 Task: Find connections with filter location Lugo with filter topic #Businessintelligence with filter profile language English with filter current company NTT Ltd. with filter school Gayatri Vidya Parishad College of Engineering (Autonomous), 530048(CC-13) with filter industry Leasing Non-residential Real Estate with filter service category Nature Photography with filter keywords title eCommerce Marketing Specialist
Action: Mouse moved to (236, 285)
Screenshot: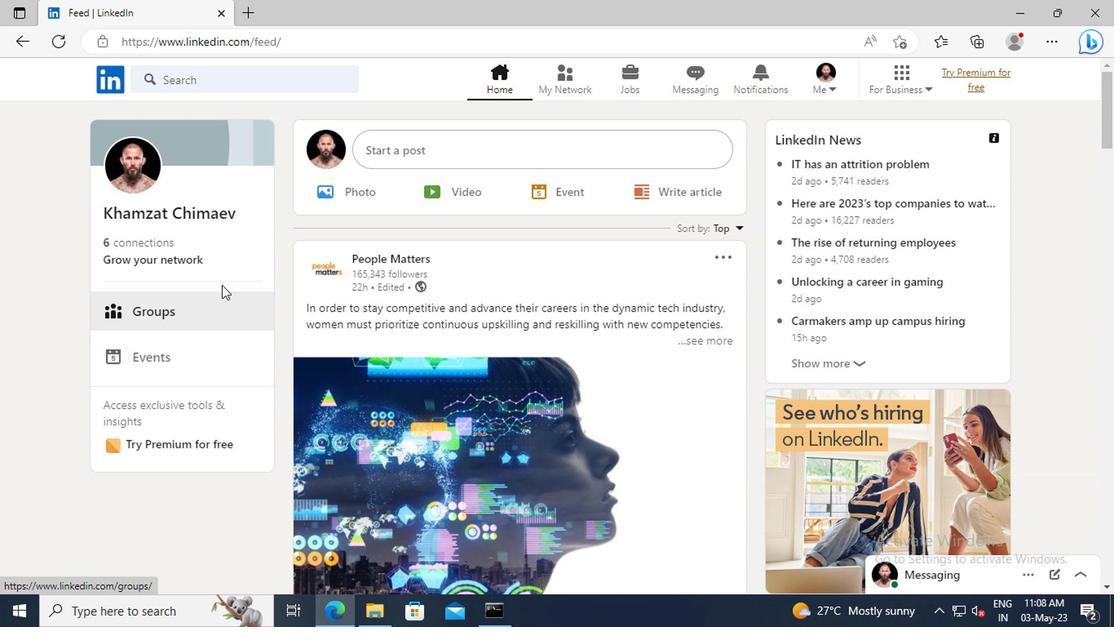 
Action: Mouse pressed left at (236, 285)
Screenshot: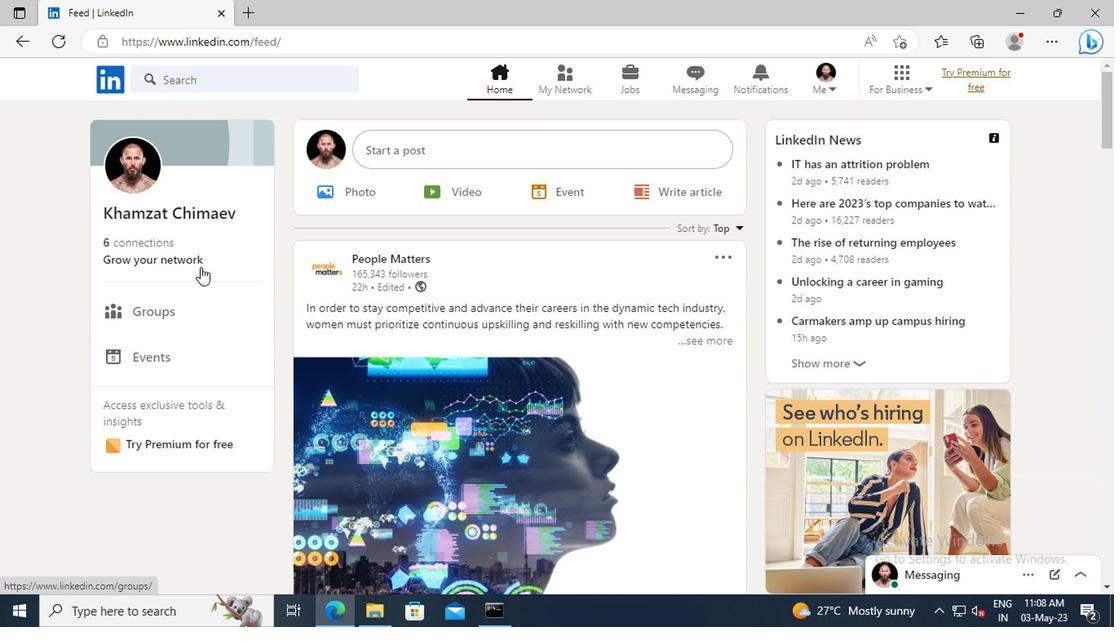 
Action: Mouse moved to (235, 227)
Screenshot: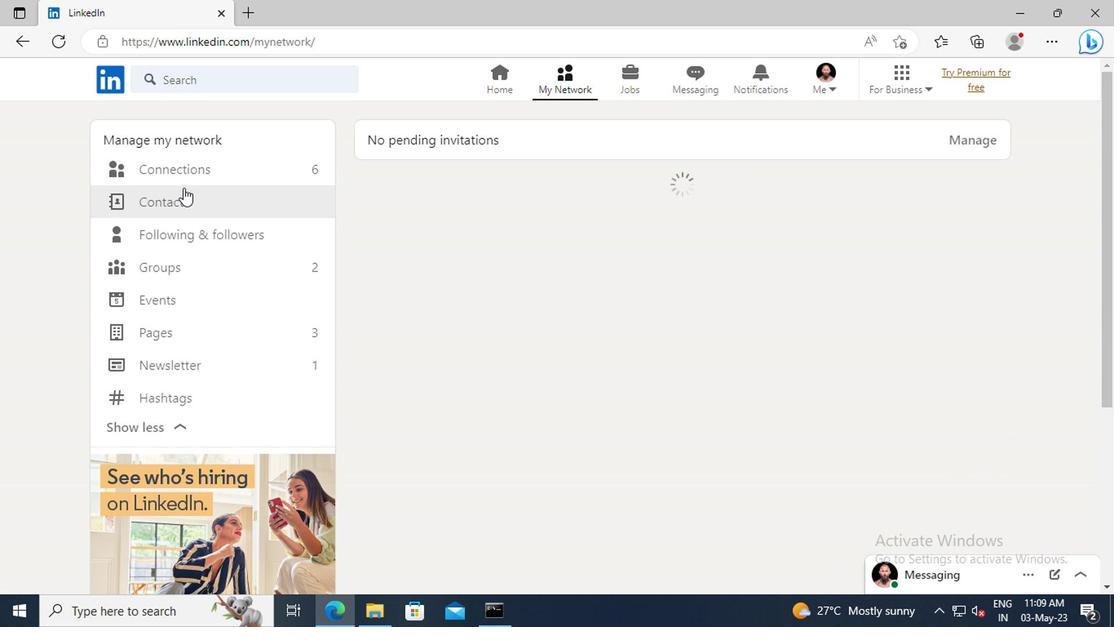 
Action: Mouse pressed left at (235, 227)
Screenshot: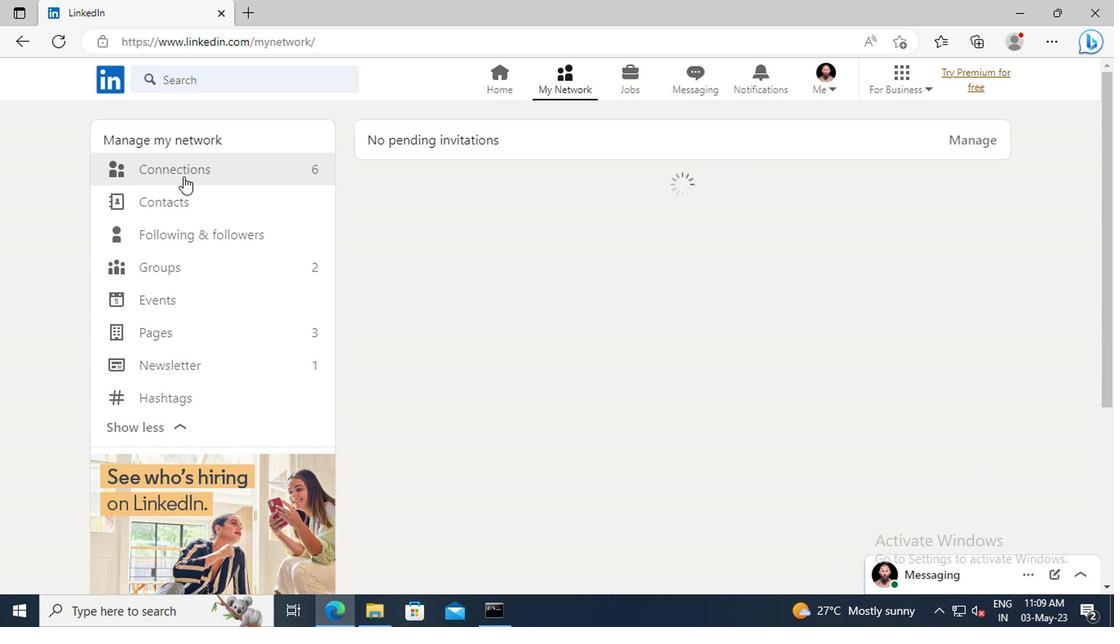 
Action: Mouse moved to (576, 228)
Screenshot: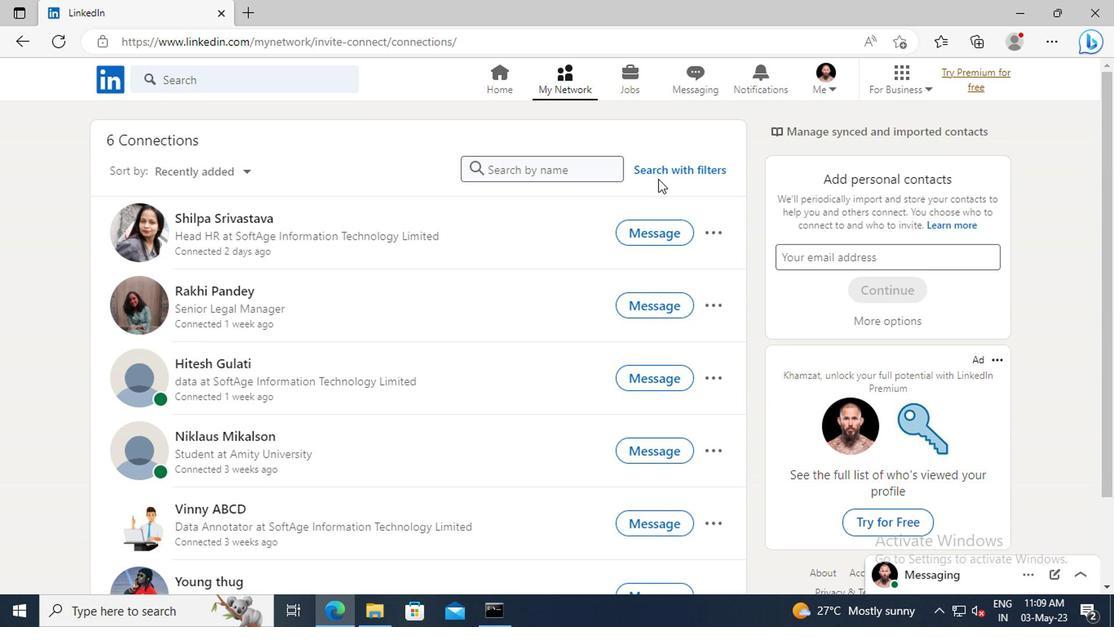 
Action: Mouse pressed left at (576, 228)
Screenshot: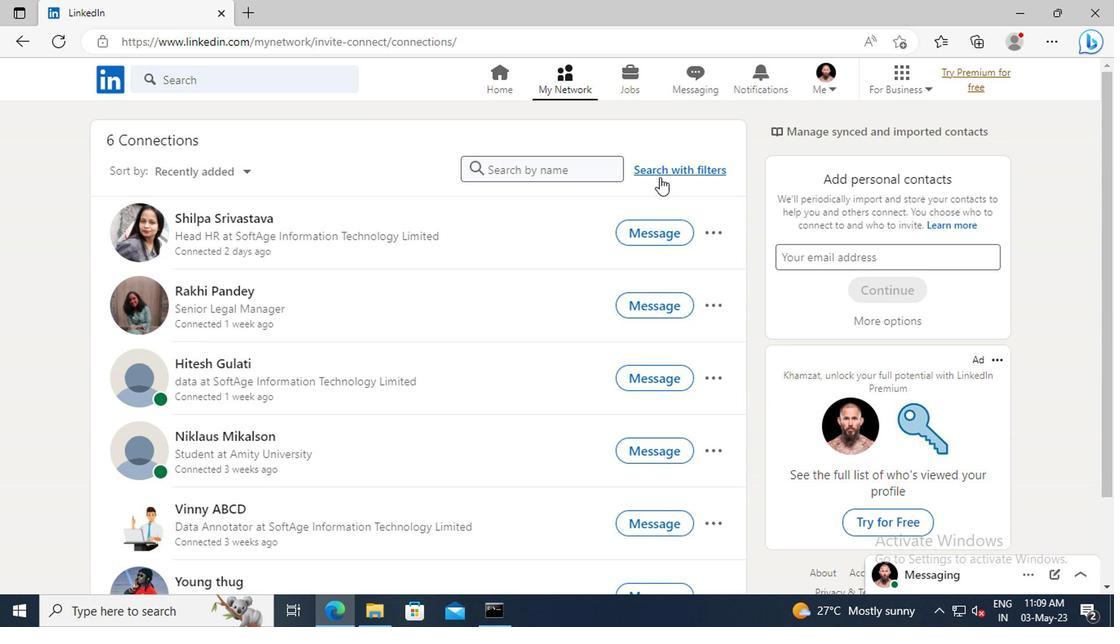 
Action: Mouse moved to (542, 195)
Screenshot: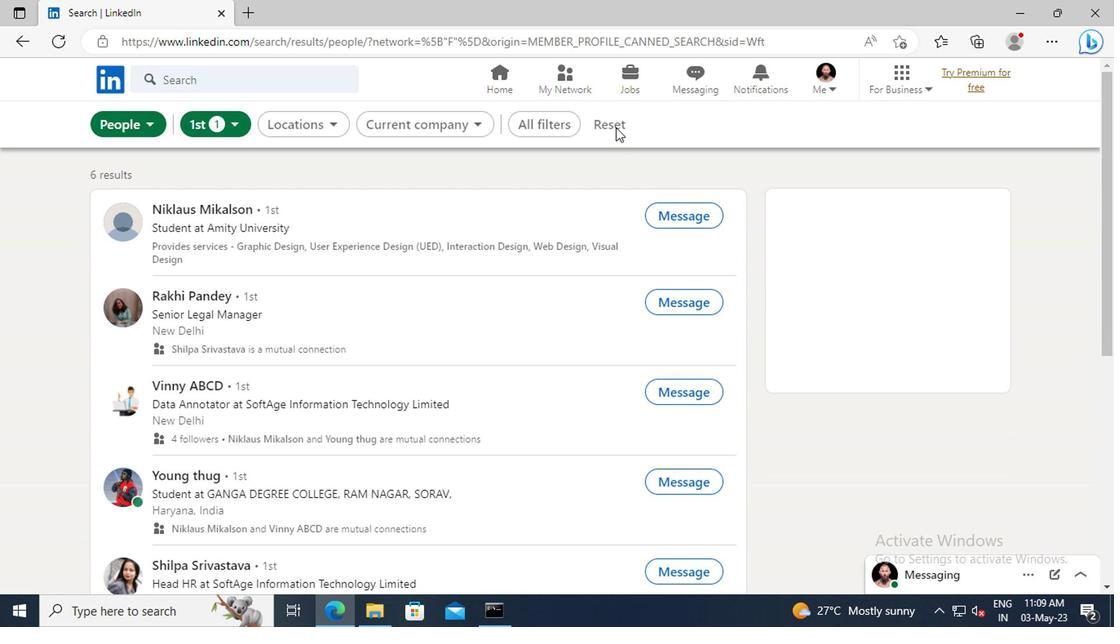 
Action: Mouse pressed left at (542, 195)
Screenshot: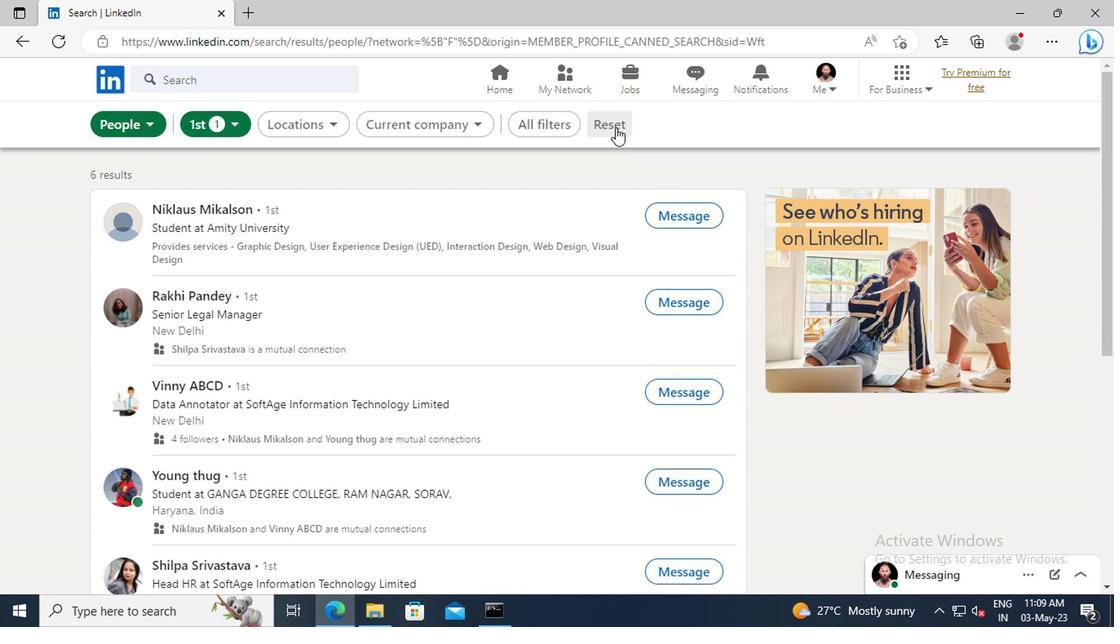 
Action: Mouse moved to (528, 194)
Screenshot: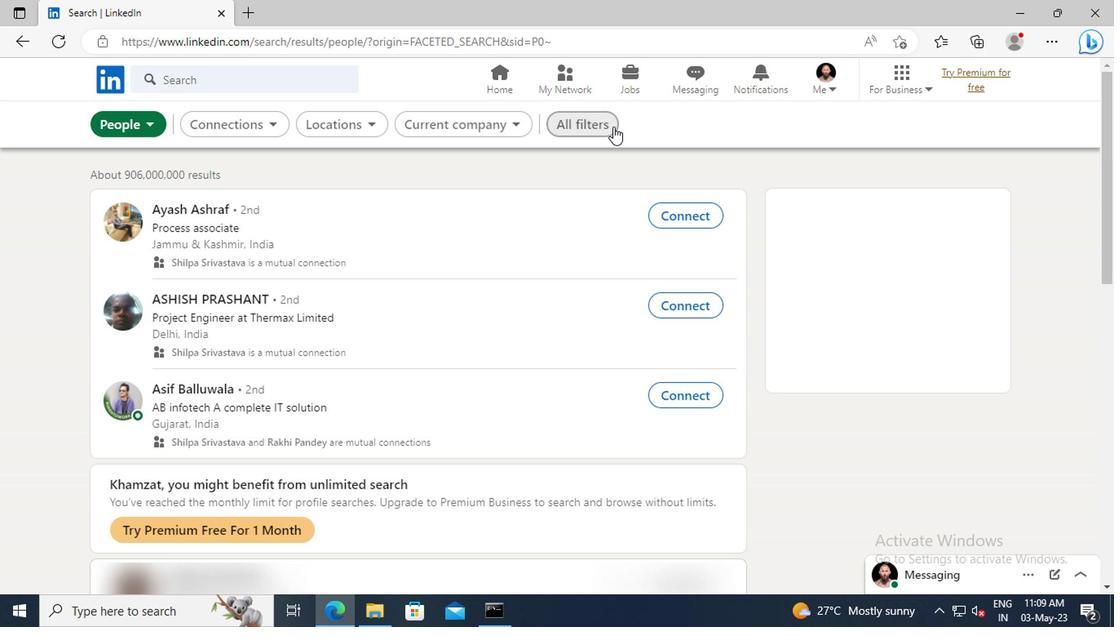 
Action: Mouse pressed left at (528, 194)
Screenshot: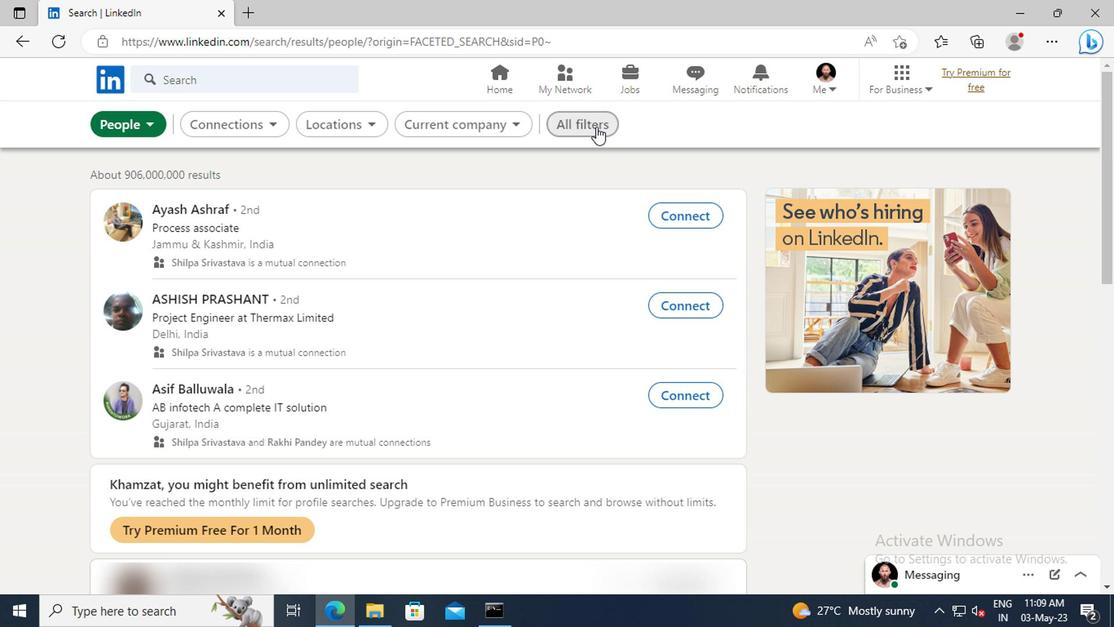 
Action: Mouse moved to (743, 324)
Screenshot: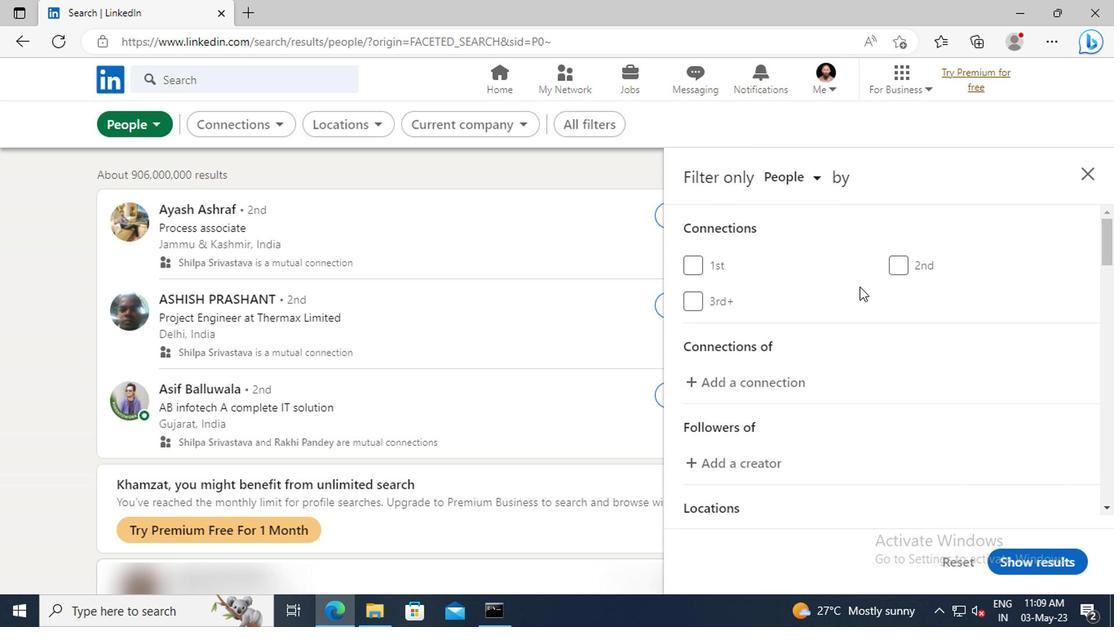 
Action: Mouse scrolled (743, 324) with delta (0, 0)
Screenshot: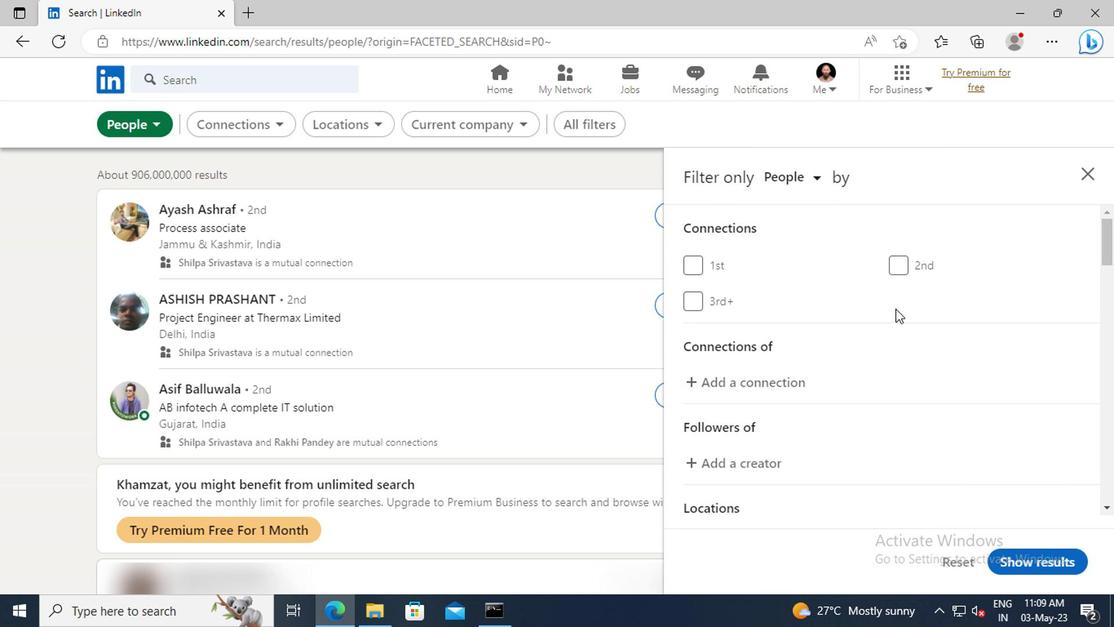 
Action: Mouse scrolled (743, 324) with delta (0, 0)
Screenshot: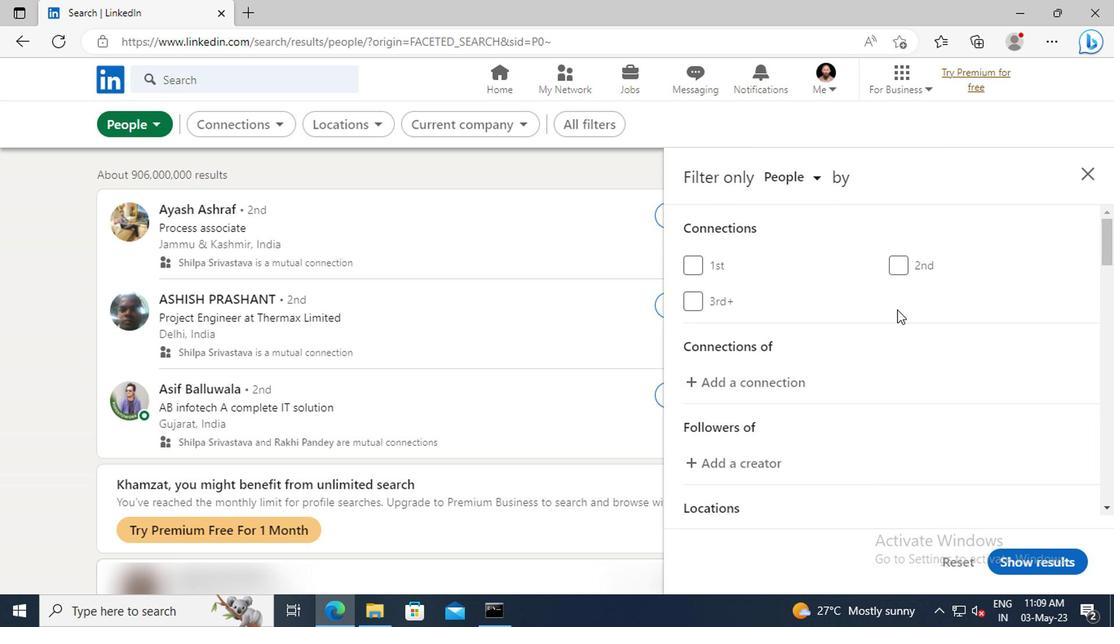 
Action: Mouse scrolled (743, 324) with delta (0, 0)
Screenshot: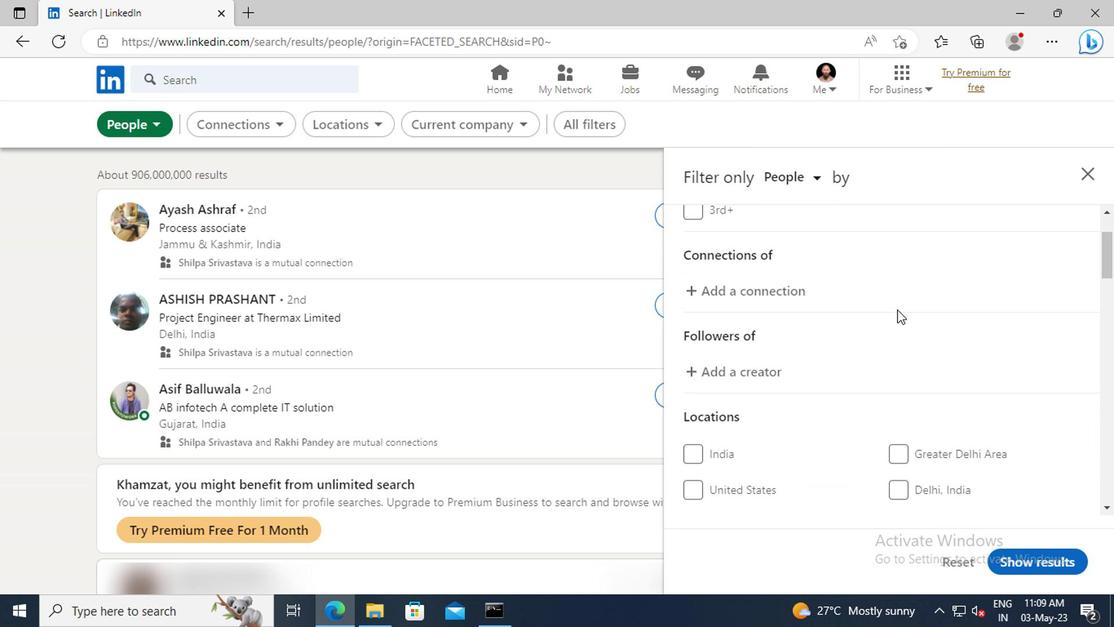 
Action: Mouse scrolled (743, 324) with delta (0, 0)
Screenshot: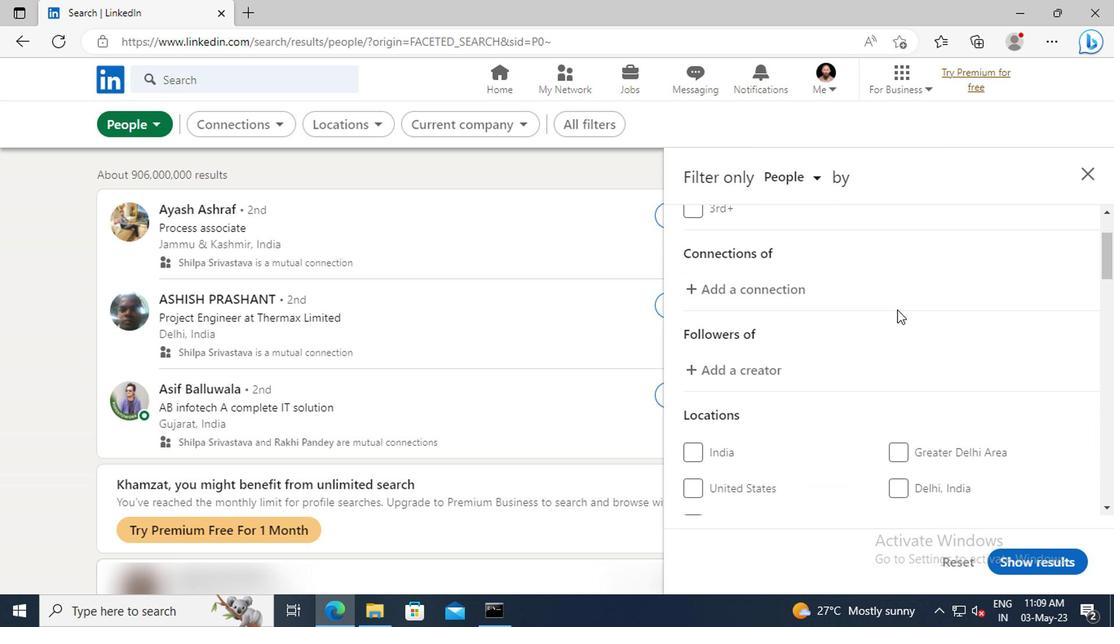 
Action: Mouse scrolled (743, 324) with delta (0, 0)
Screenshot: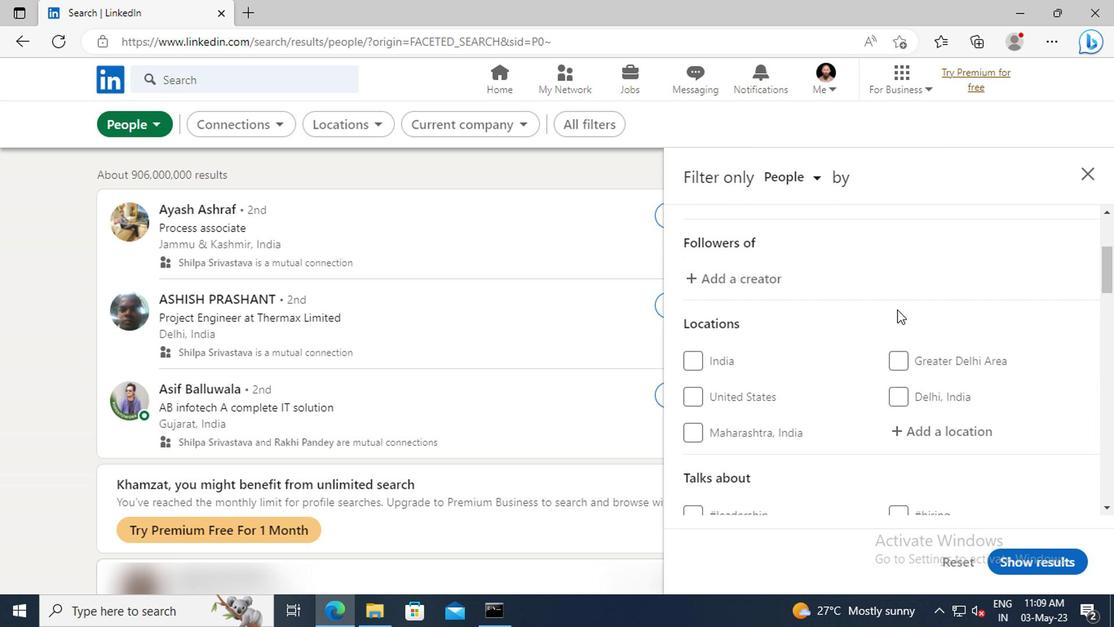 
Action: Mouse scrolled (743, 324) with delta (0, 0)
Screenshot: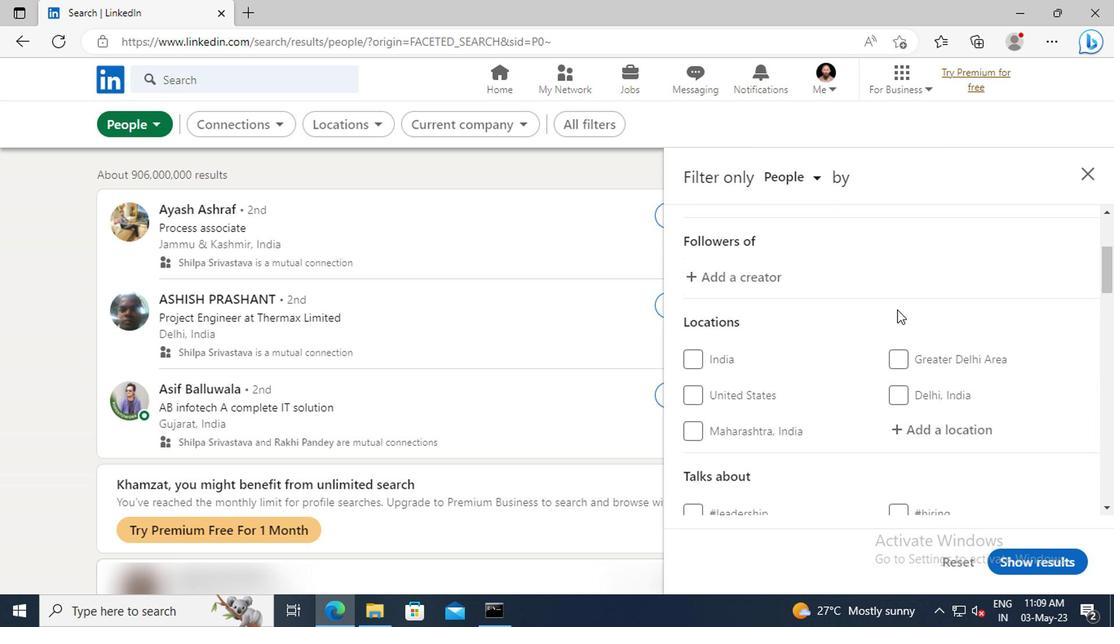 
Action: Mouse moved to (750, 343)
Screenshot: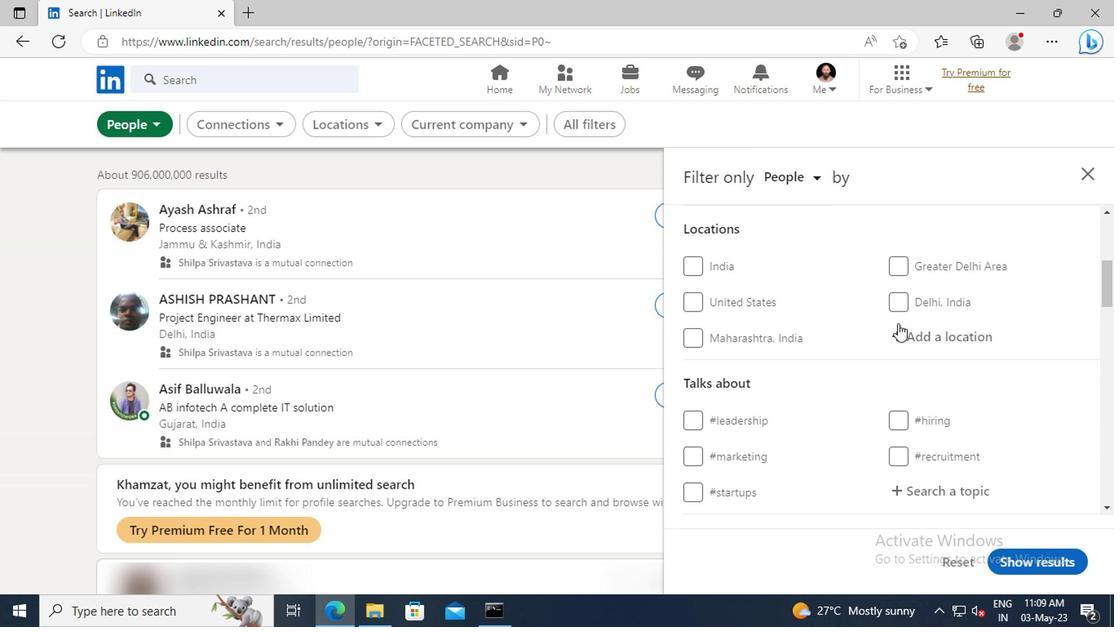
Action: Mouse pressed left at (750, 343)
Screenshot: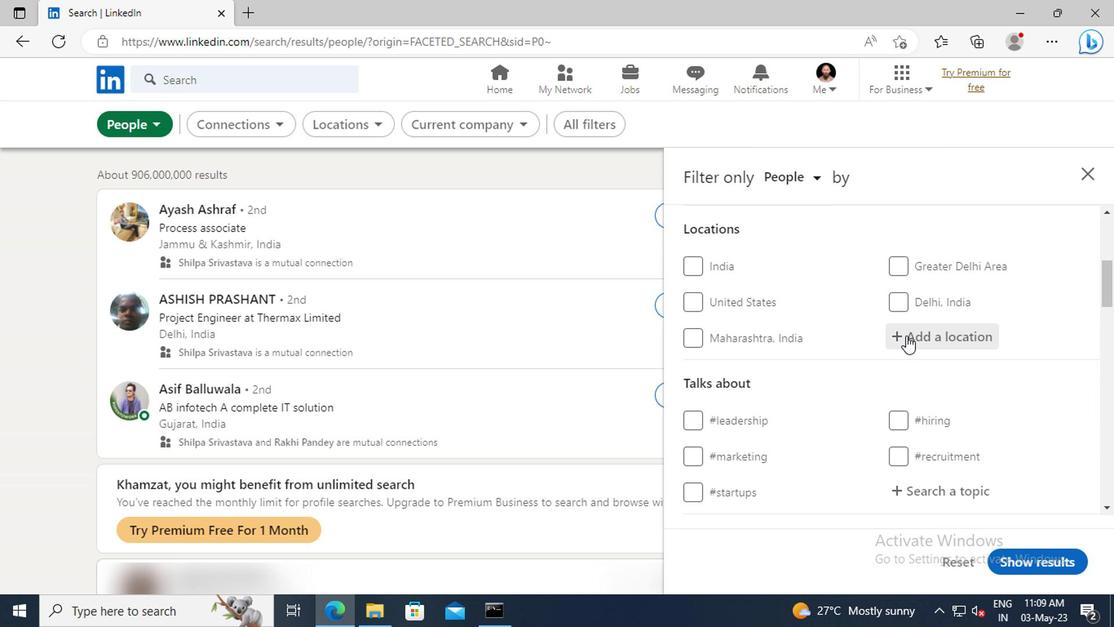 
Action: Key pressed <Key.shift>LUGO
Screenshot: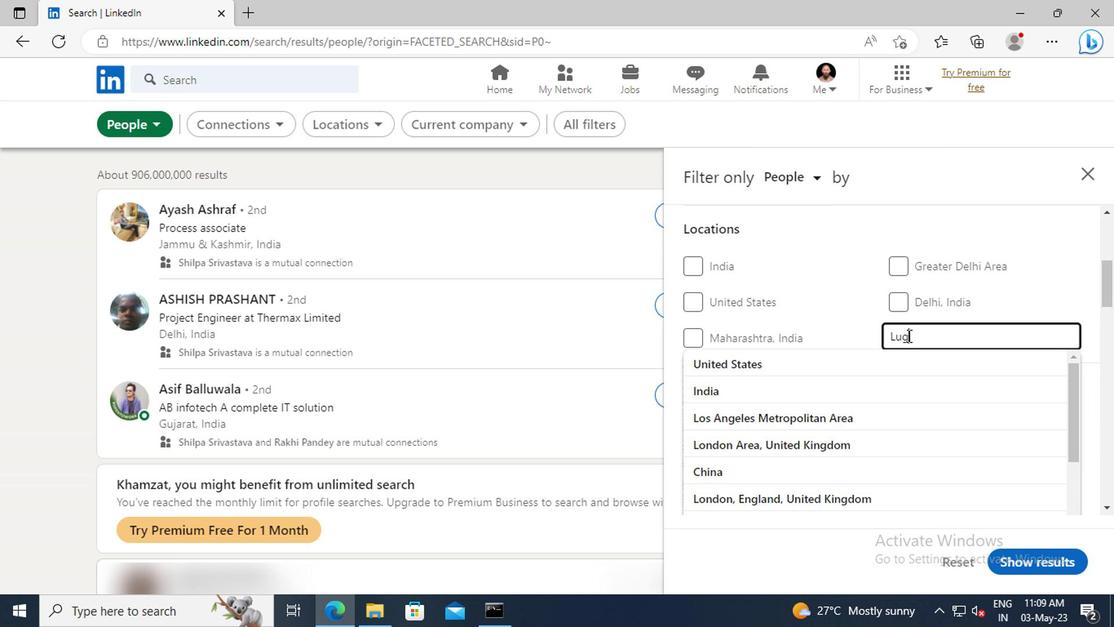 
Action: Mouse moved to (750, 357)
Screenshot: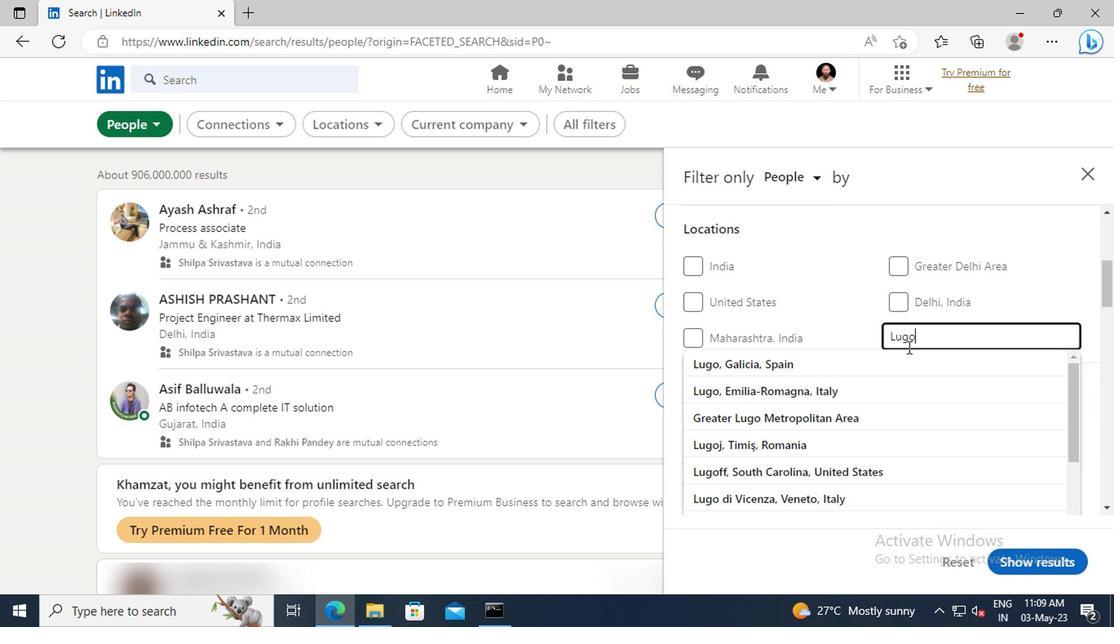 
Action: Mouse pressed left at (750, 357)
Screenshot: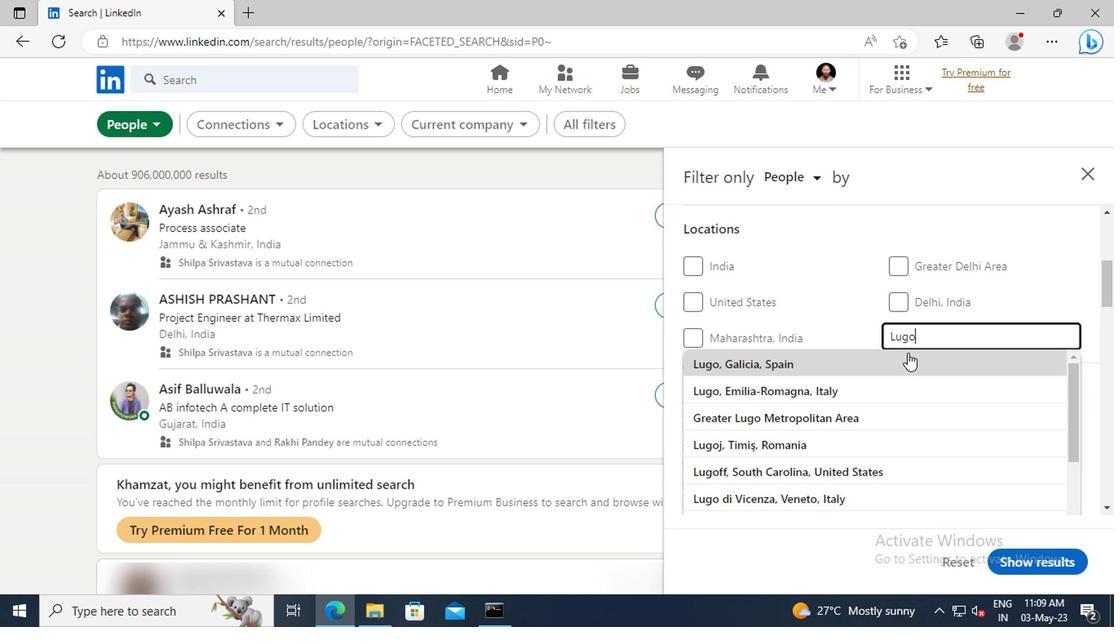 
Action: Mouse scrolled (750, 356) with delta (0, 0)
Screenshot: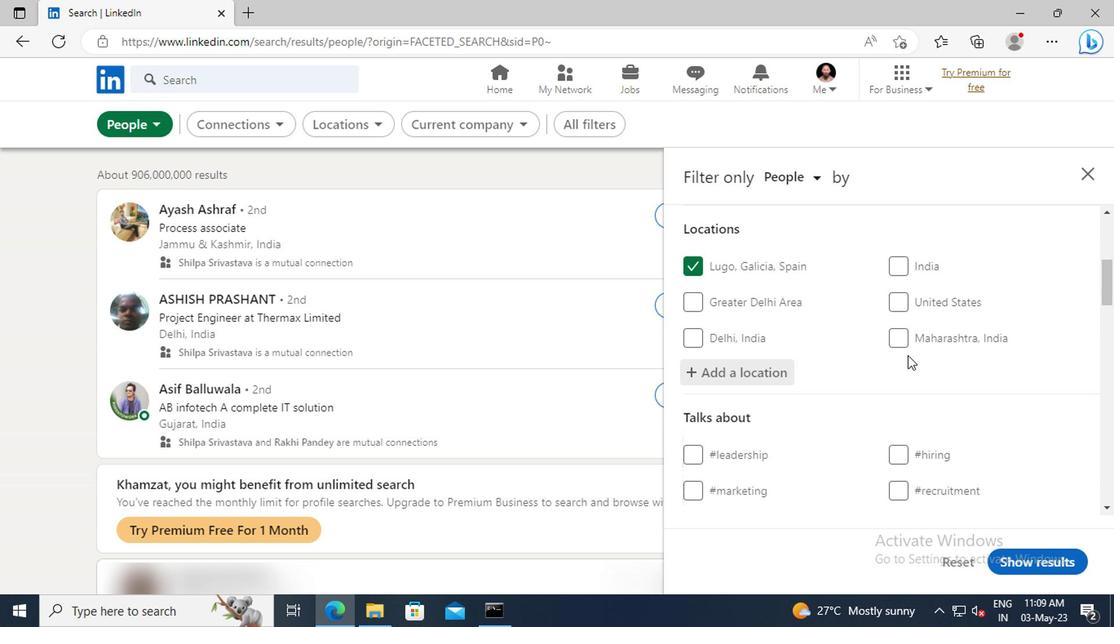 
Action: Mouse scrolled (750, 356) with delta (0, 0)
Screenshot: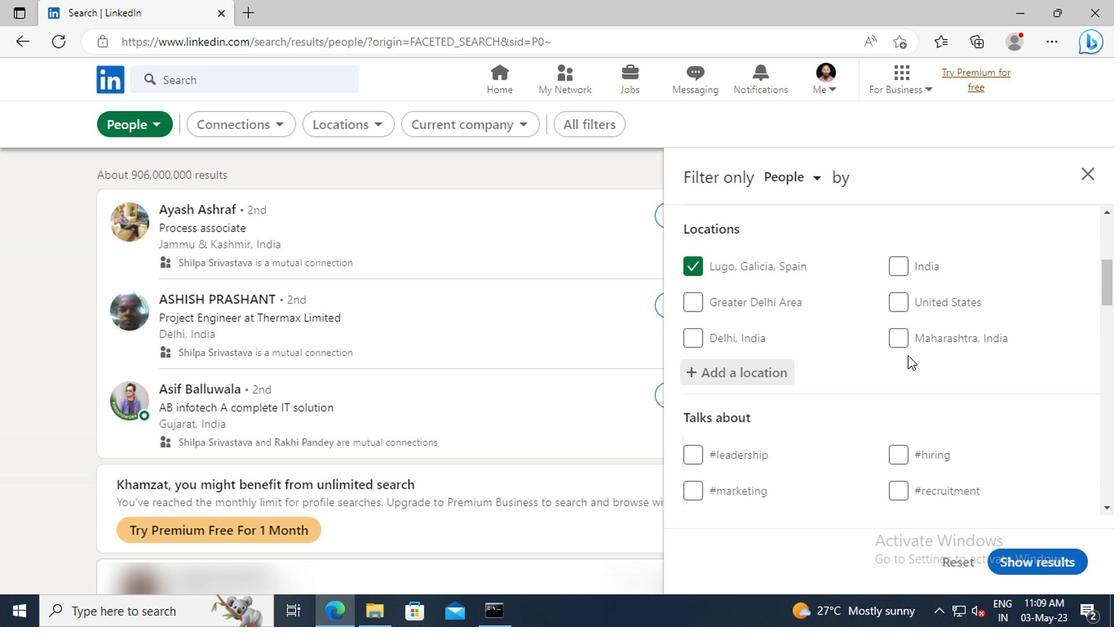 
Action: Mouse scrolled (750, 356) with delta (0, 0)
Screenshot: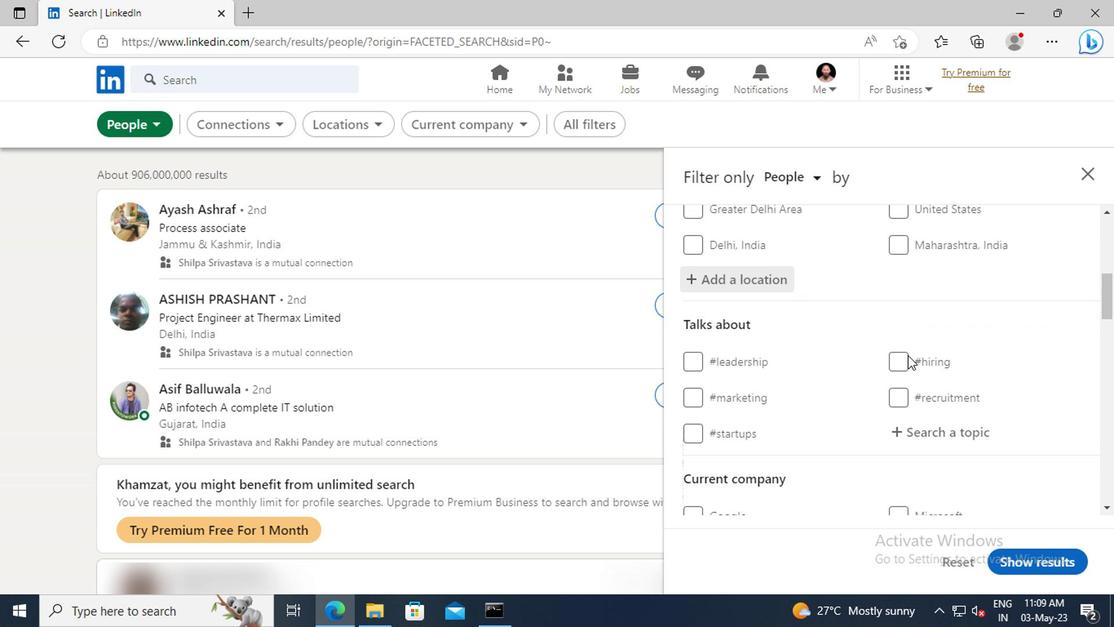 
Action: Mouse scrolled (750, 356) with delta (0, 0)
Screenshot: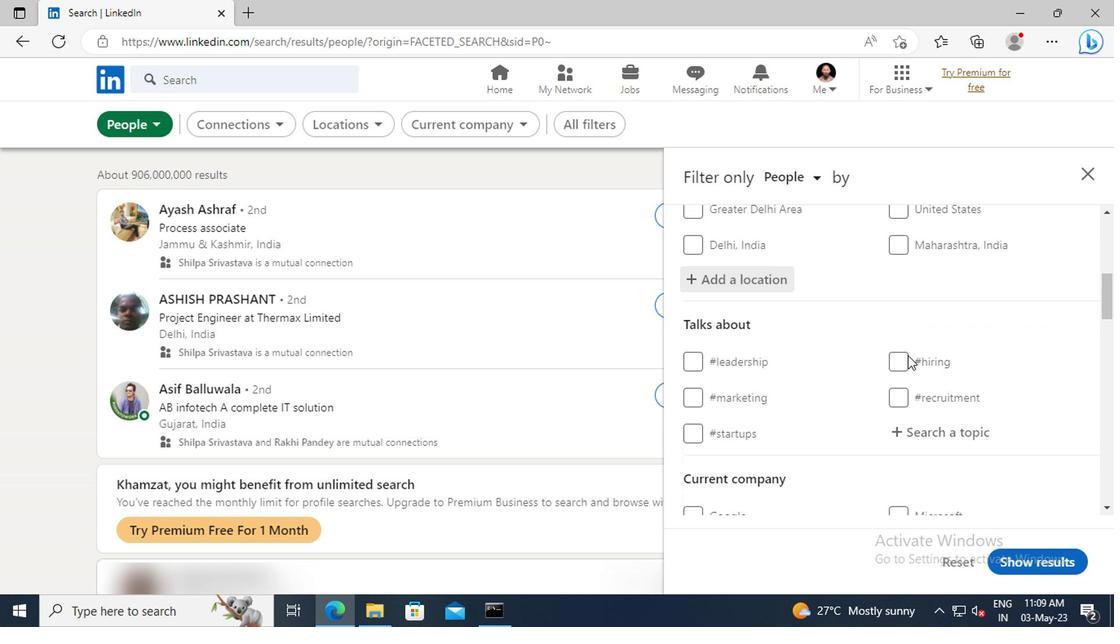 
Action: Mouse moved to (763, 350)
Screenshot: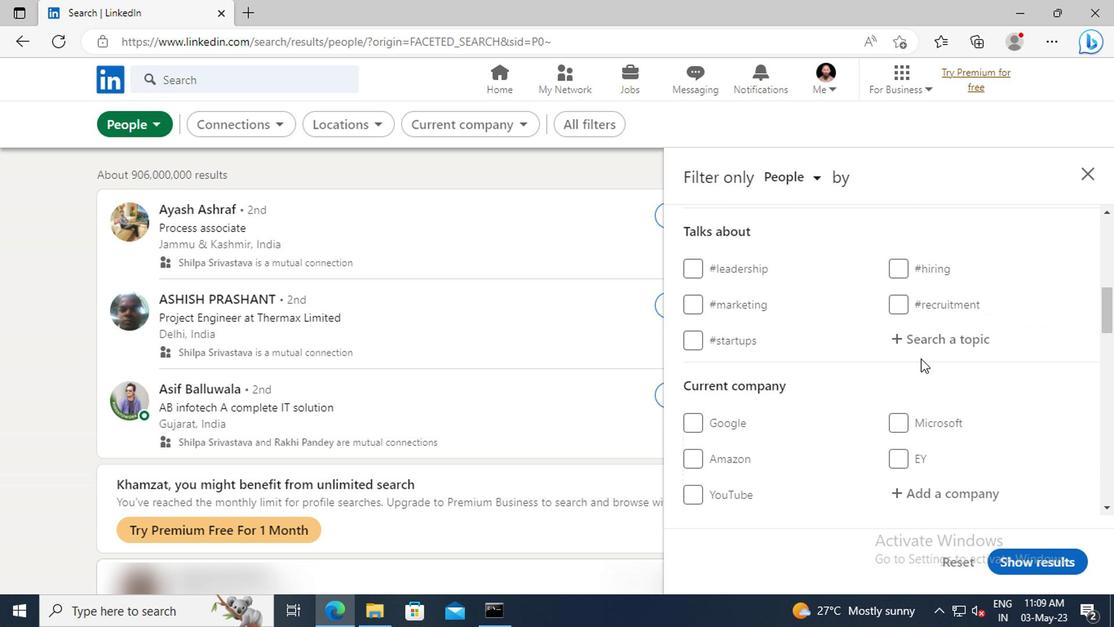 
Action: Mouse pressed left at (763, 350)
Screenshot: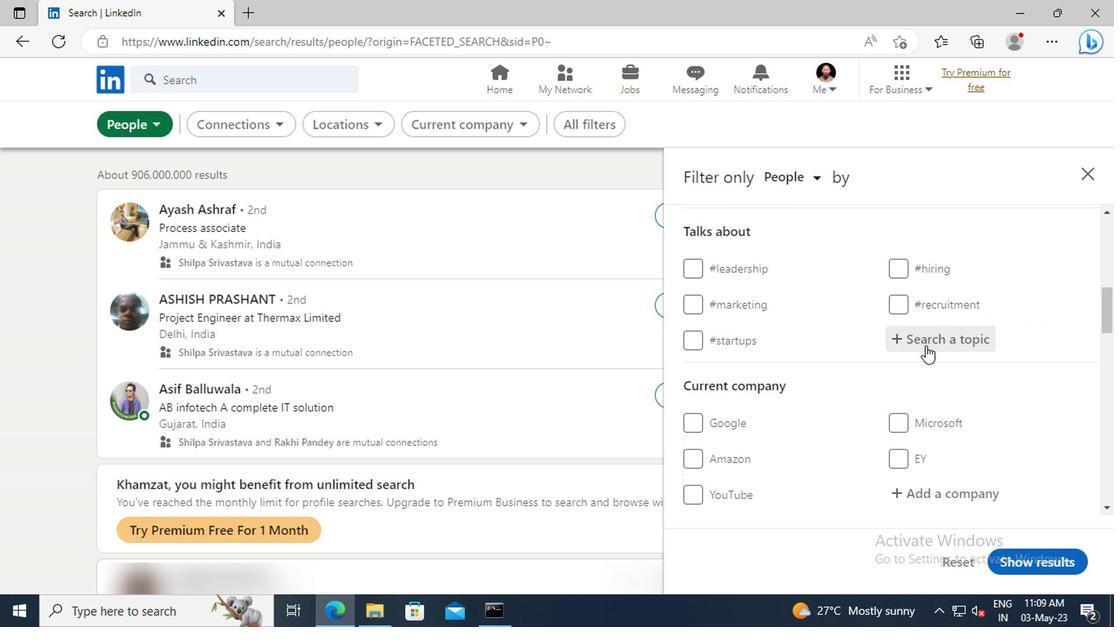 
Action: Key pressed <Key.shift>BUSINESSIN
Screenshot: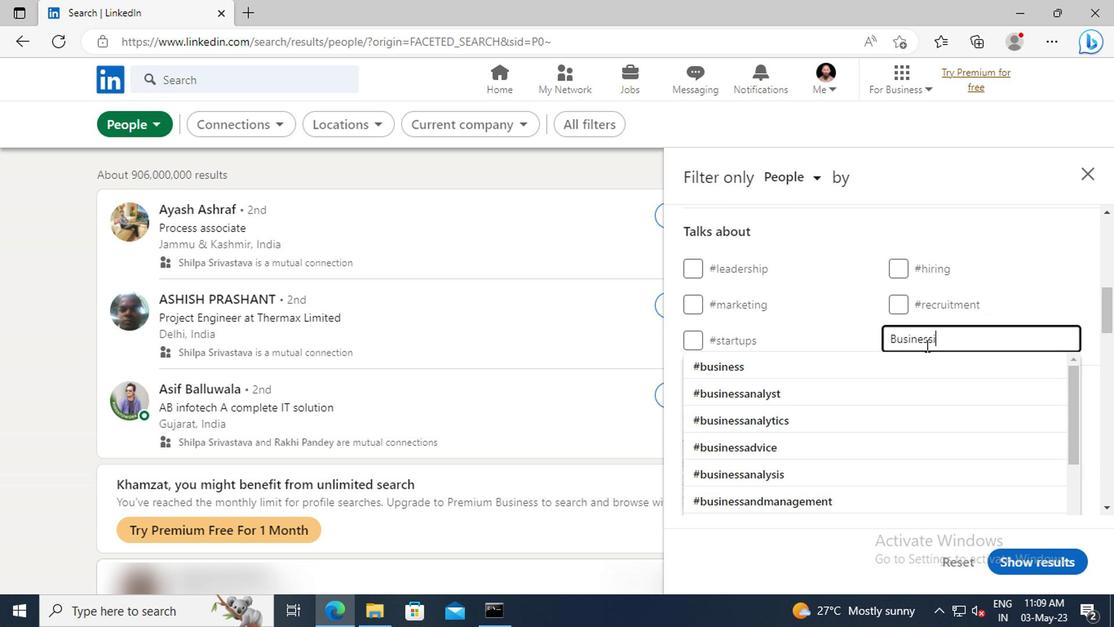 
Action: Mouse moved to (759, 361)
Screenshot: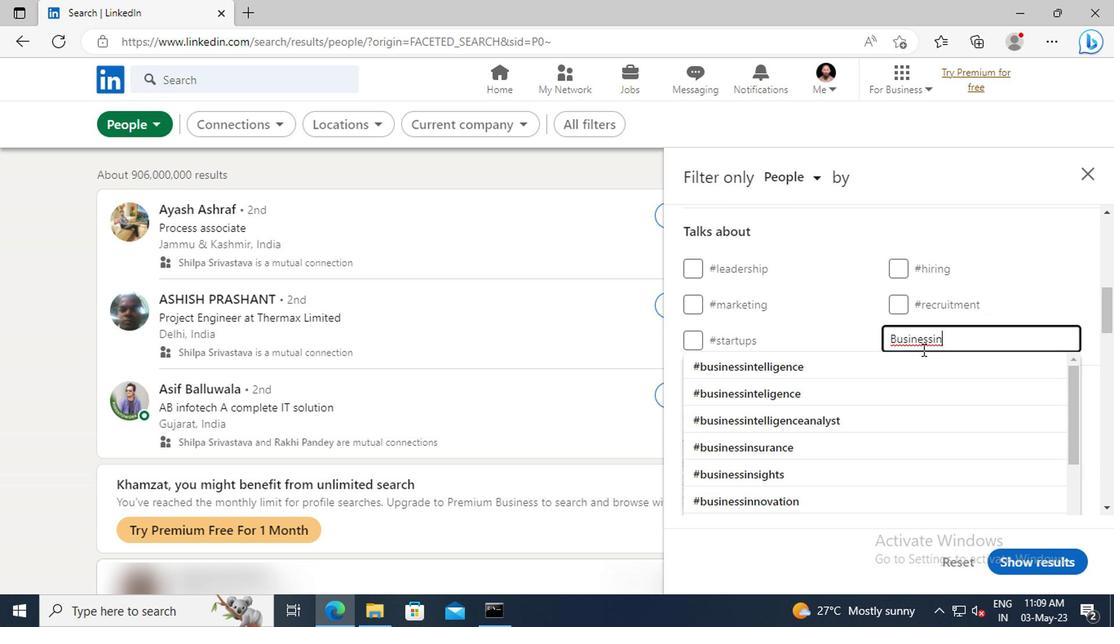 
Action: Mouse pressed left at (759, 361)
Screenshot: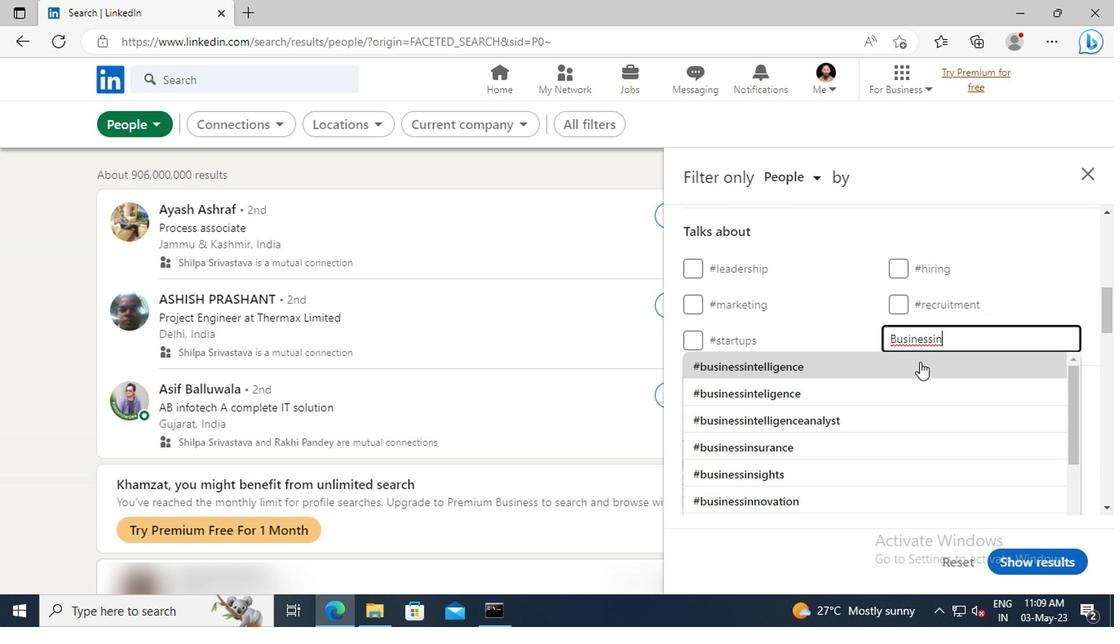 
Action: Mouse scrolled (759, 361) with delta (0, 0)
Screenshot: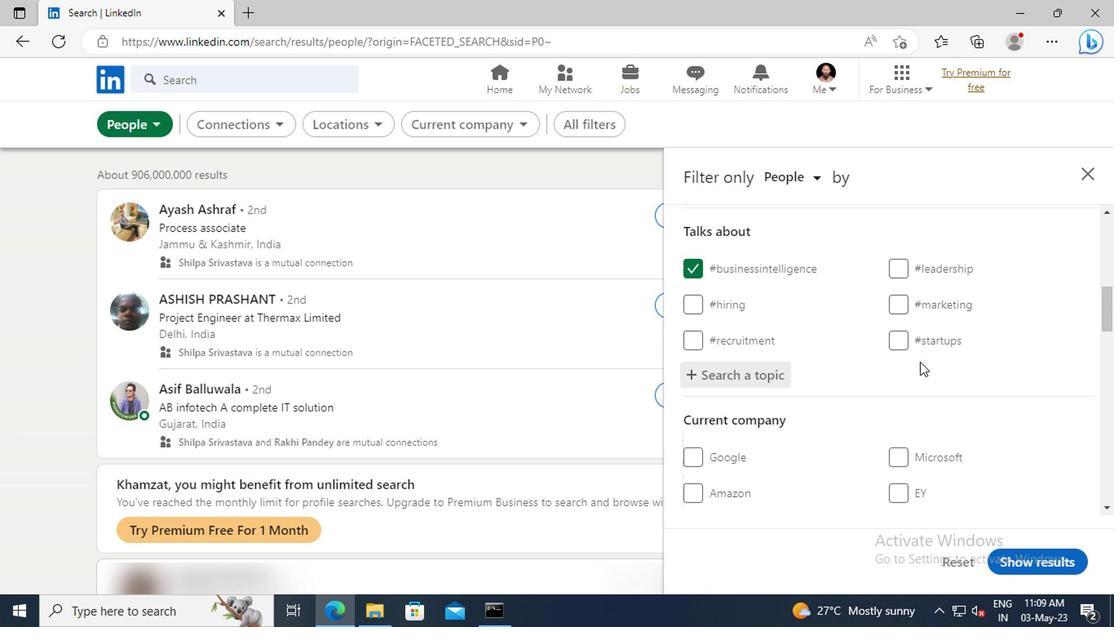 
Action: Mouse scrolled (759, 361) with delta (0, 0)
Screenshot: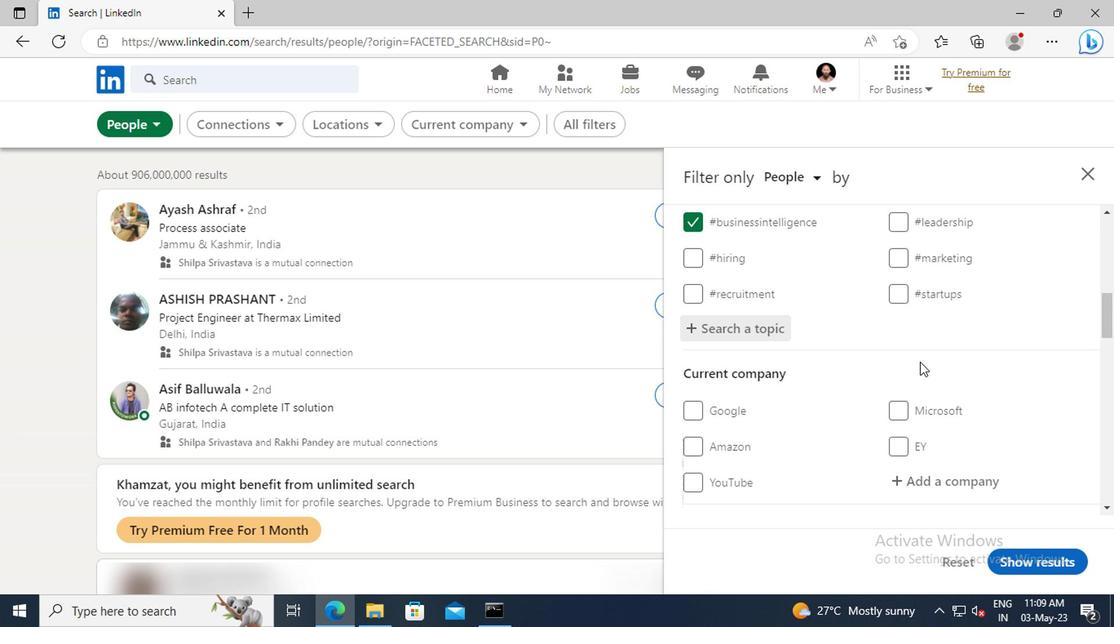 
Action: Mouse scrolled (759, 361) with delta (0, 0)
Screenshot: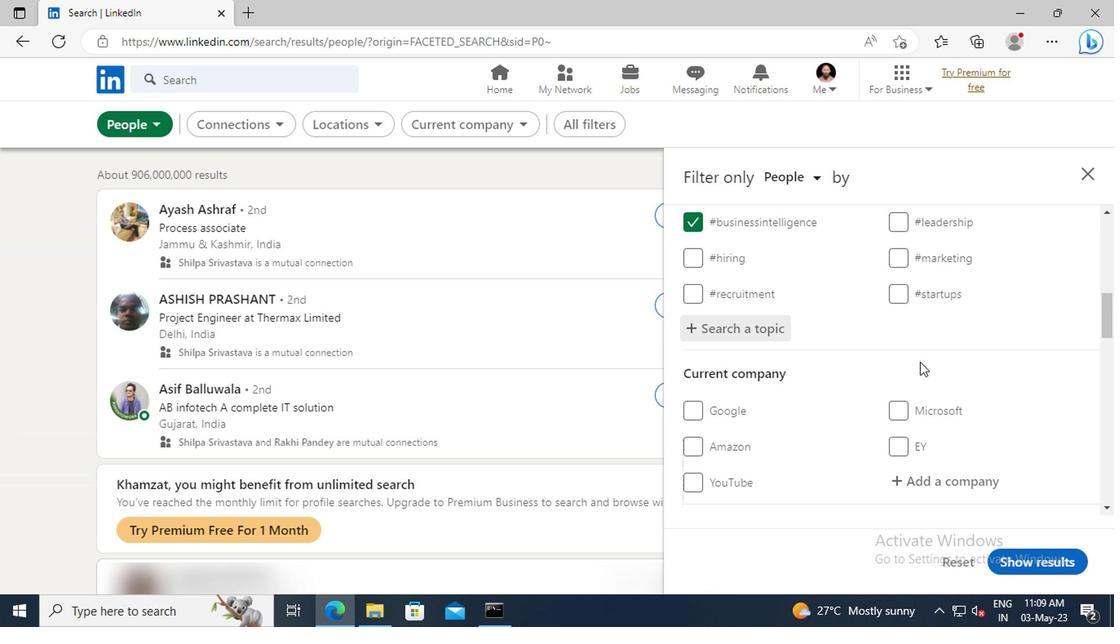 
Action: Mouse scrolled (759, 361) with delta (0, 0)
Screenshot: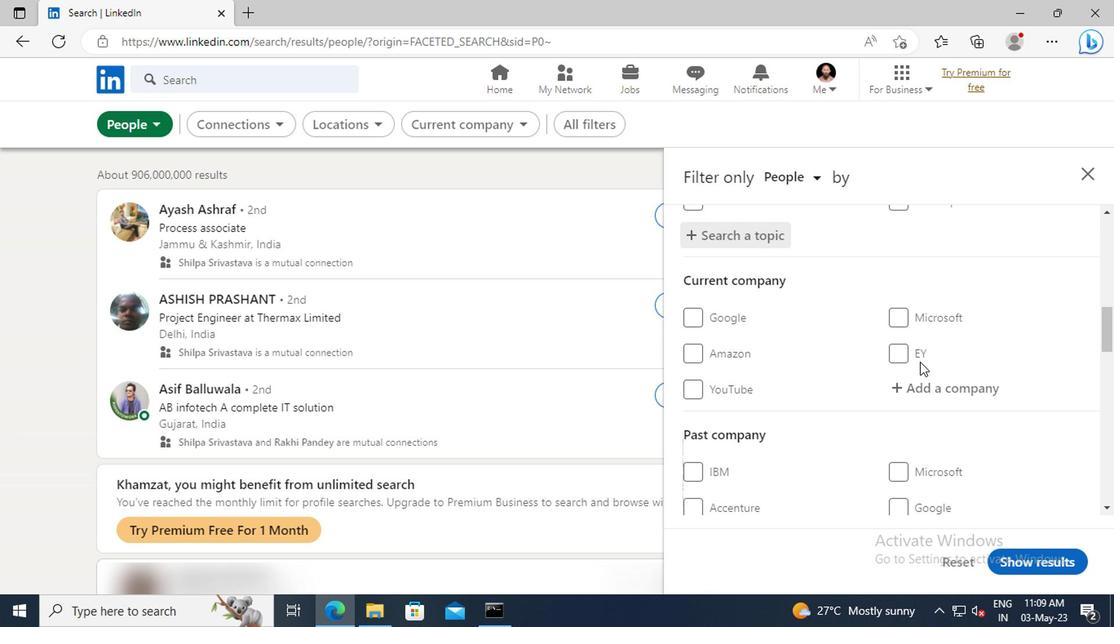 
Action: Mouse scrolled (759, 361) with delta (0, 0)
Screenshot: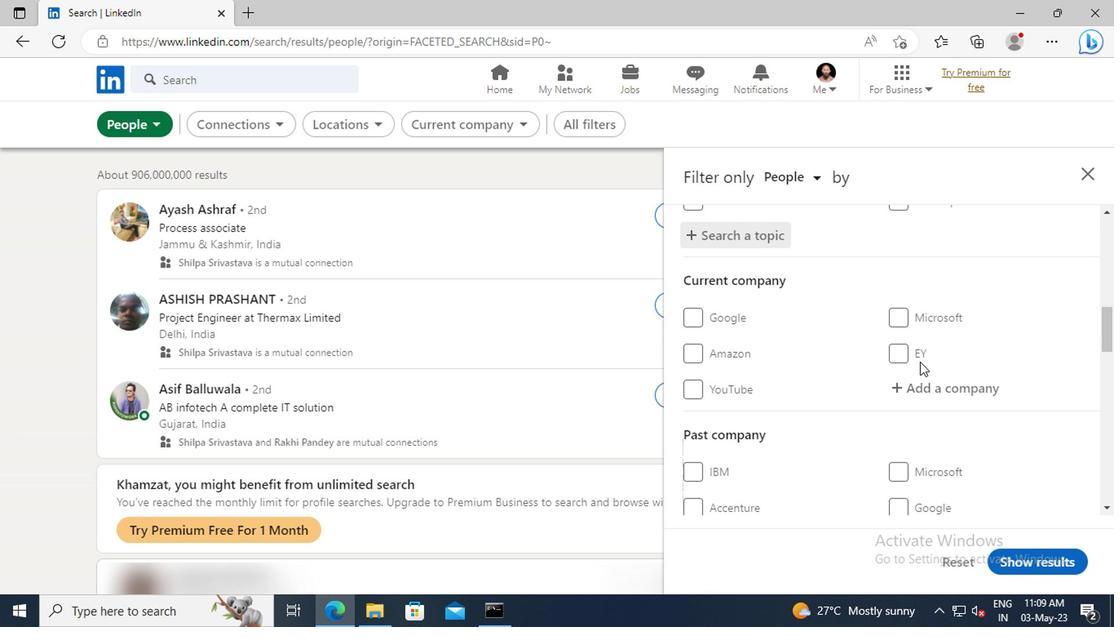 
Action: Mouse scrolled (759, 361) with delta (0, 0)
Screenshot: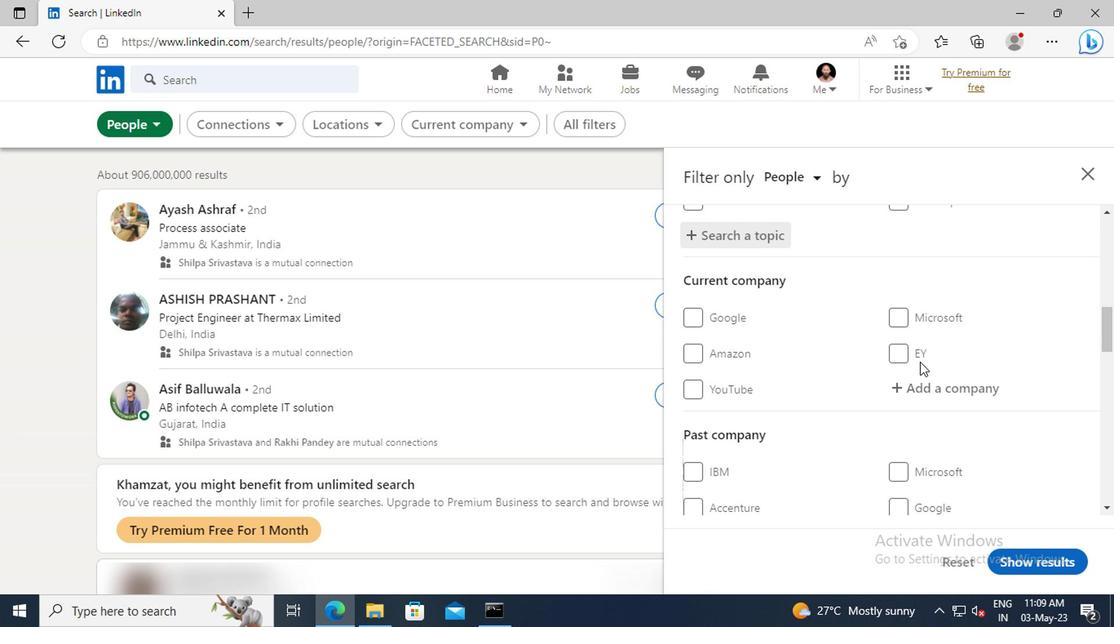 
Action: Mouse scrolled (759, 361) with delta (0, 0)
Screenshot: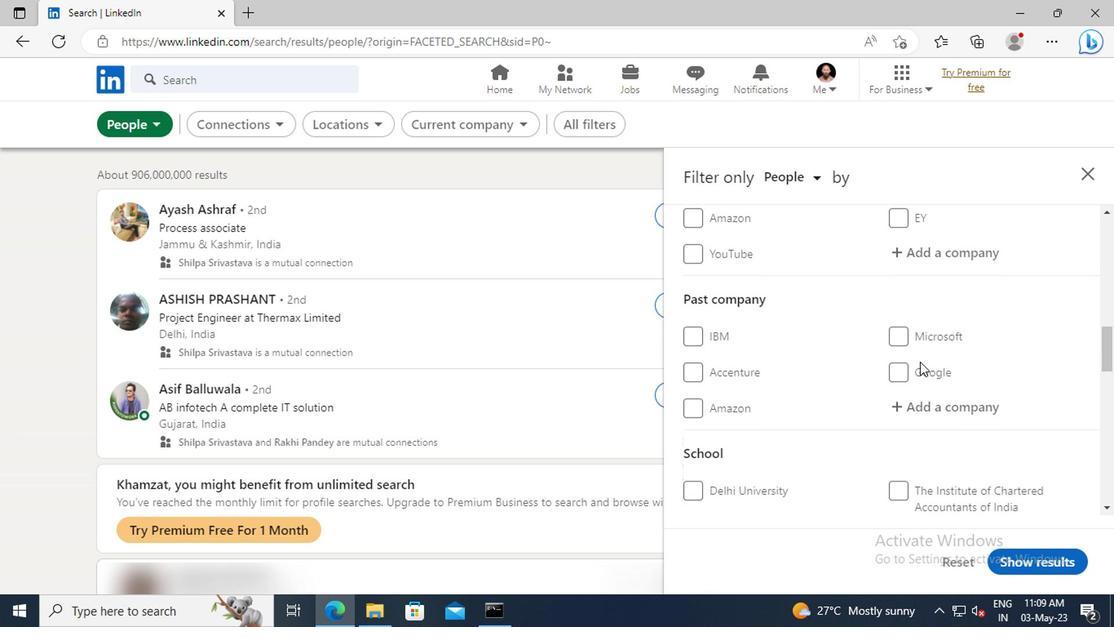 
Action: Mouse scrolled (759, 361) with delta (0, 0)
Screenshot: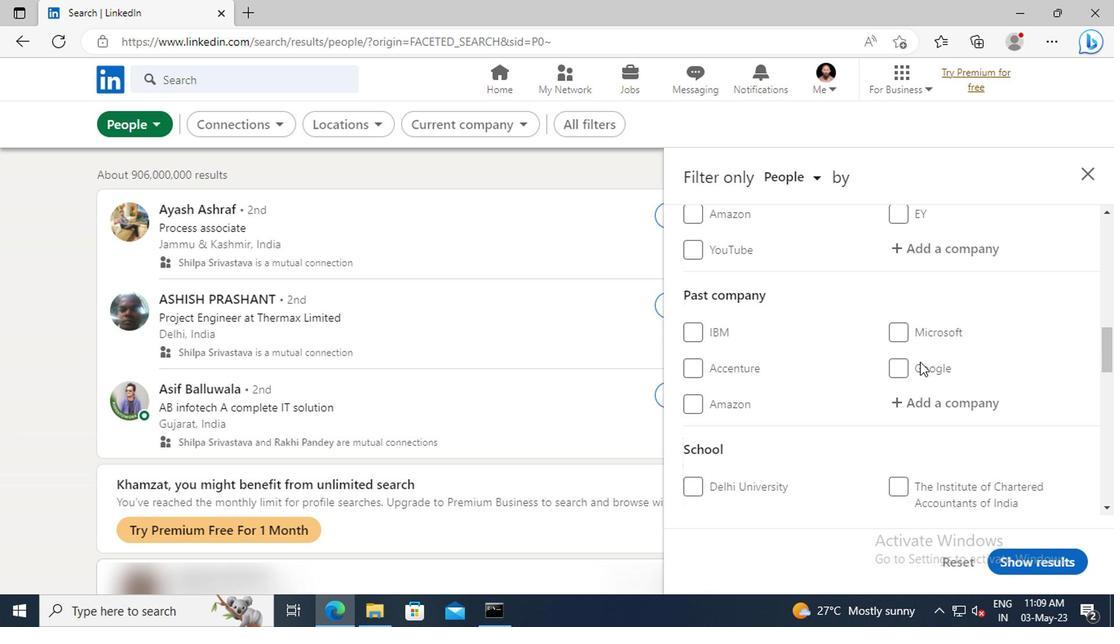
Action: Mouse scrolled (759, 361) with delta (0, 0)
Screenshot: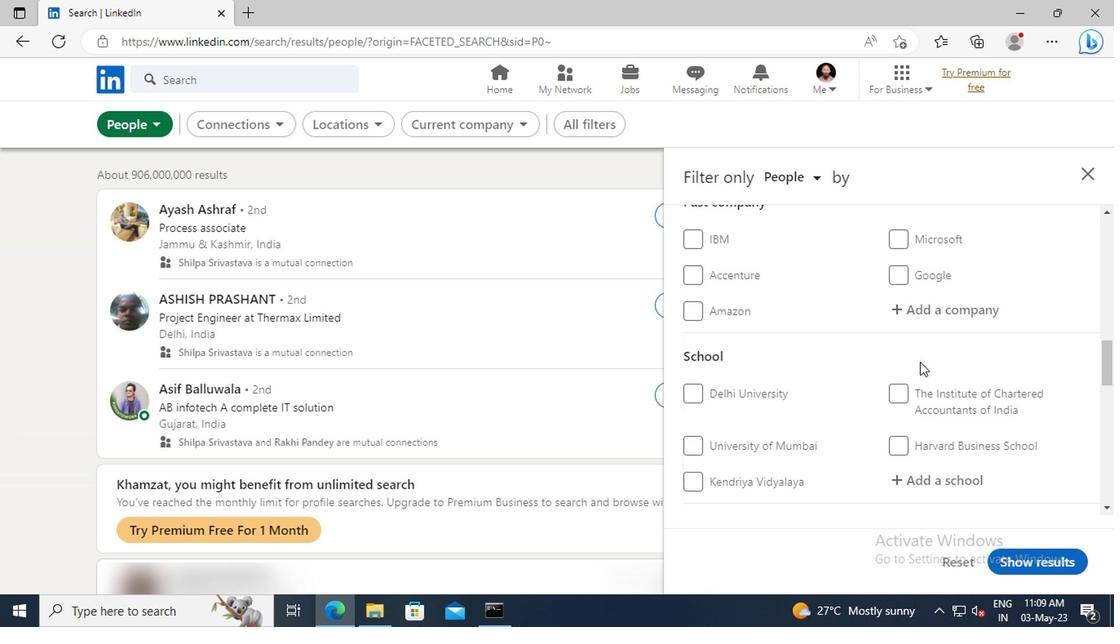 
Action: Mouse scrolled (759, 361) with delta (0, 0)
Screenshot: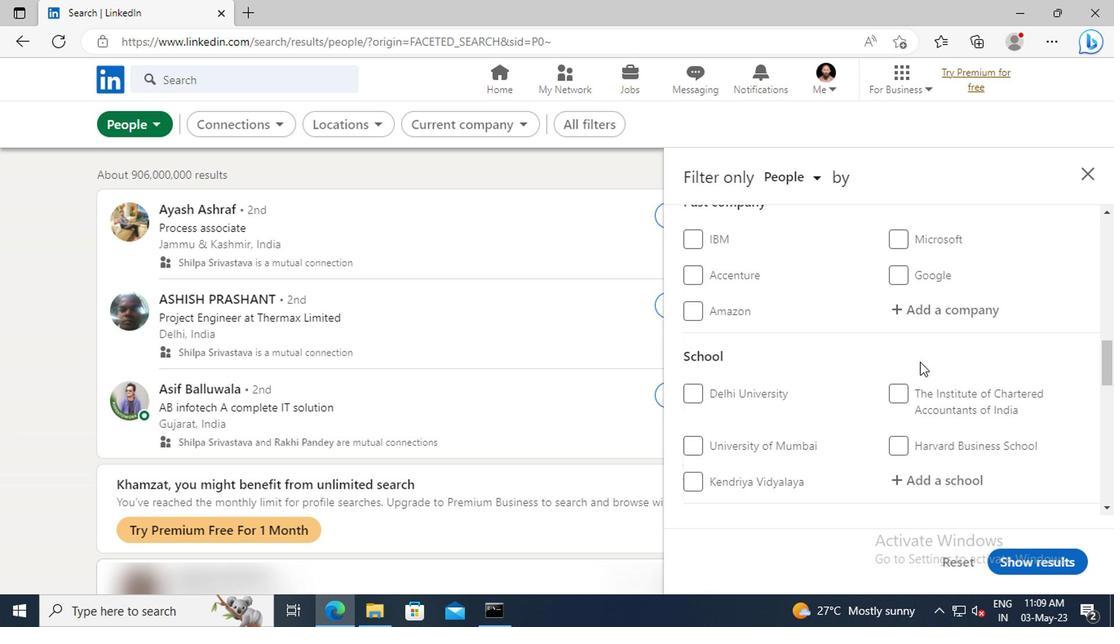 
Action: Mouse scrolled (759, 361) with delta (0, 0)
Screenshot: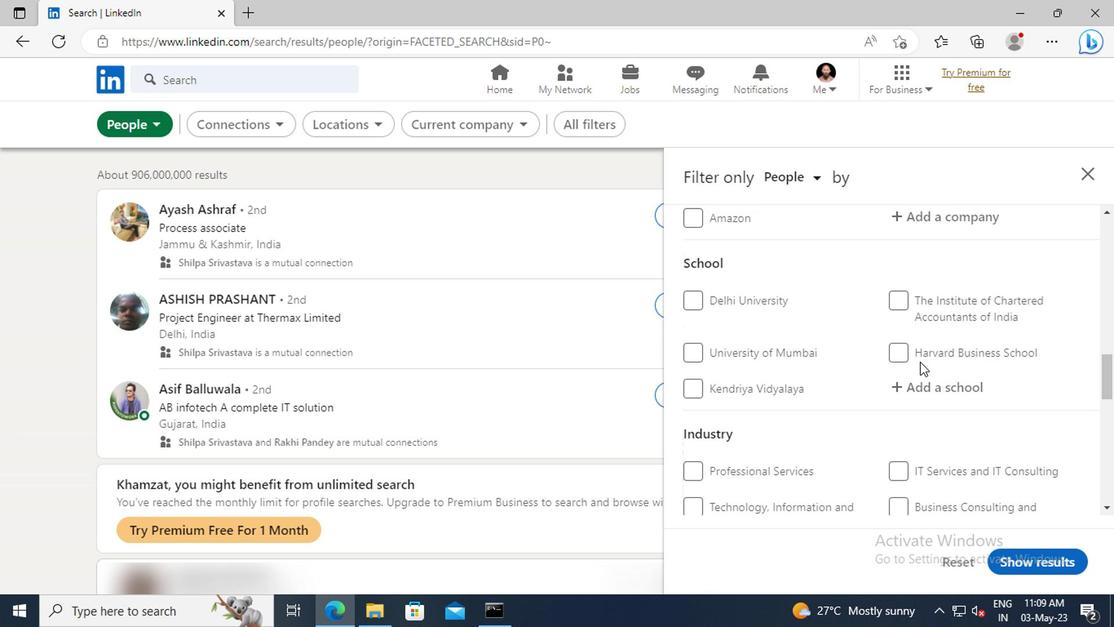 
Action: Mouse scrolled (759, 361) with delta (0, 0)
Screenshot: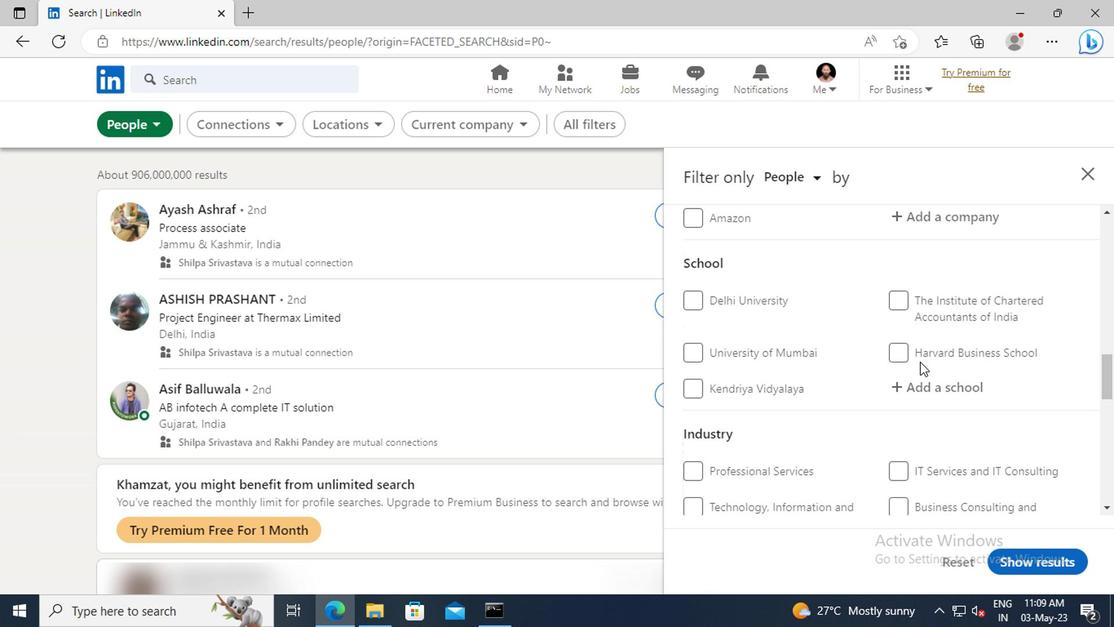 
Action: Mouse scrolled (759, 361) with delta (0, 0)
Screenshot: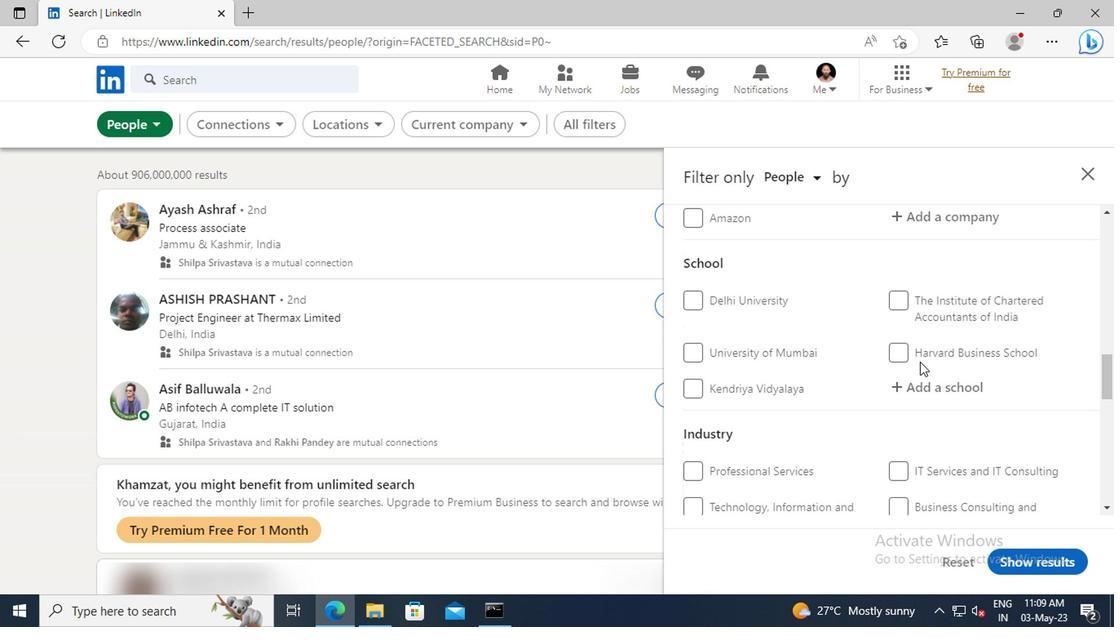 
Action: Mouse scrolled (759, 361) with delta (0, 0)
Screenshot: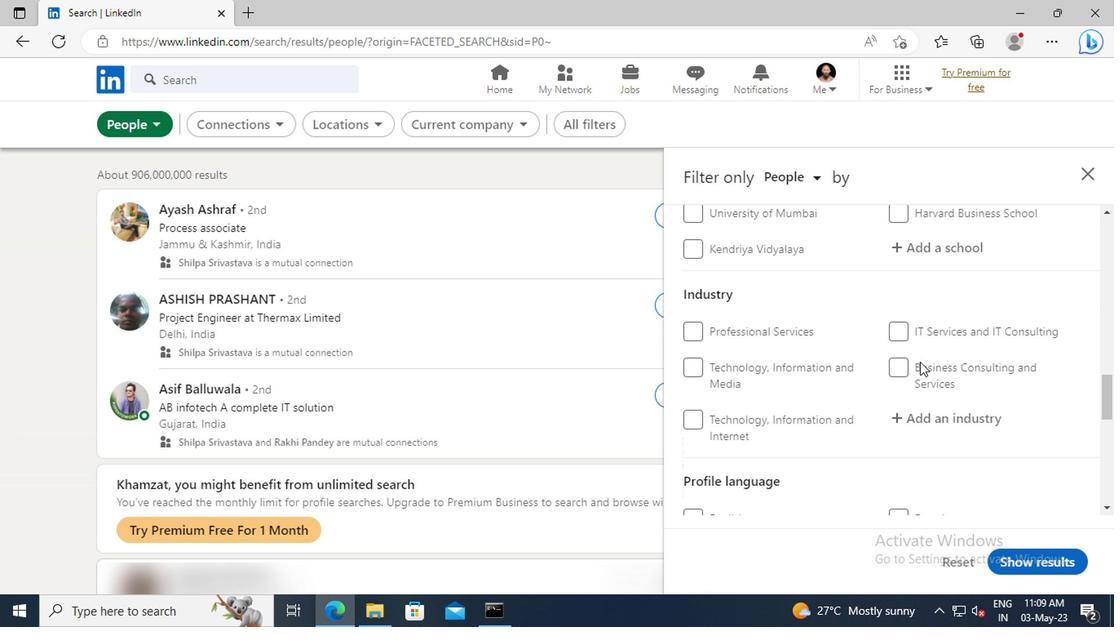 
Action: Mouse scrolled (759, 361) with delta (0, 0)
Screenshot: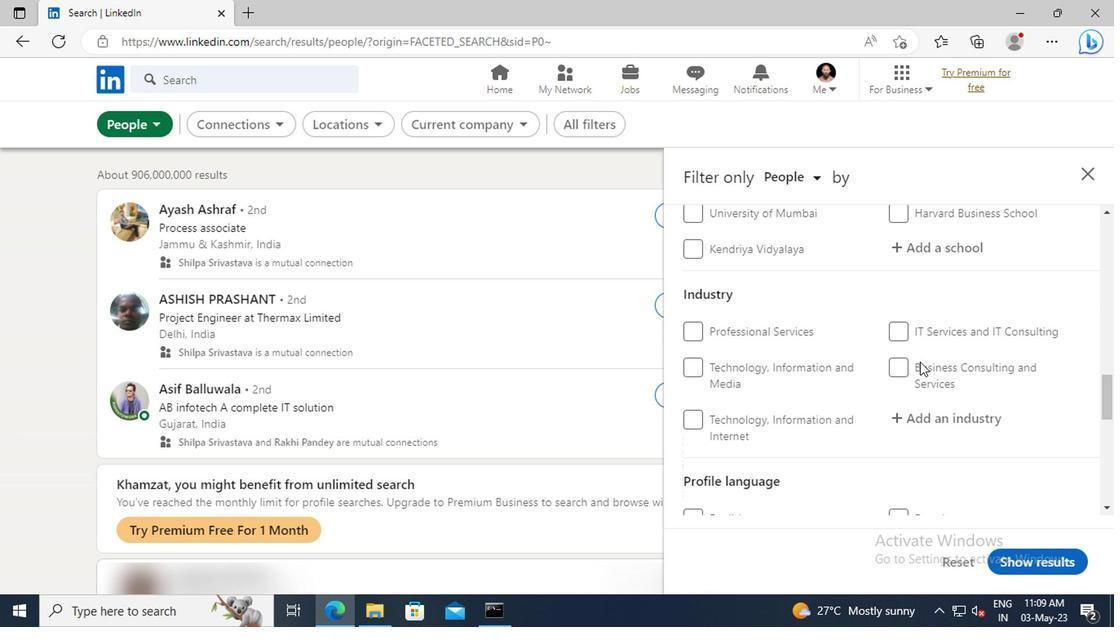 
Action: Mouse scrolled (759, 361) with delta (0, 0)
Screenshot: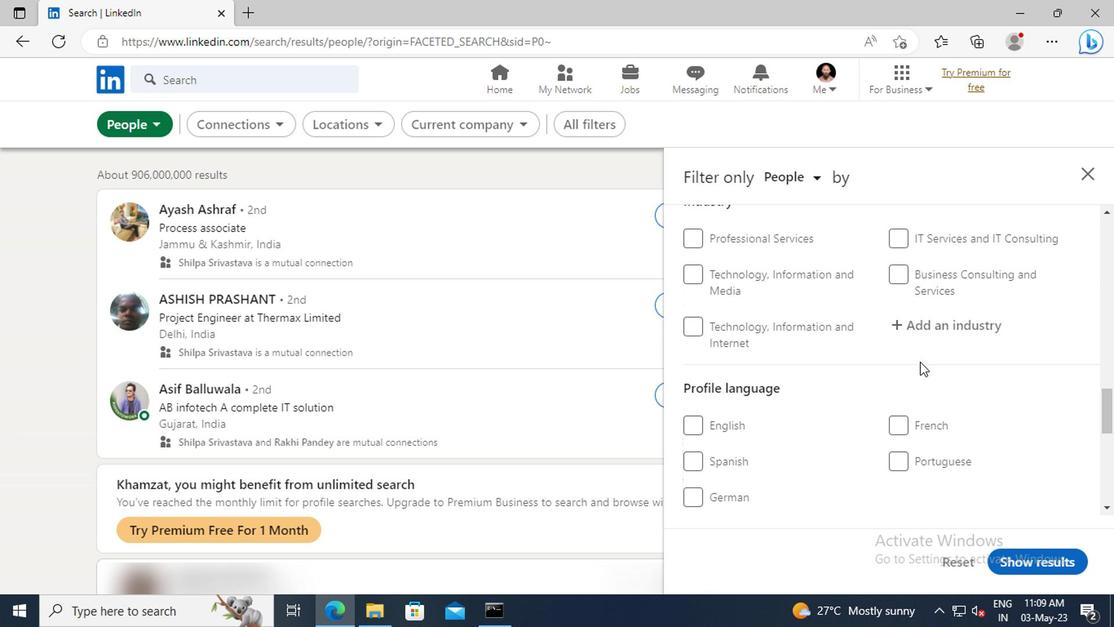 
Action: Mouse moved to (601, 371)
Screenshot: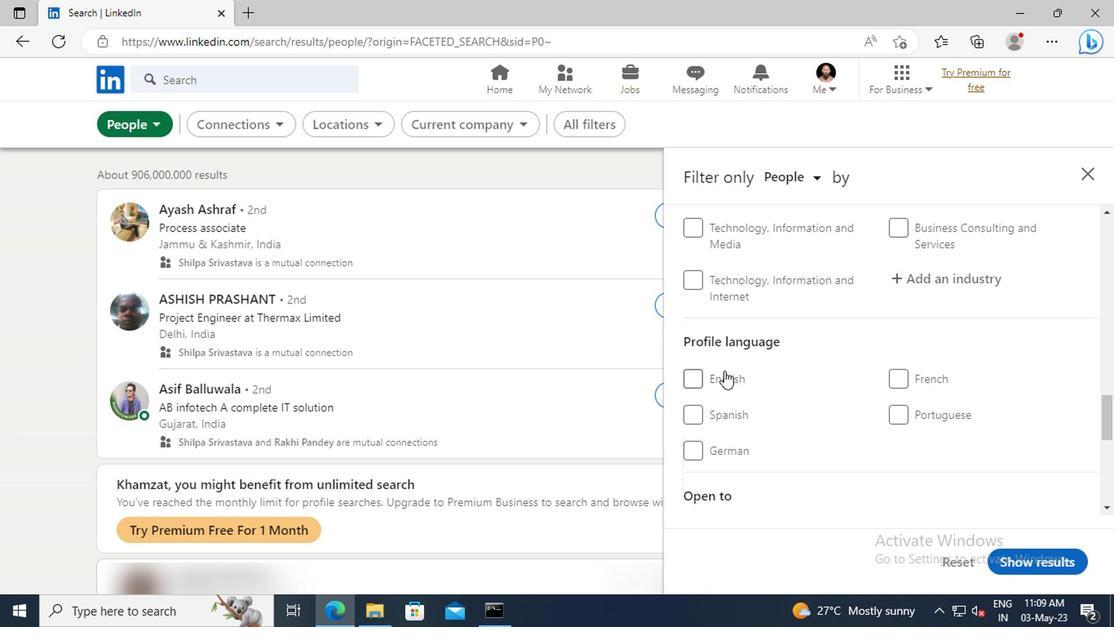
Action: Mouse pressed left at (601, 371)
Screenshot: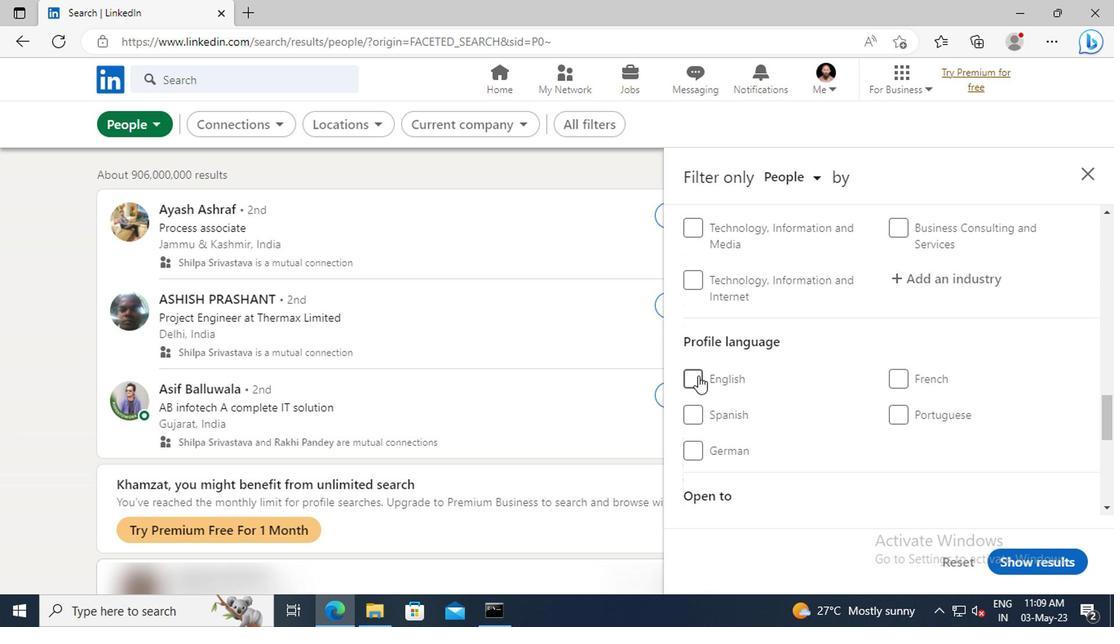 
Action: Mouse moved to (761, 362)
Screenshot: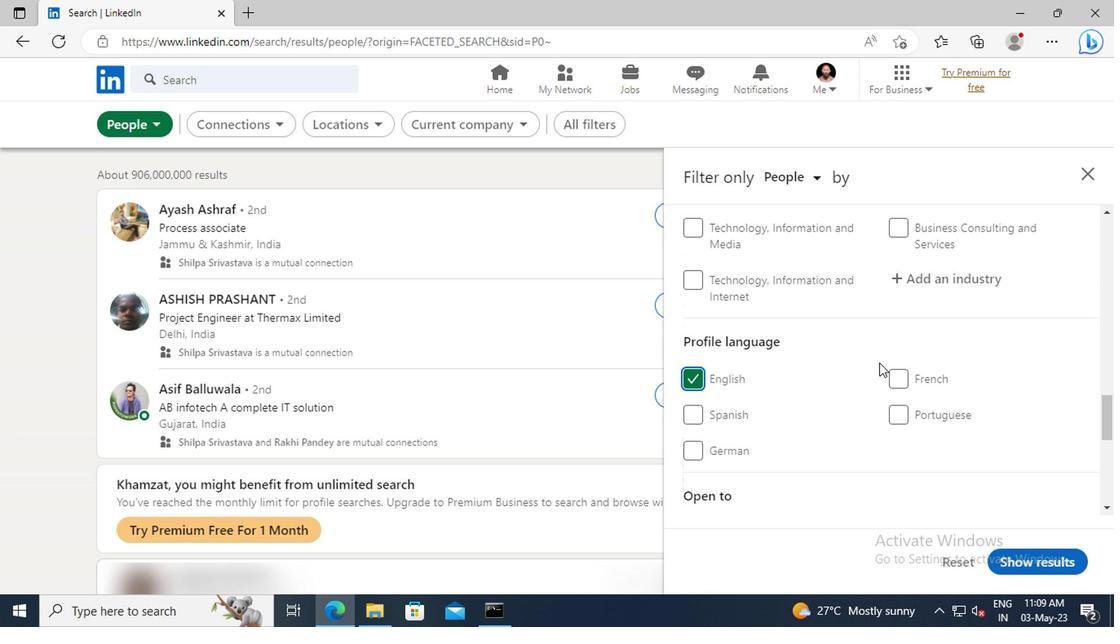 
Action: Mouse scrolled (761, 362) with delta (0, 0)
Screenshot: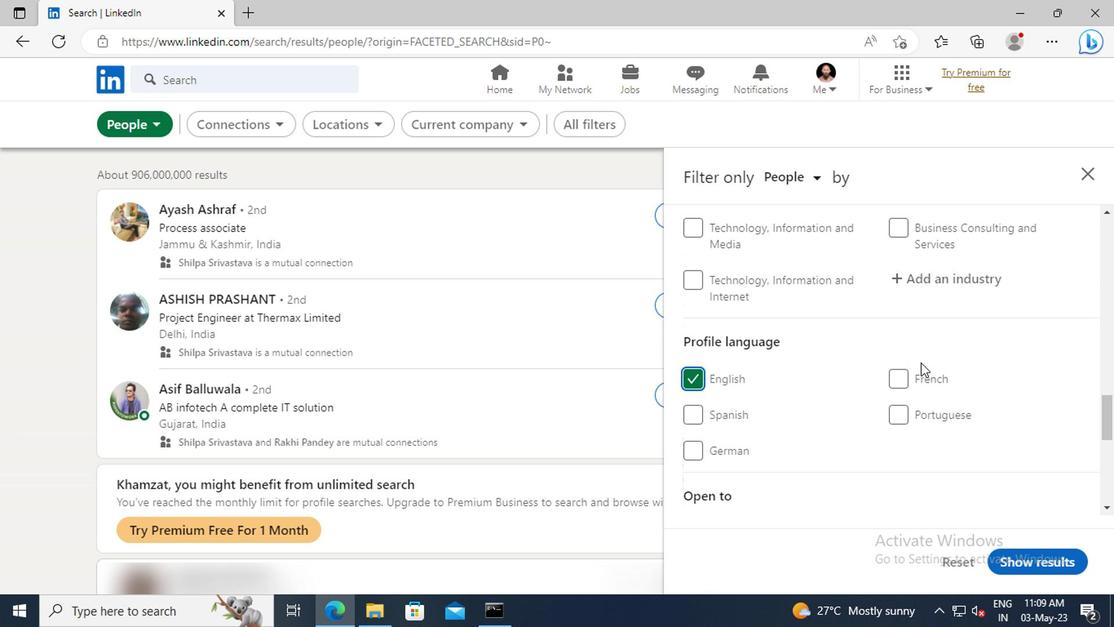 
Action: Mouse scrolled (761, 362) with delta (0, 0)
Screenshot: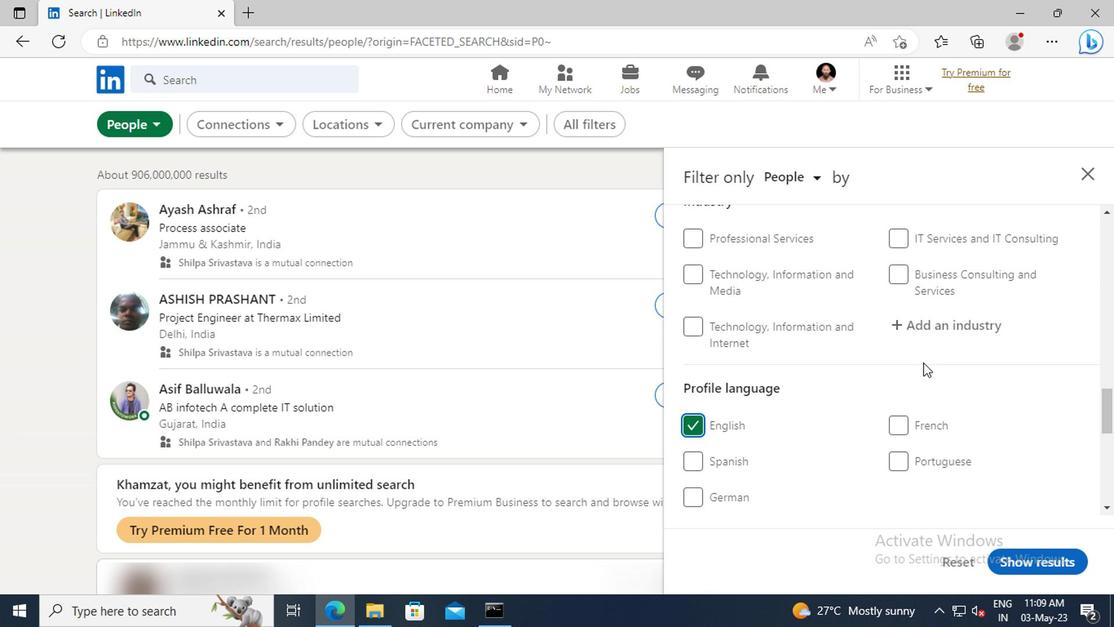 
Action: Mouse scrolled (761, 362) with delta (0, 0)
Screenshot: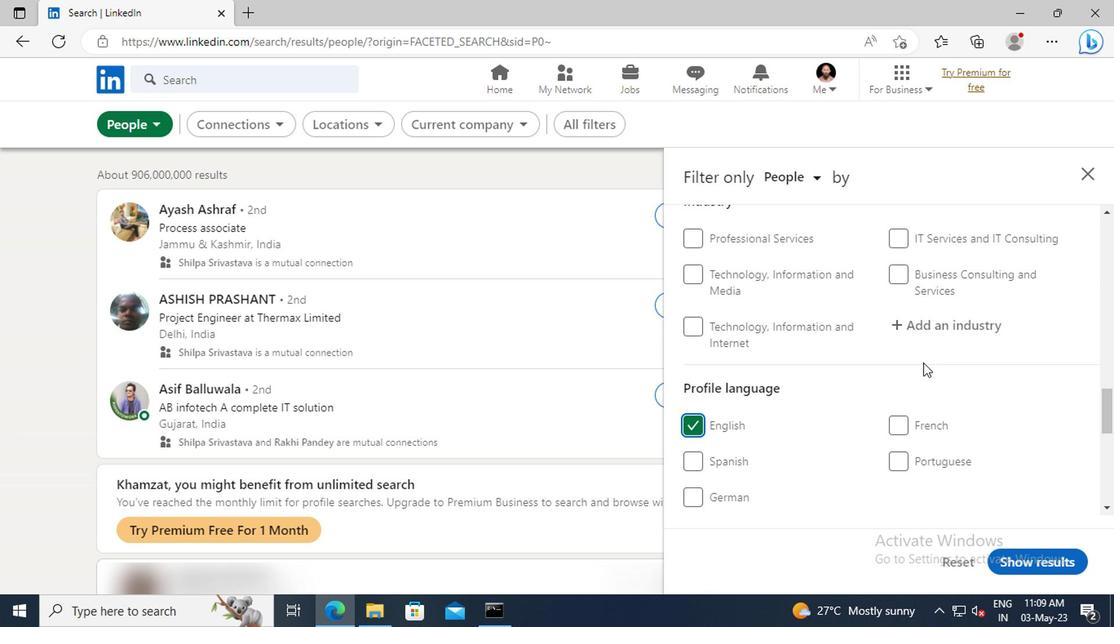 
Action: Mouse scrolled (761, 362) with delta (0, 0)
Screenshot: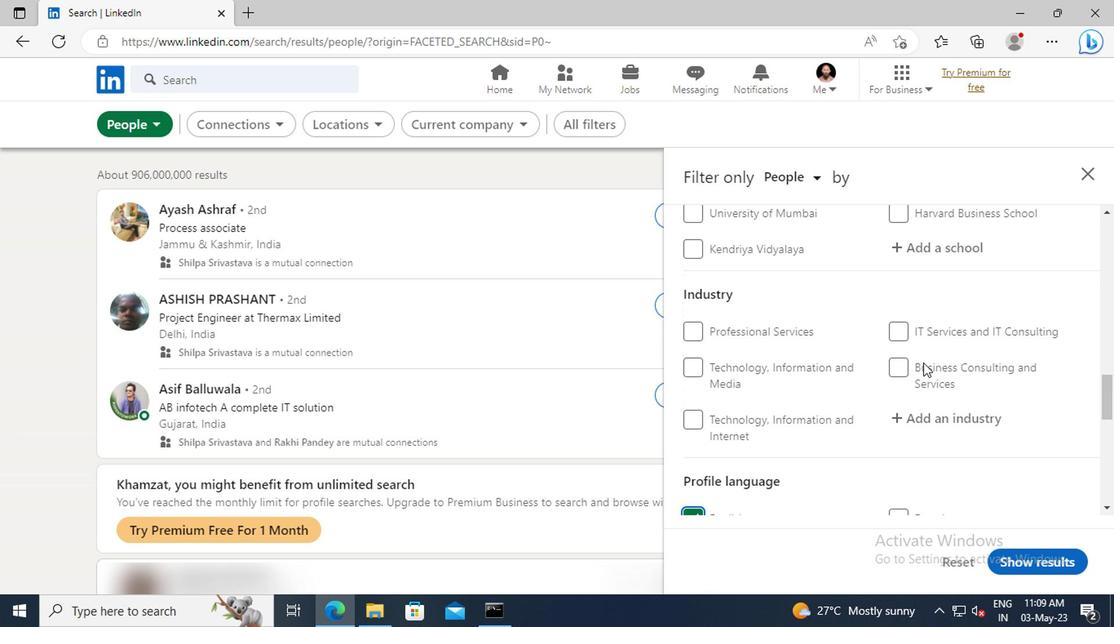 
Action: Mouse scrolled (761, 362) with delta (0, 0)
Screenshot: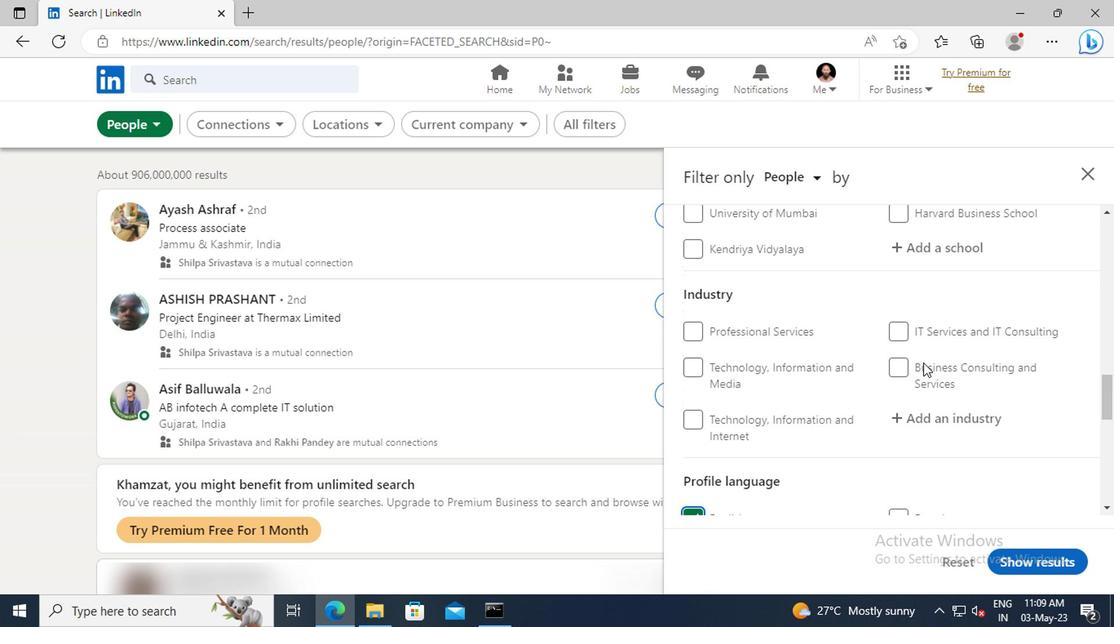 
Action: Mouse scrolled (761, 362) with delta (0, 0)
Screenshot: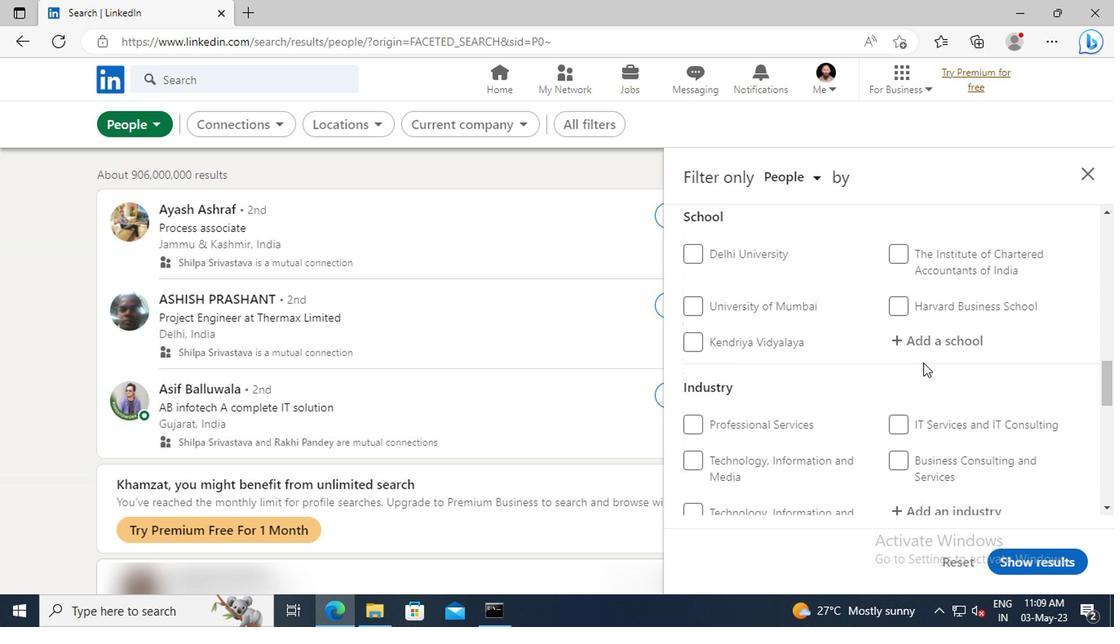 
Action: Mouse scrolled (761, 362) with delta (0, 0)
Screenshot: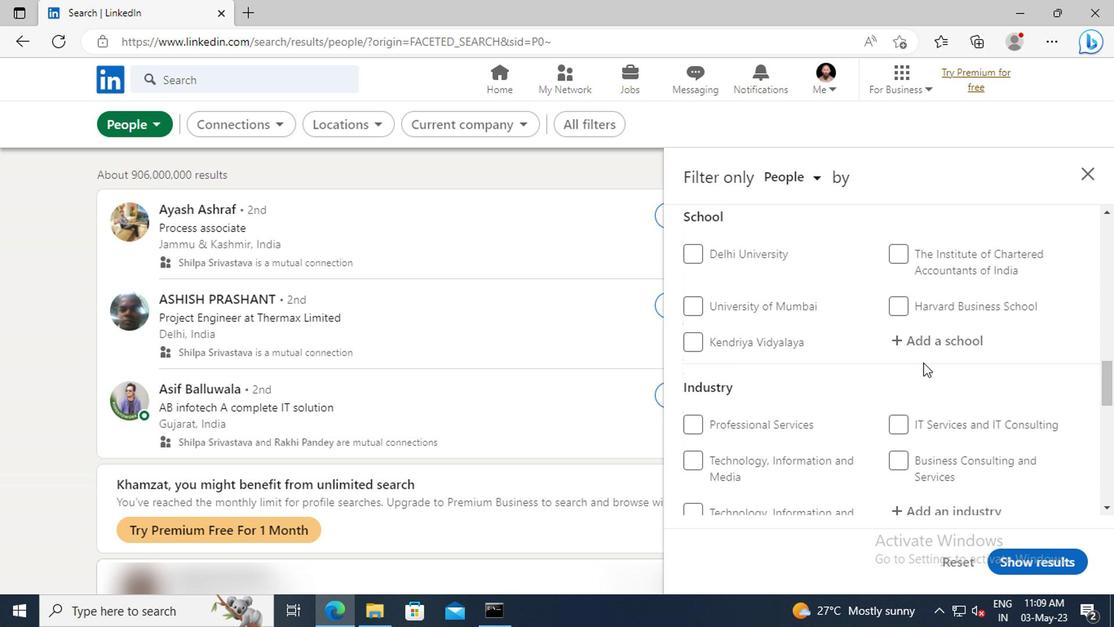 
Action: Mouse scrolled (761, 362) with delta (0, 0)
Screenshot: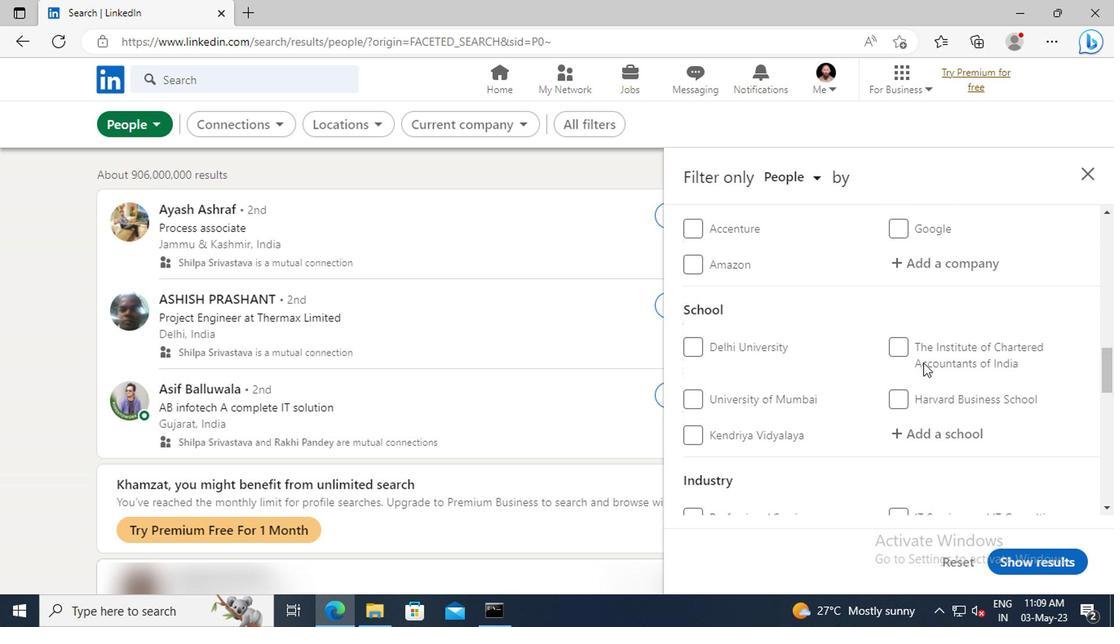 
Action: Mouse scrolled (761, 362) with delta (0, 0)
Screenshot: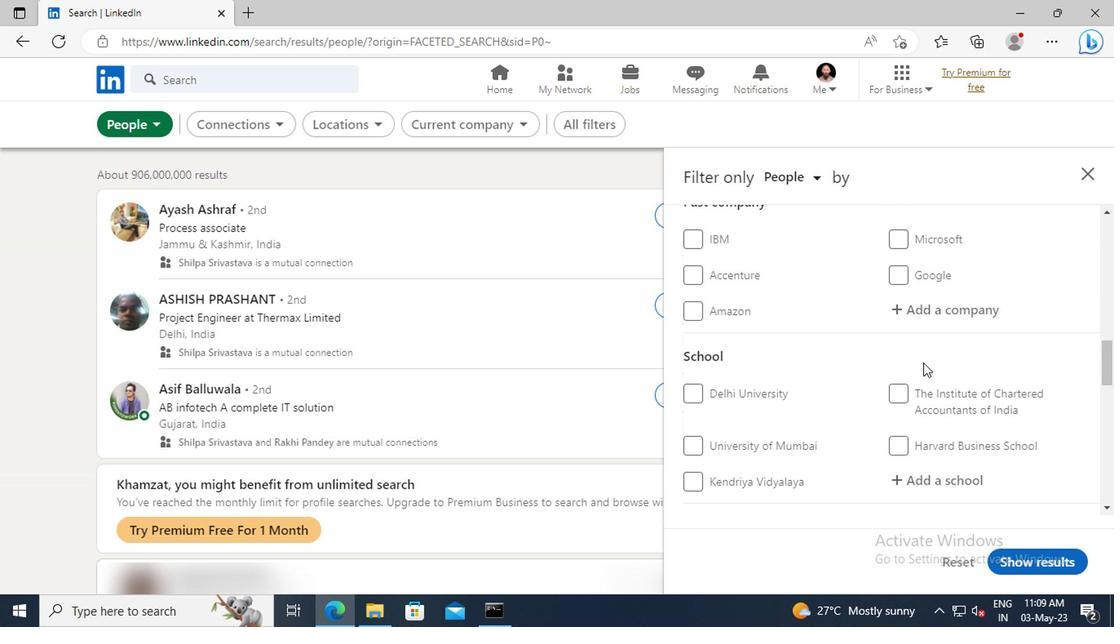 
Action: Mouse scrolled (761, 362) with delta (0, 0)
Screenshot: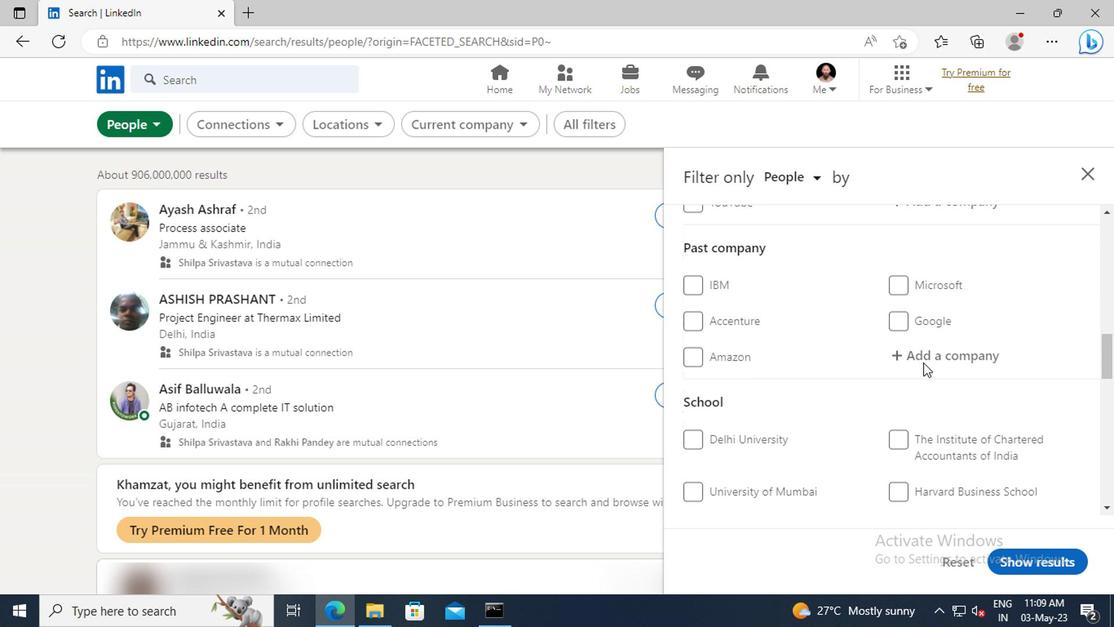 
Action: Mouse scrolled (761, 362) with delta (0, 0)
Screenshot: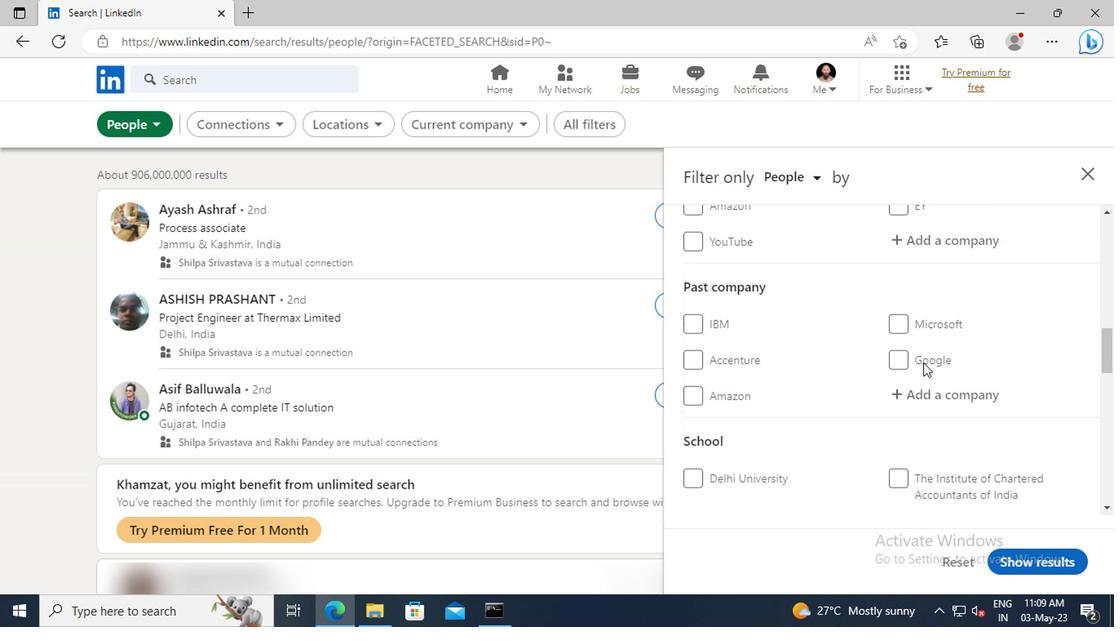 
Action: Mouse scrolled (761, 362) with delta (0, 0)
Screenshot: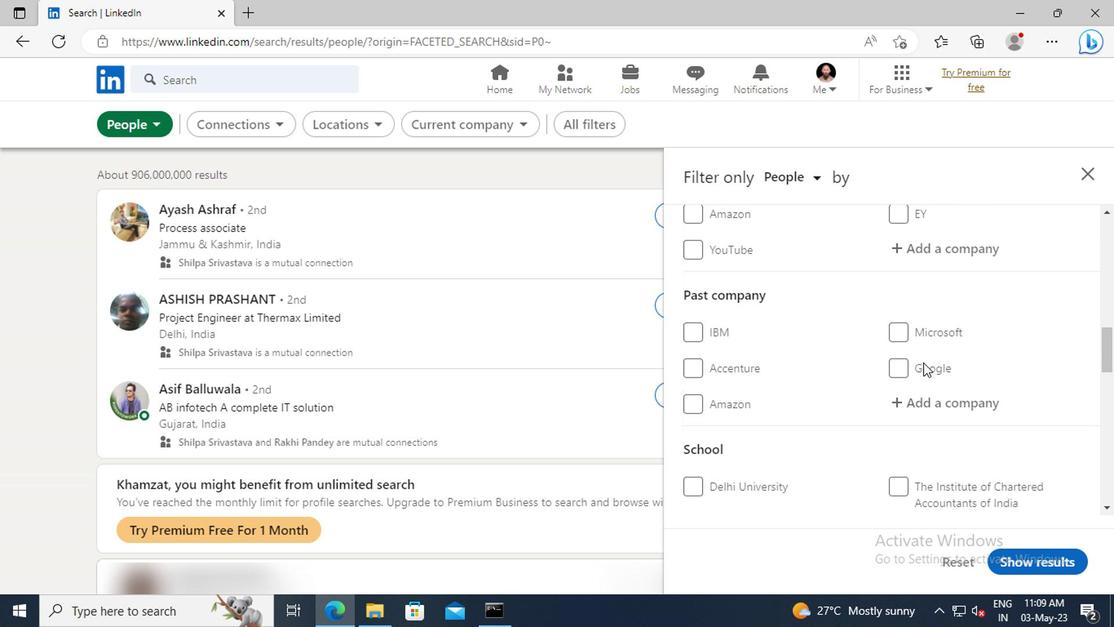 
Action: Mouse moved to (761, 348)
Screenshot: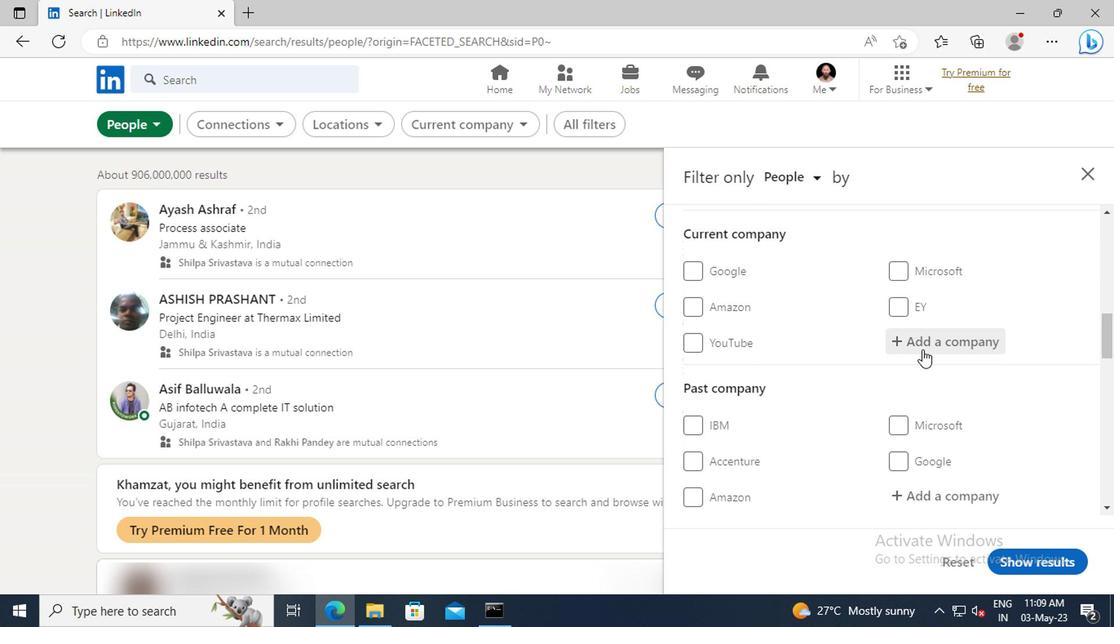 
Action: Mouse pressed left at (761, 348)
Screenshot: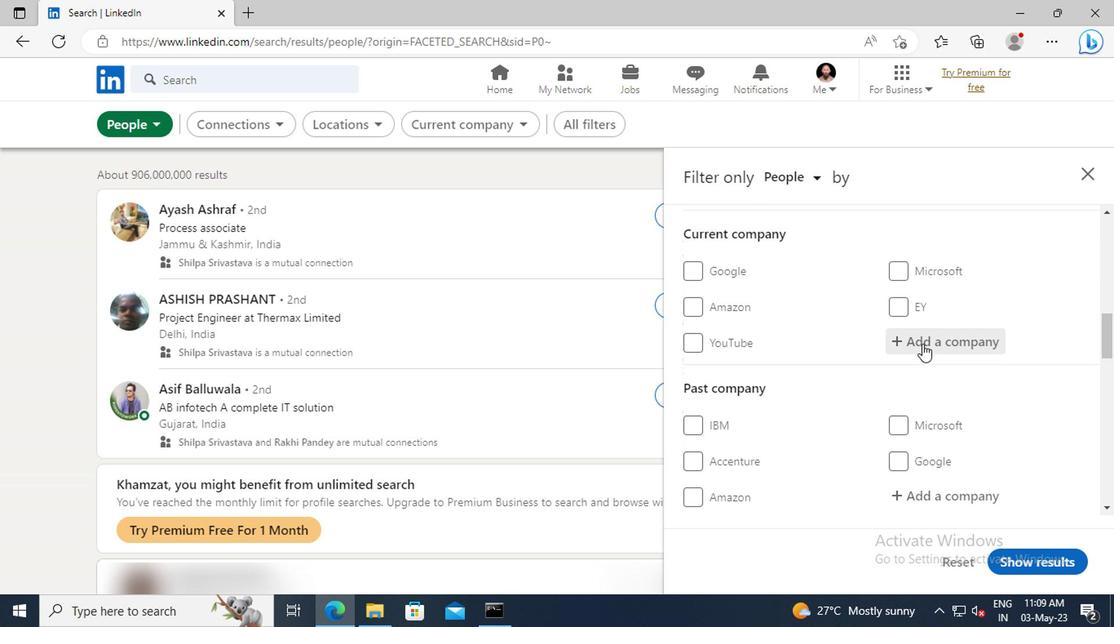 
Action: Key pressed <Key.shift>NTT<Key.space><Key.shift>LTD
Screenshot: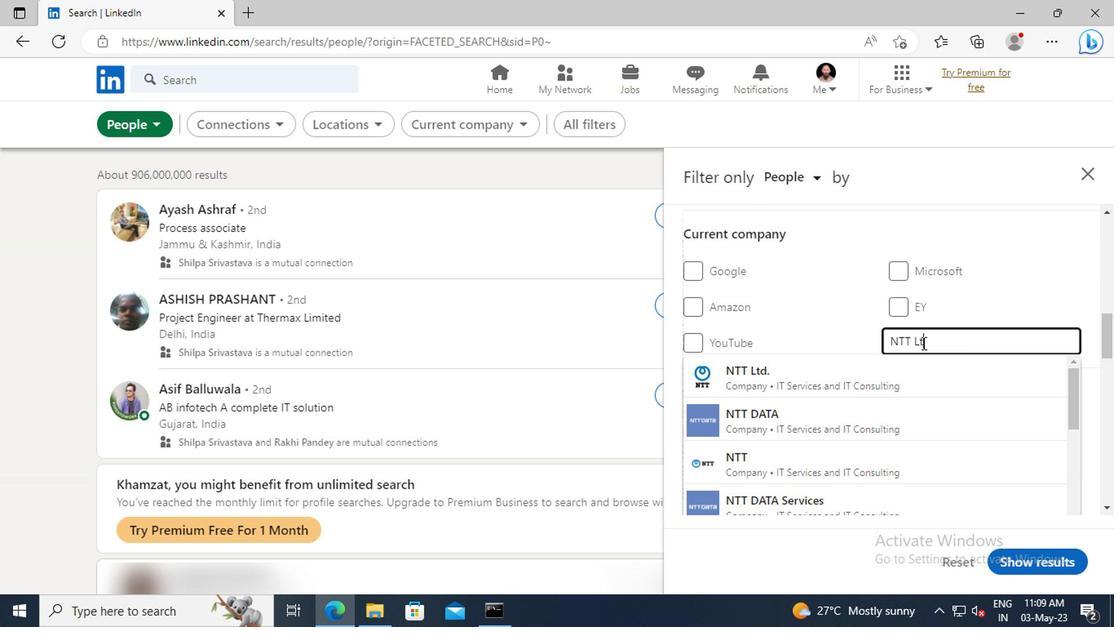 
Action: Mouse moved to (760, 369)
Screenshot: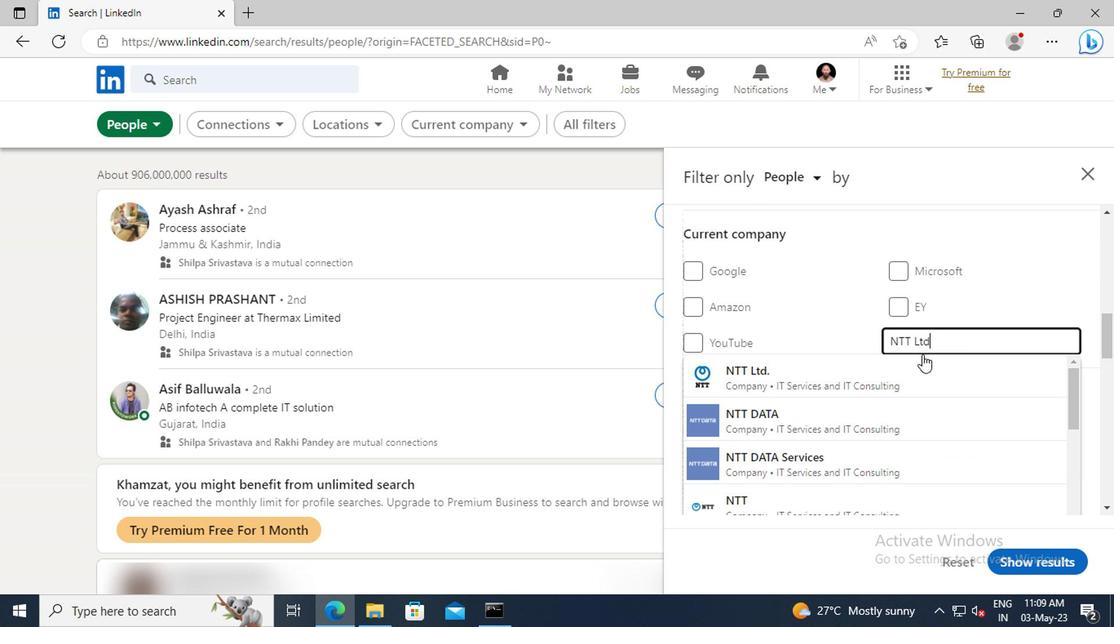 
Action: Mouse pressed left at (760, 369)
Screenshot: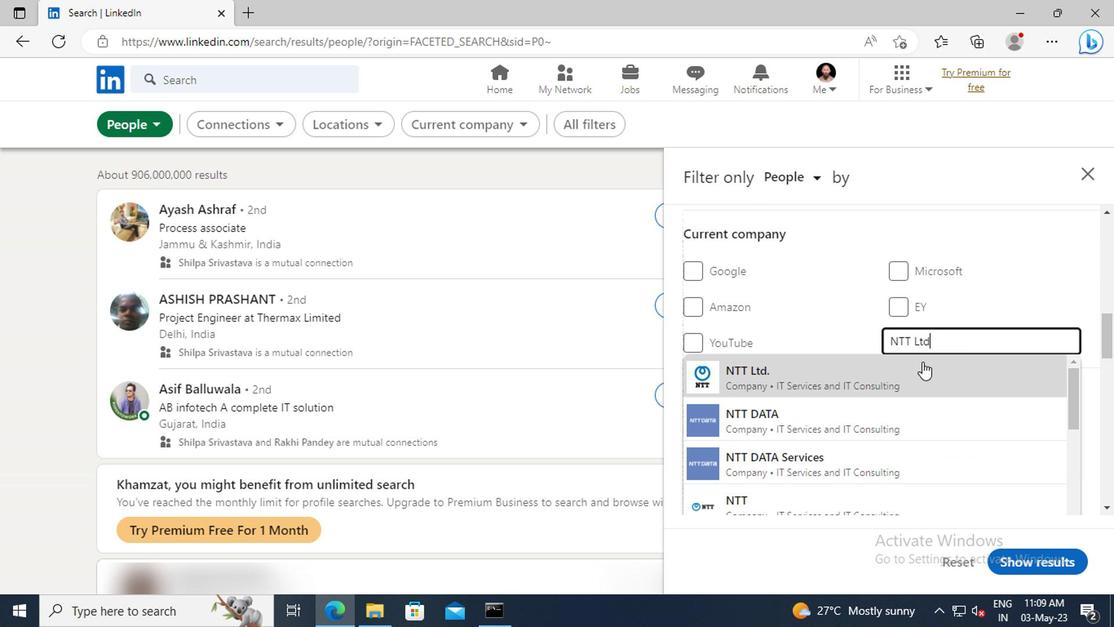 
Action: Mouse scrolled (760, 368) with delta (0, 0)
Screenshot: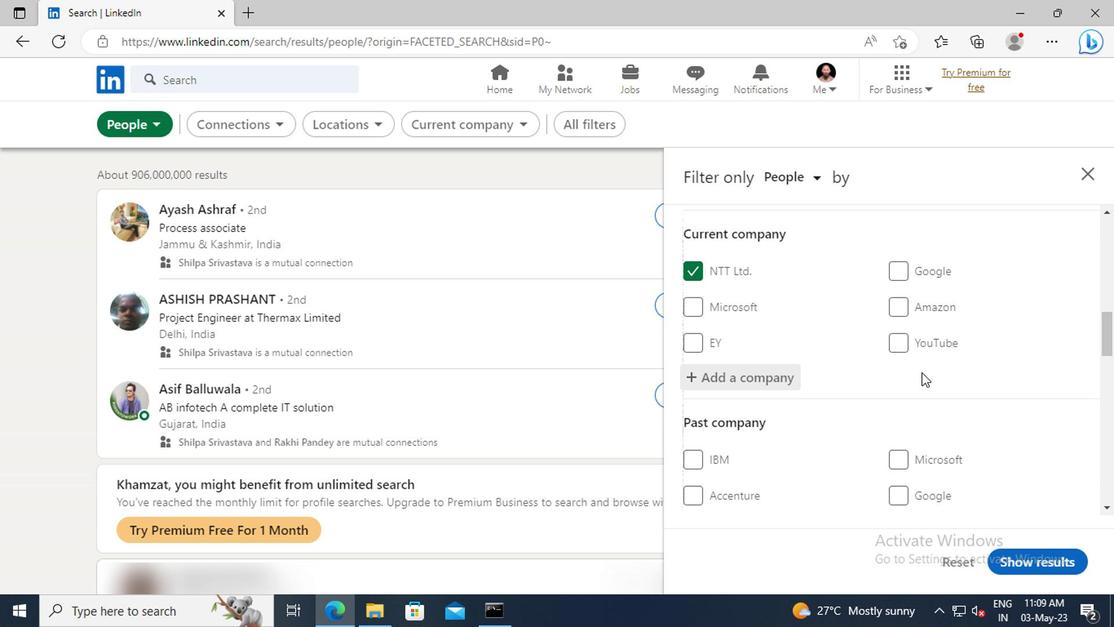 
Action: Mouse scrolled (760, 368) with delta (0, 0)
Screenshot: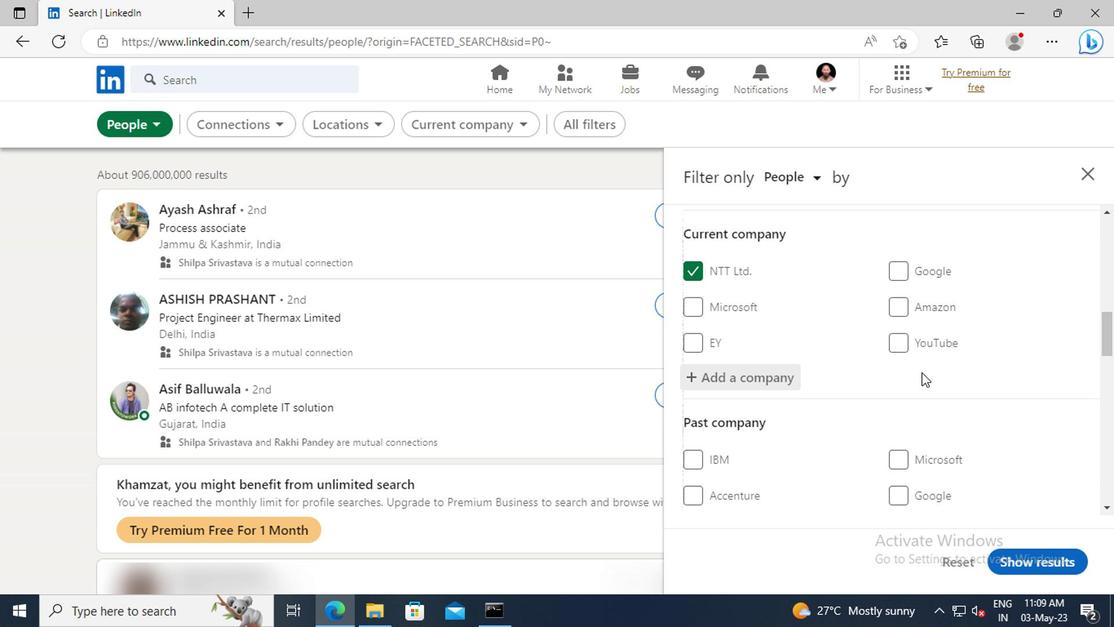 
Action: Mouse scrolled (760, 368) with delta (0, 0)
Screenshot: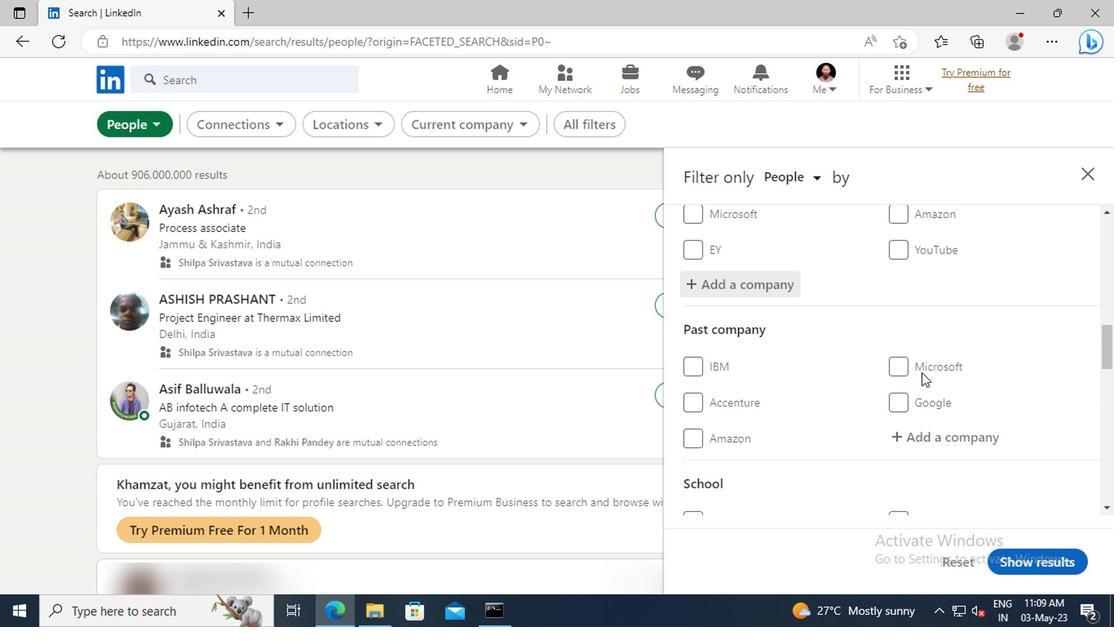 
Action: Mouse scrolled (760, 368) with delta (0, 0)
Screenshot: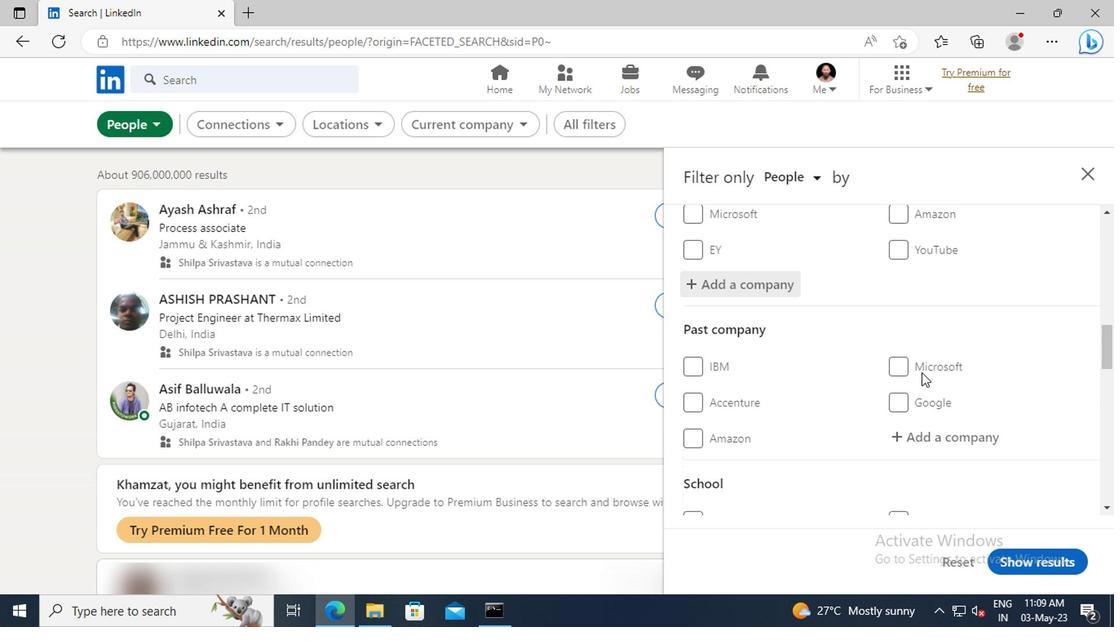 
Action: Mouse moved to (760, 368)
Screenshot: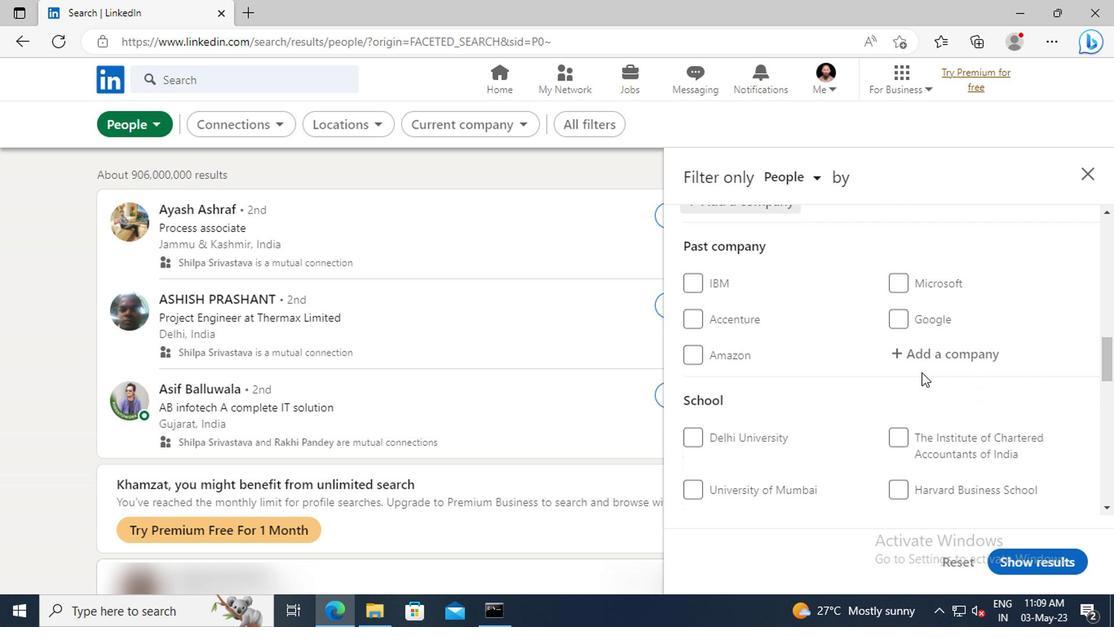 
Action: Mouse scrolled (760, 367) with delta (0, 0)
Screenshot: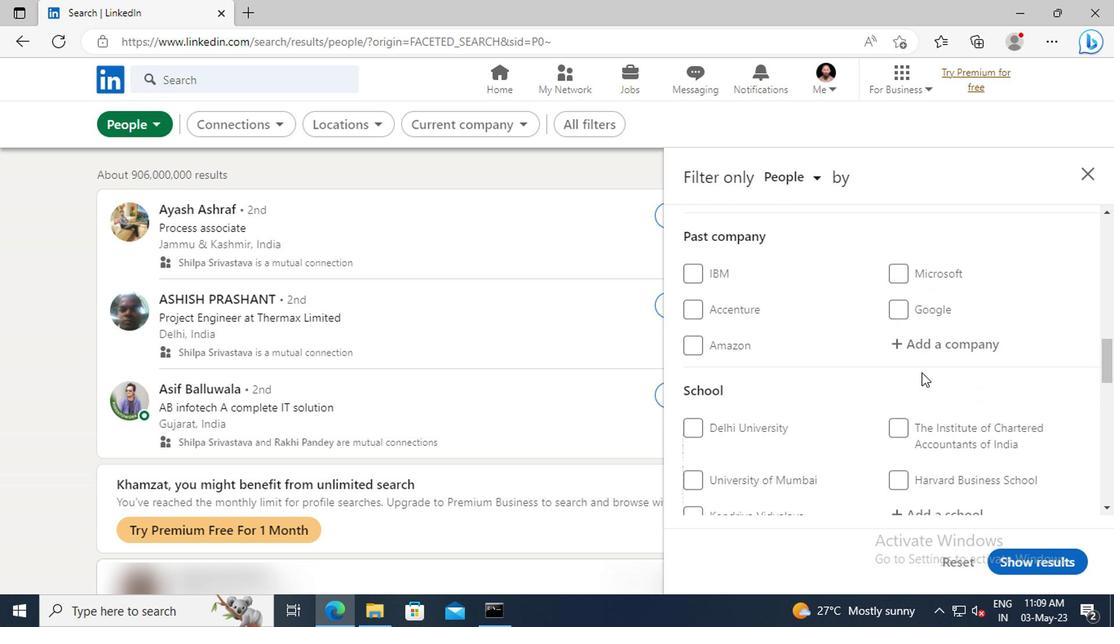 
Action: Mouse scrolled (760, 367) with delta (0, 0)
Screenshot: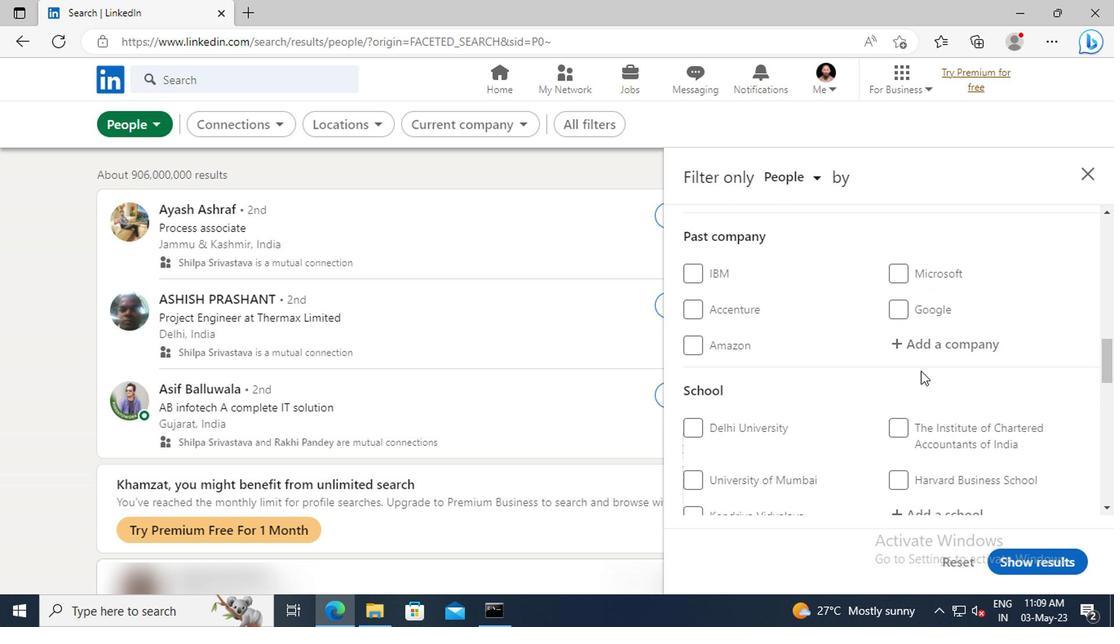 
Action: Mouse moved to (758, 362)
Screenshot: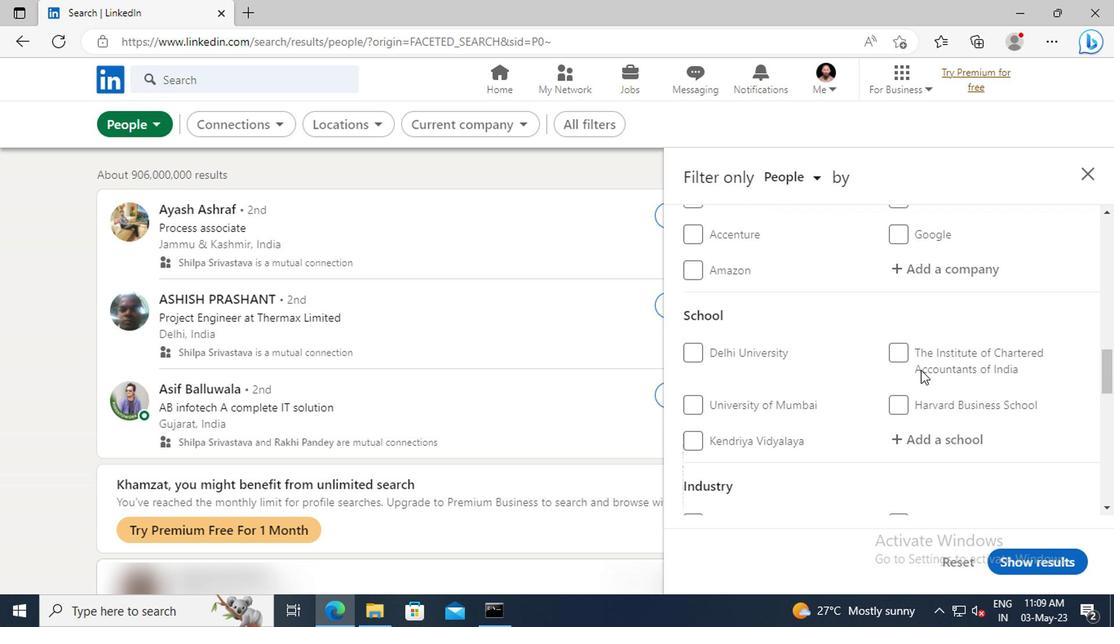 
Action: Mouse scrolled (758, 362) with delta (0, 0)
Screenshot: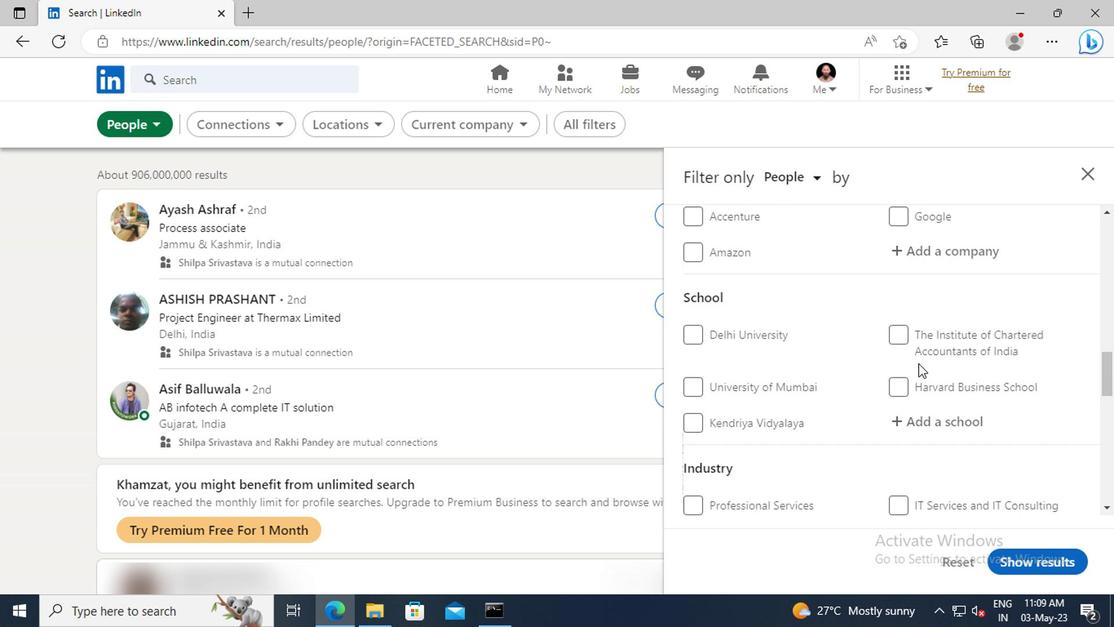 
Action: Mouse moved to (758, 368)
Screenshot: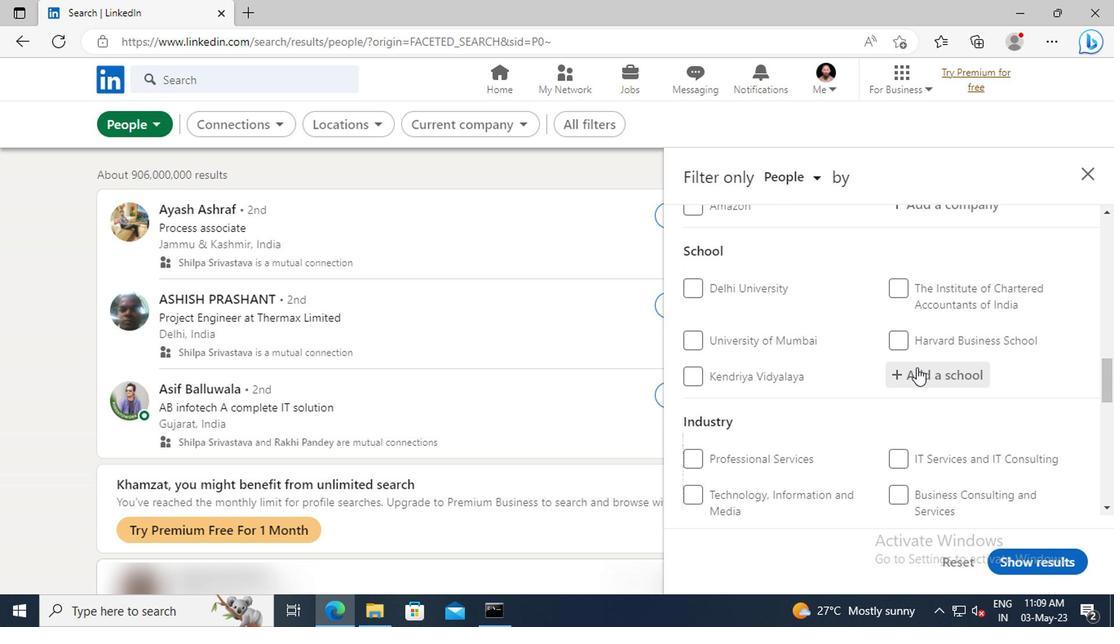 
Action: Mouse pressed left at (758, 368)
Screenshot: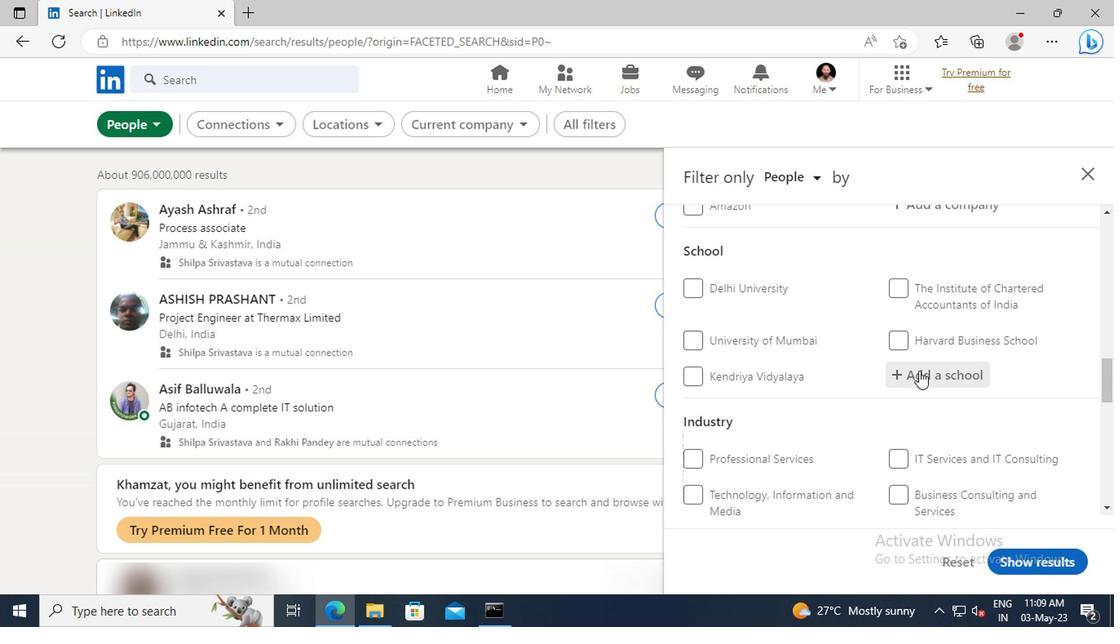 
Action: Mouse moved to (760, 368)
Screenshot: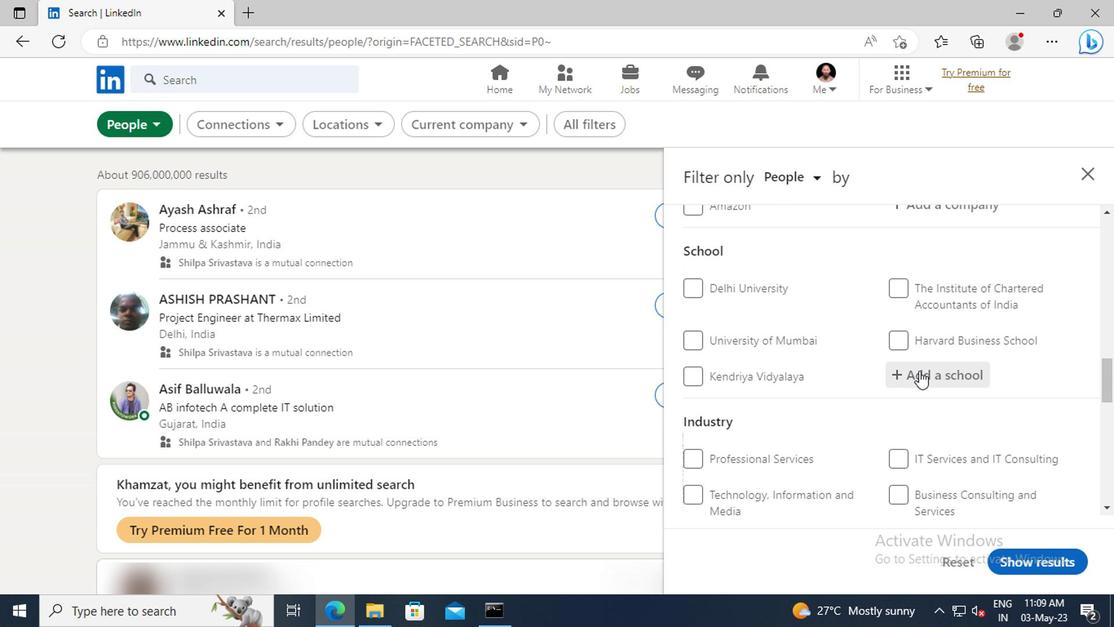 
Action: Key pressed <Key.shift>GAYATRI<Key.space><Key.shift>VIDYA<Key.space><Key.shift>PAR
Screenshot: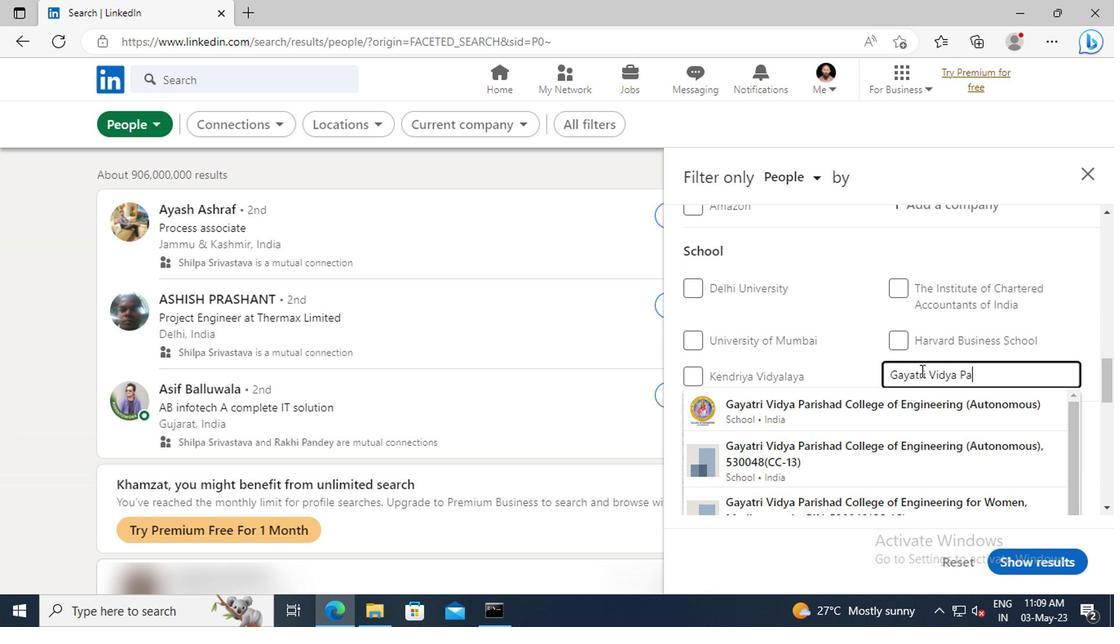 
Action: Mouse moved to (768, 420)
Screenshot: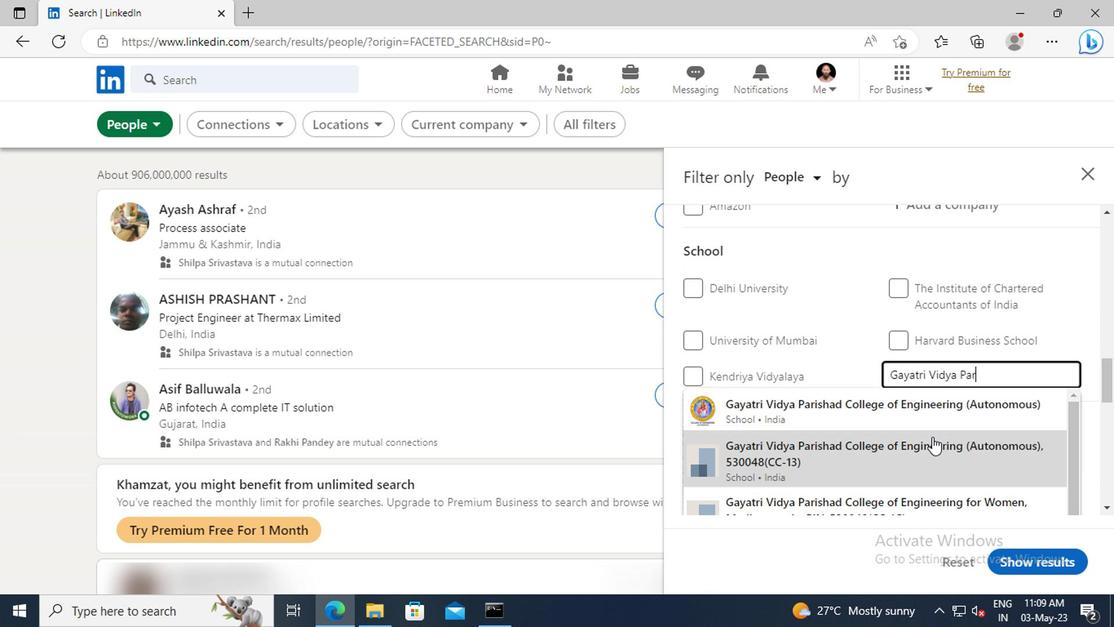 
Action: Mouse pressed left at (768, 420)
Screenshot: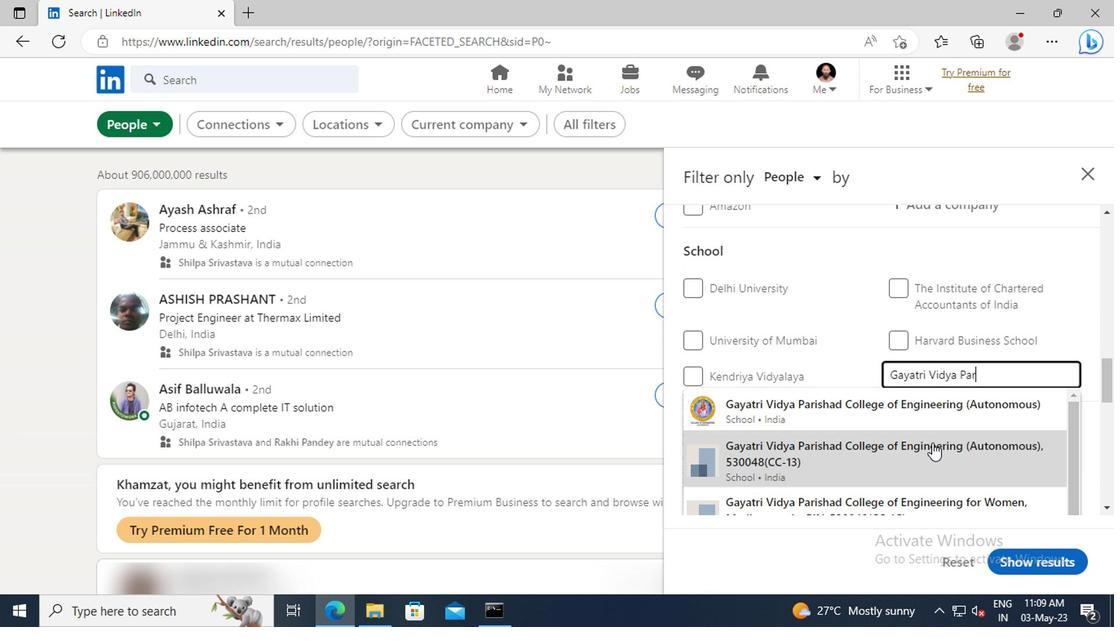 
Action: Mouse scrolled (768, 420) with delta (0, 0)
Screenshot: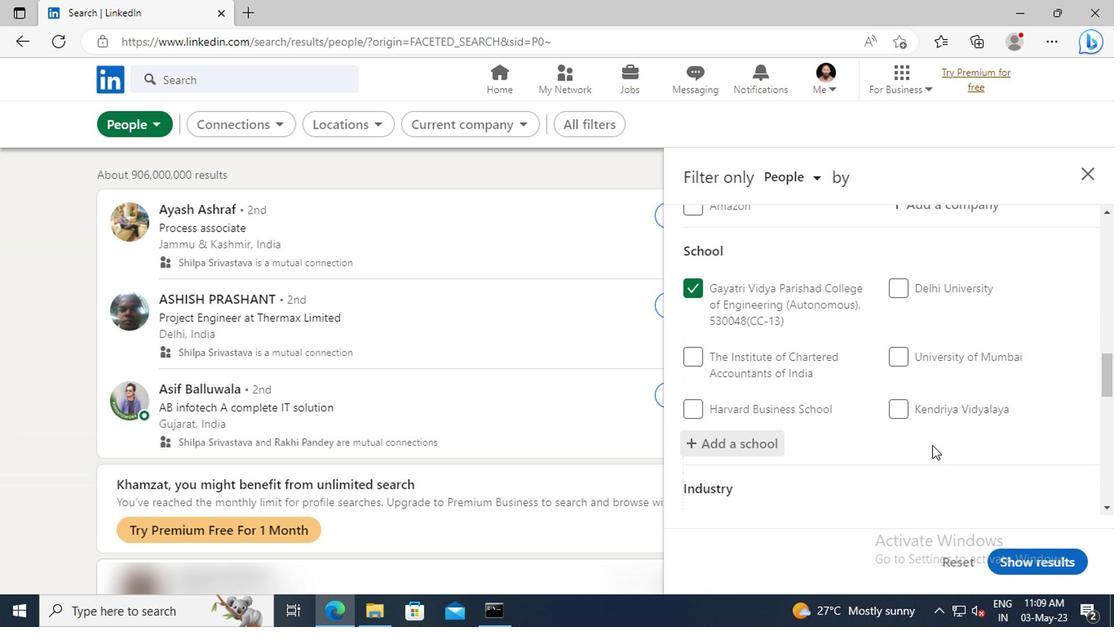 
Action: Mouse scrolled (768, 420) with delta (0, 0)
Screenshot: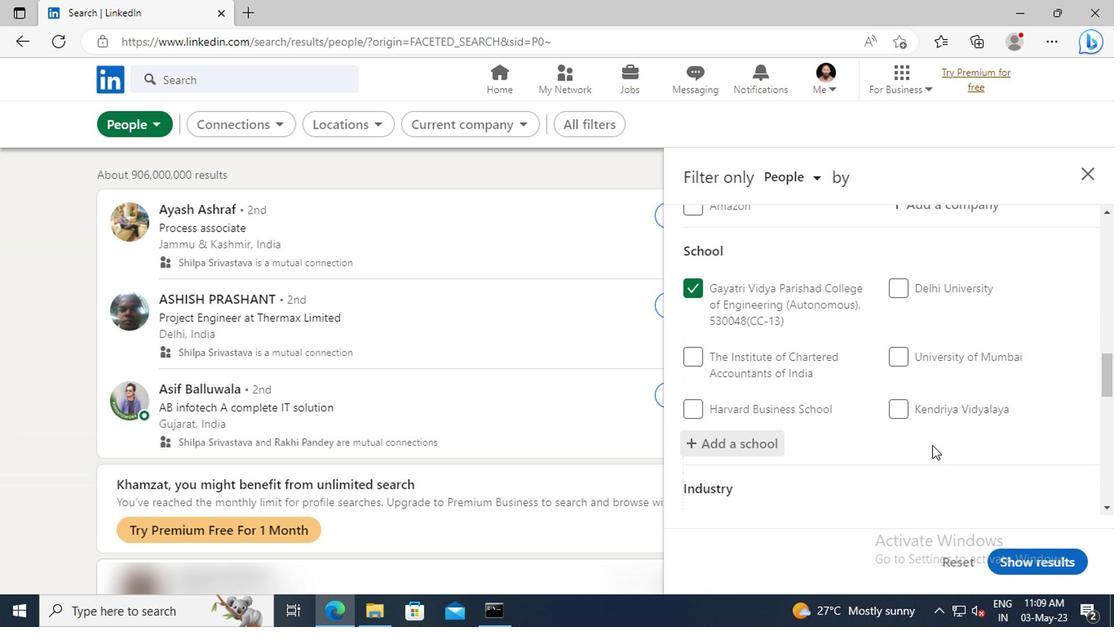 
Action: Mouse moved to (765, 389)
Screenshot: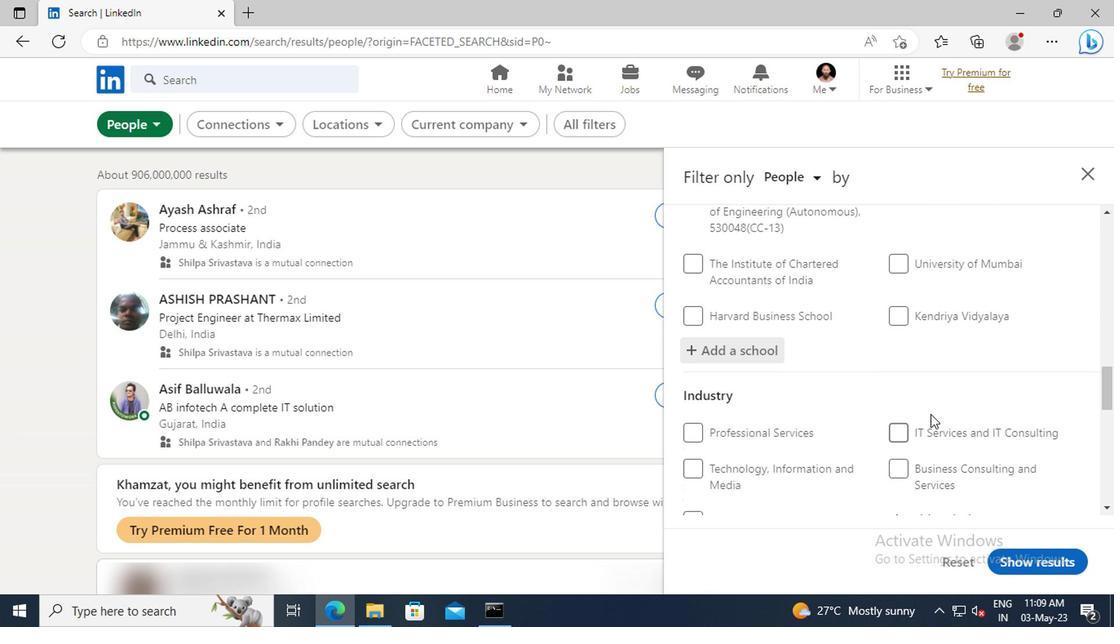 
Action: Mouse scrolled (765, 388) with delta (0, 0)
Screenshot: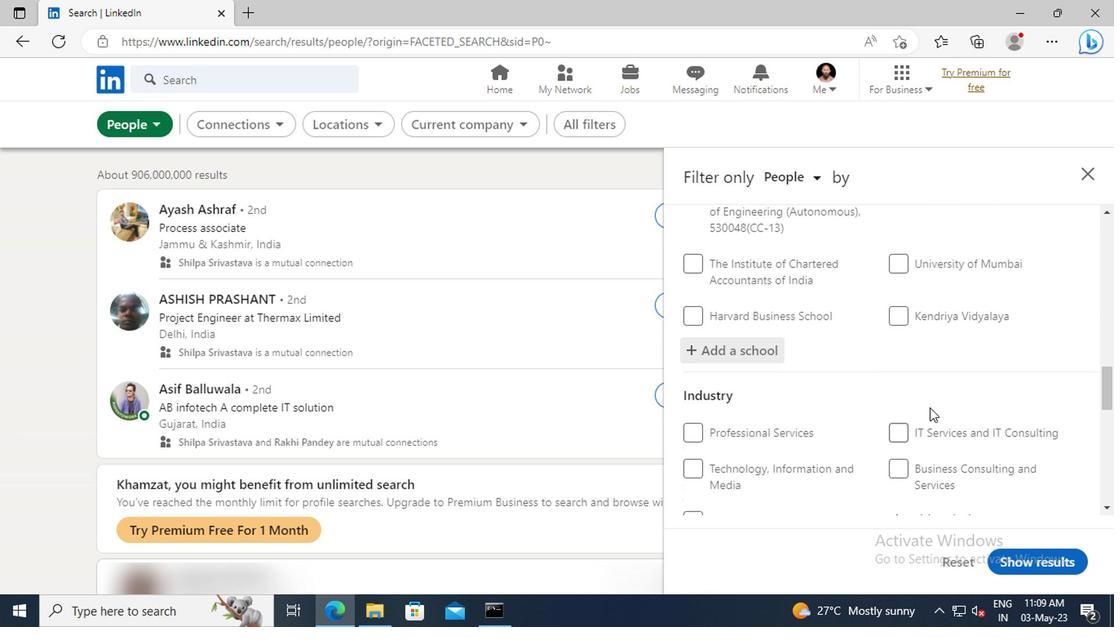 
Action: Mouse scrolled (765, 388) with delta (0, 0)
Screenshot: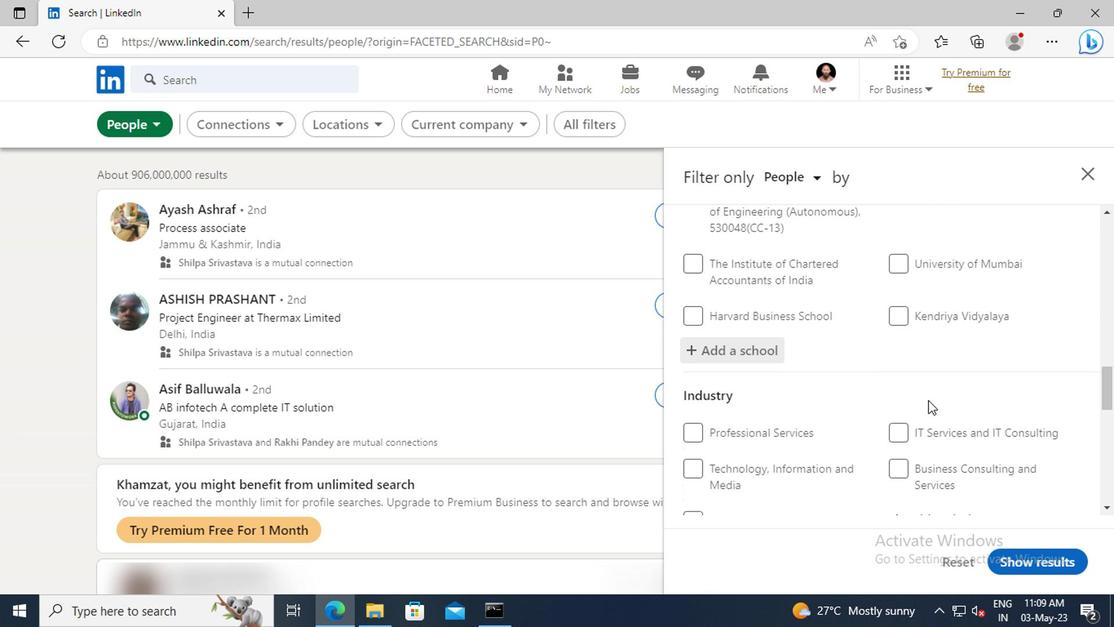
Action: Mouse moved to (762, 383)
Screenshot: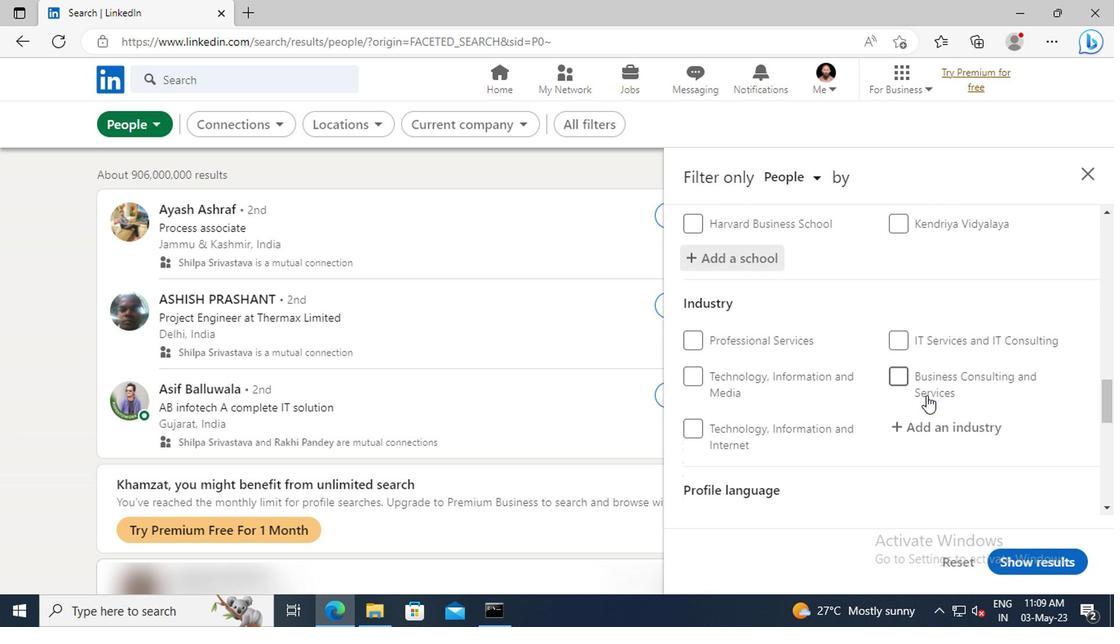 
Action: Mouse scrolled (762, 382) with delta (0, 0)
Screenshot: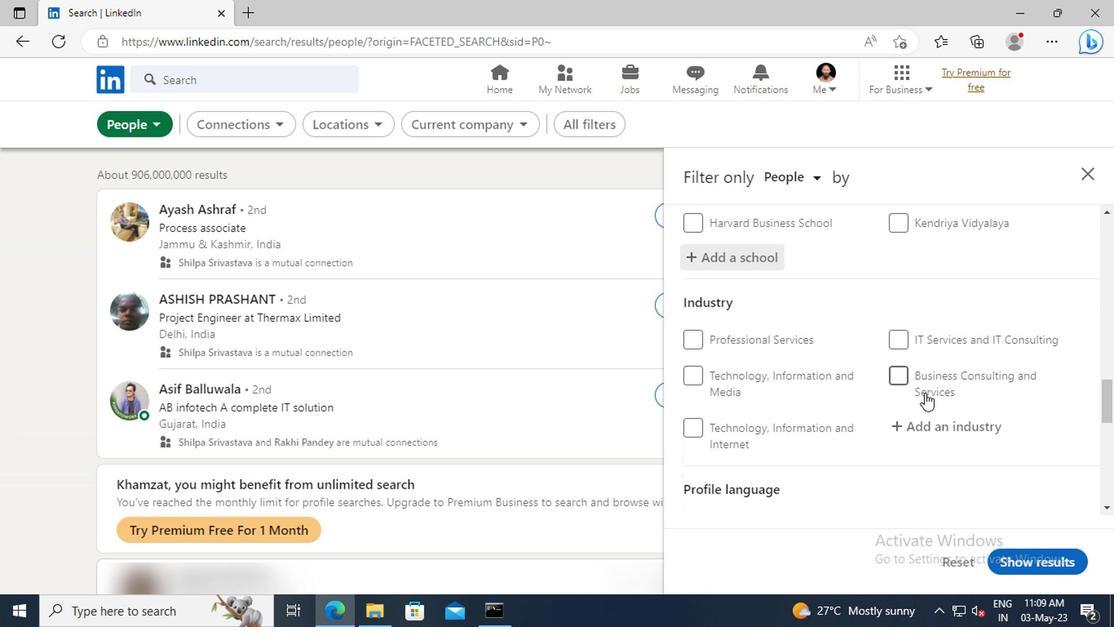 
Action: Mouse moved to (765, 380)
Screenshot: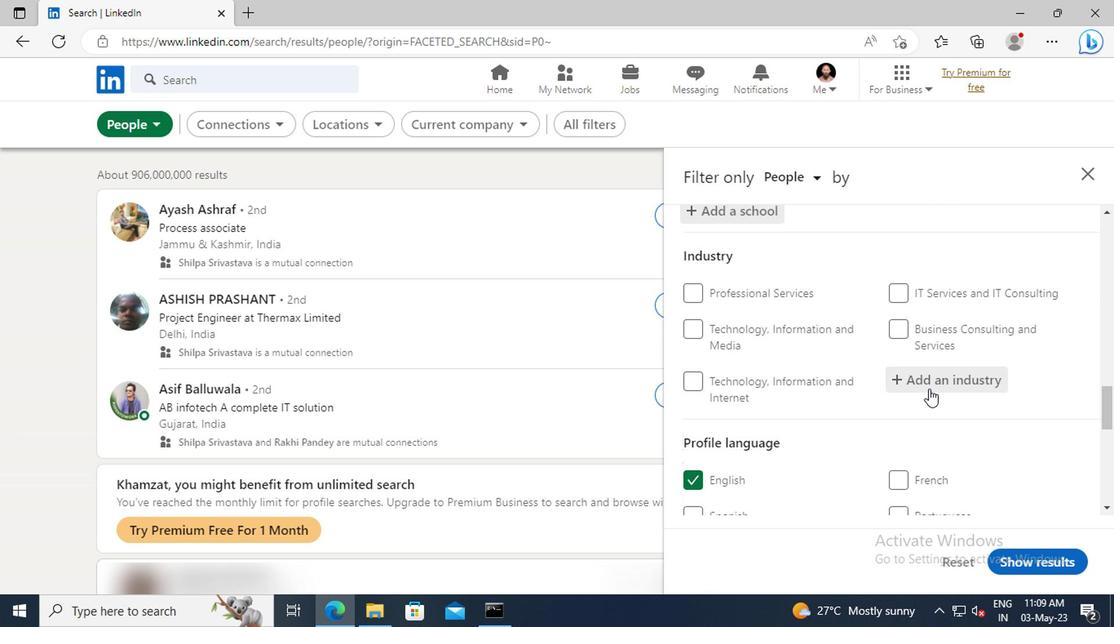 
Action: Mouse pressed left at (765, 380)
Screenshot: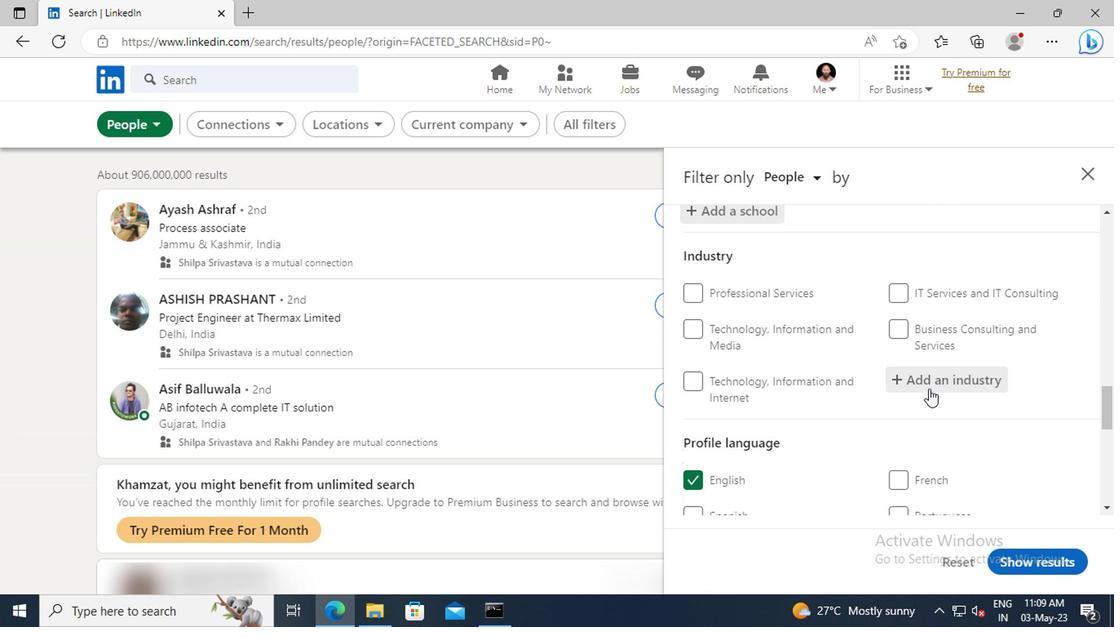 
Action: Key pressed <Key.shift>LEASING<Key.space><Key.shift>N
Screenshot: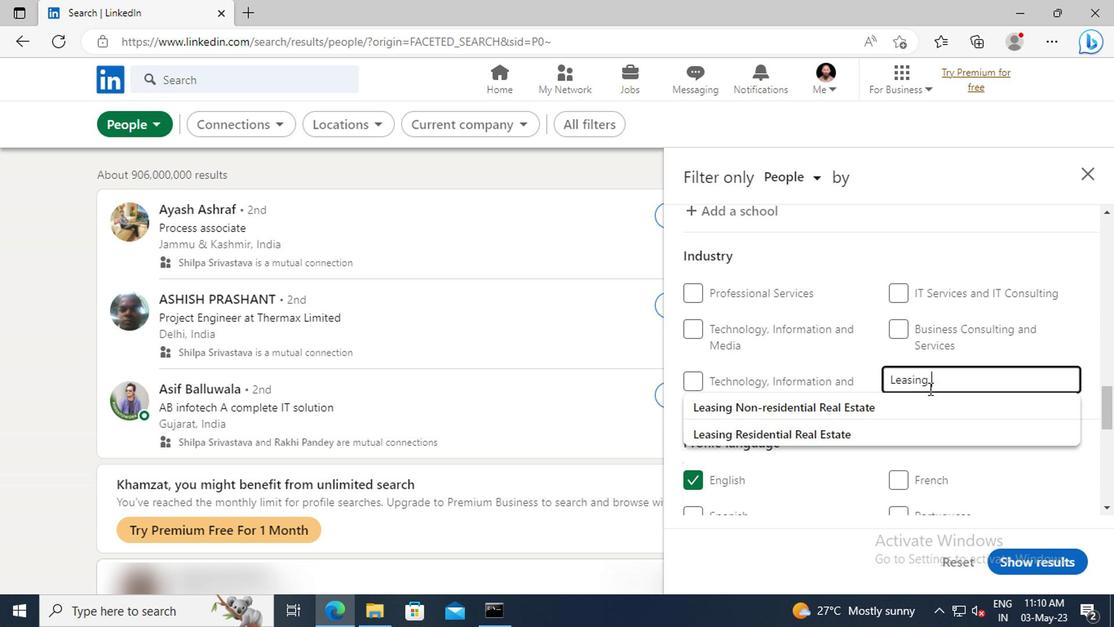 
Action: Mouse moved to (765, 391)
Screenshot: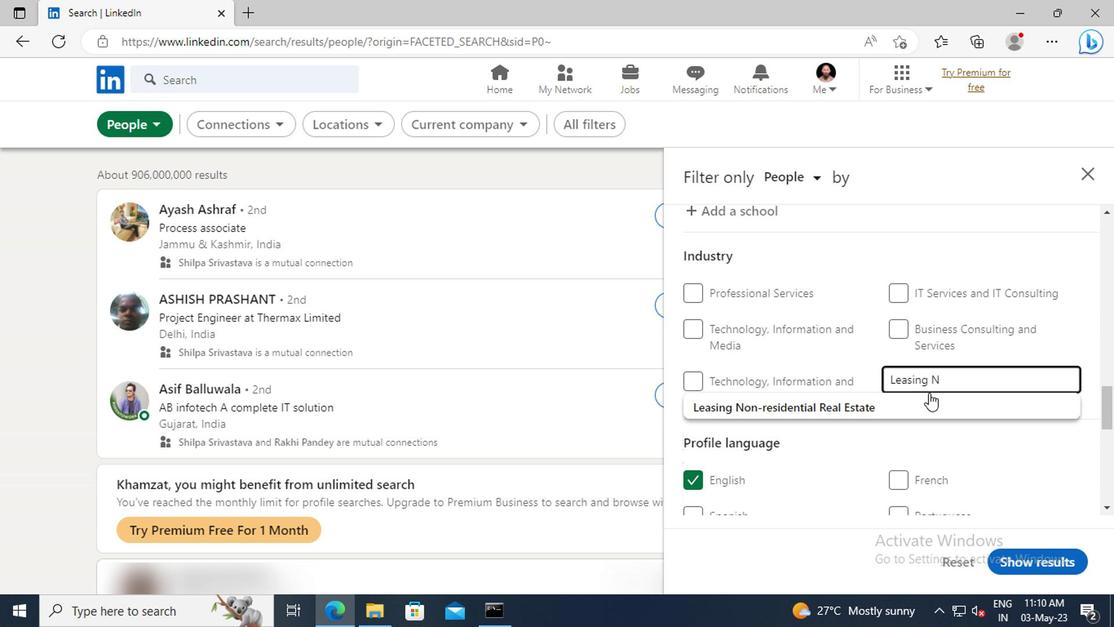 
Action: Mouse pressed left at (765, 391)
Screenshot: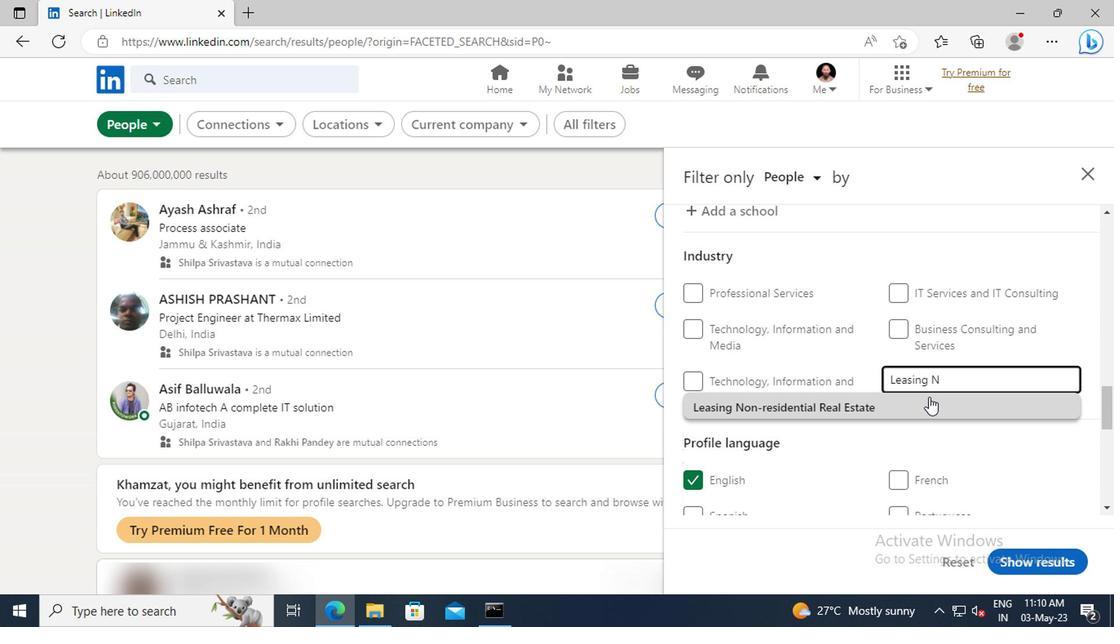 
Action: Mouse scrolled (765, 391) with delta (0, 0)
Screenshot: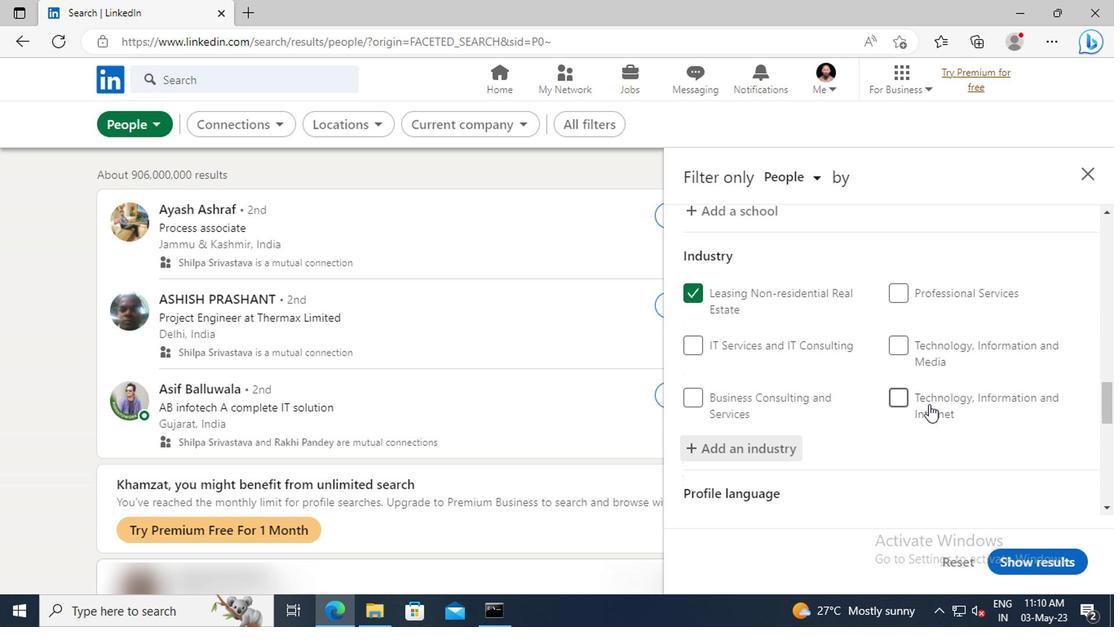 
Action: Mouse moved to (762, 374)
Screenshot: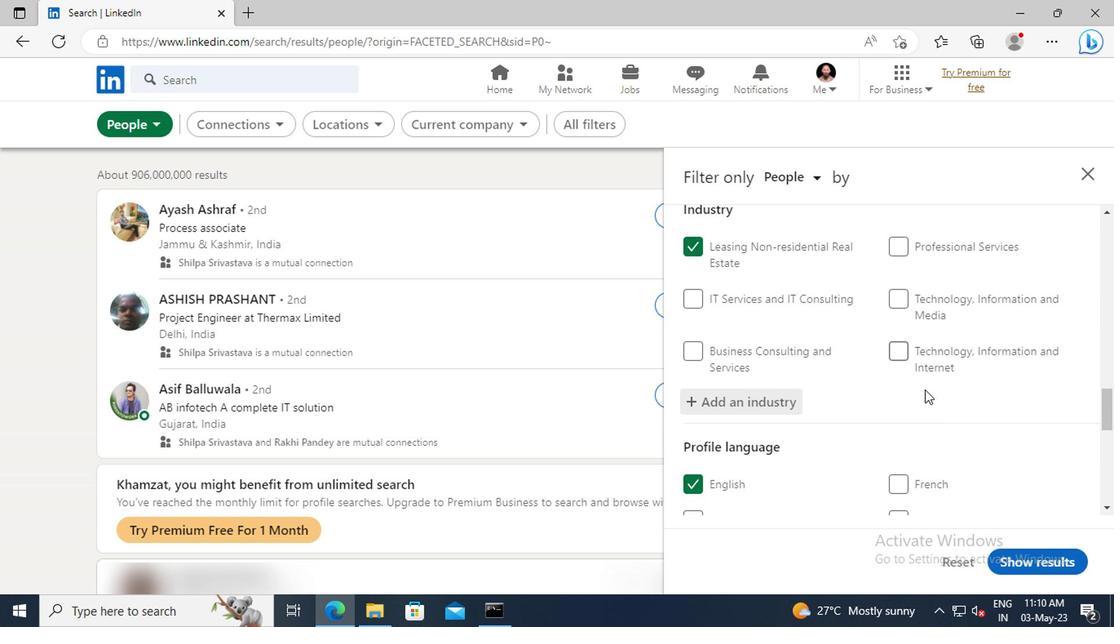 
Action: Mouse scrolled (762, 373) with delta (0, 0)
Screenshot: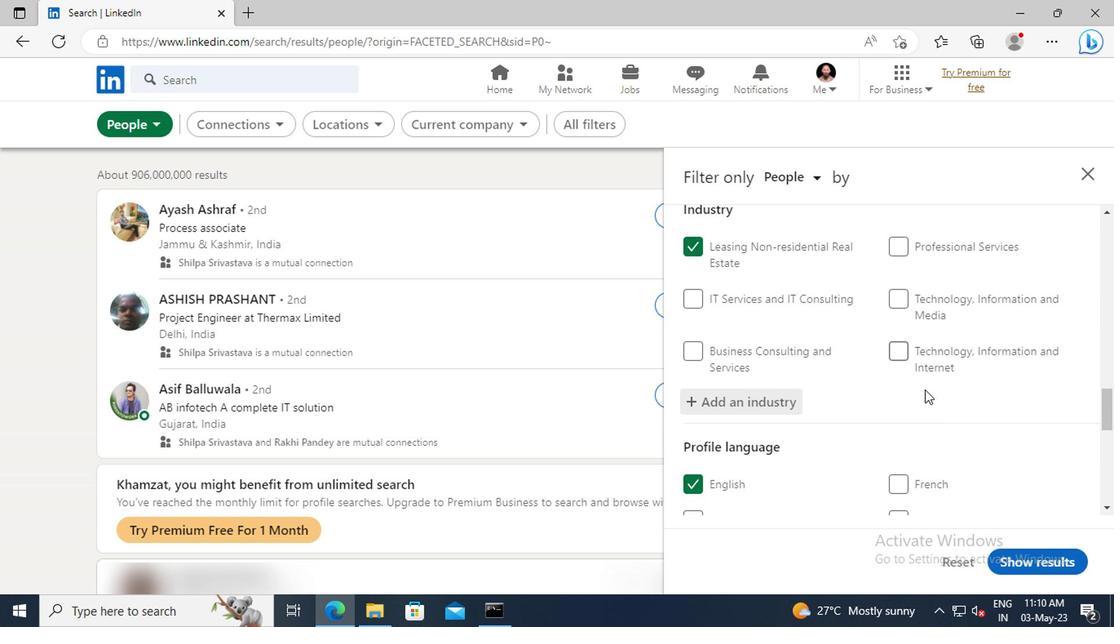 
Action: Mouse moved to (762, 373)
Screenshot: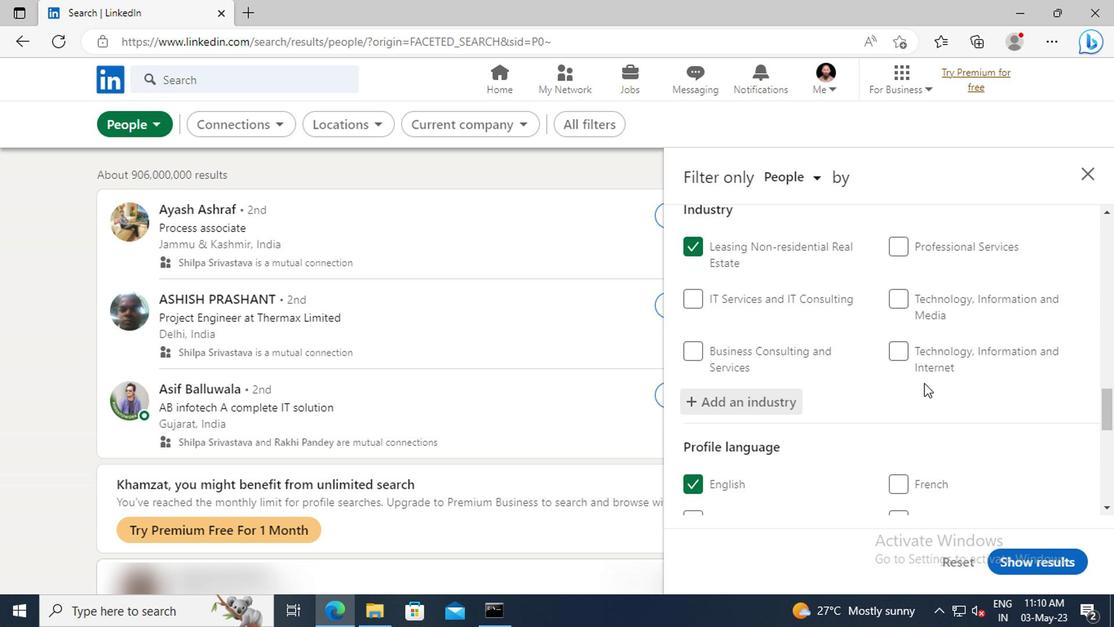 
Action: Mouse scrolled (762, 372) with delta (0, 0)
Screenshot: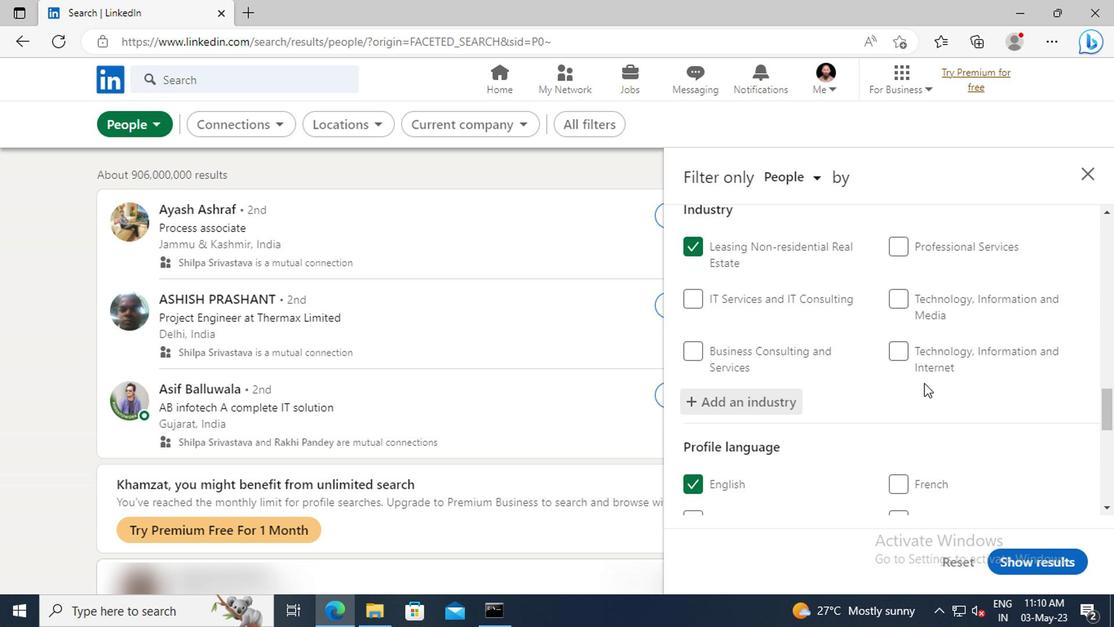 
Action: Mouse moved to (756, 346)
Screenshot: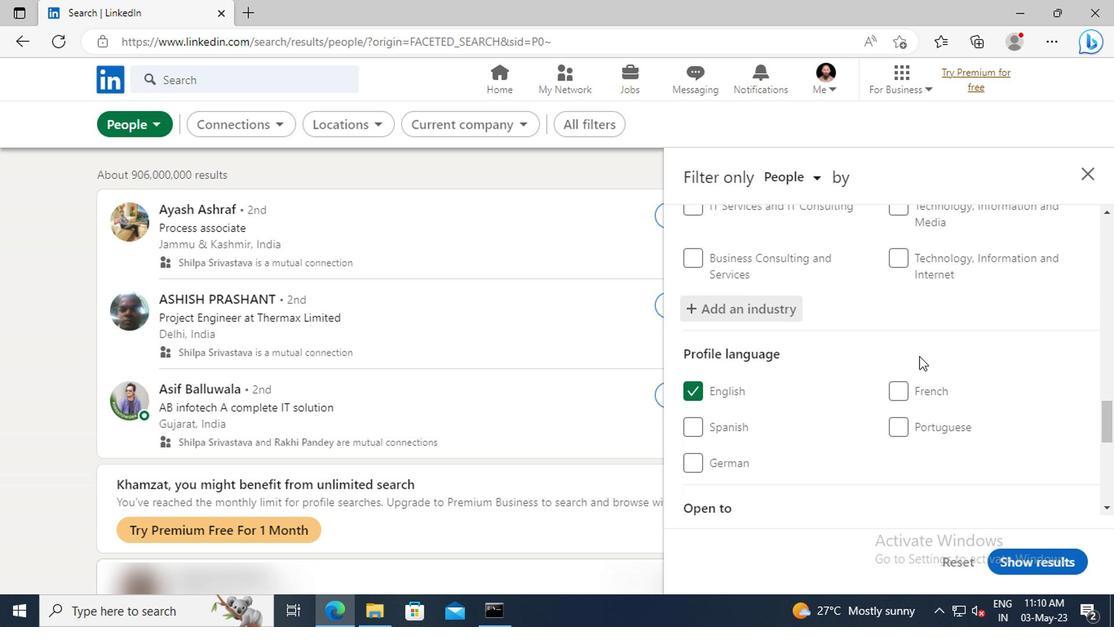 
Action: Mouse scrolled (756, 345) with delta (0, 0)
Screenshot: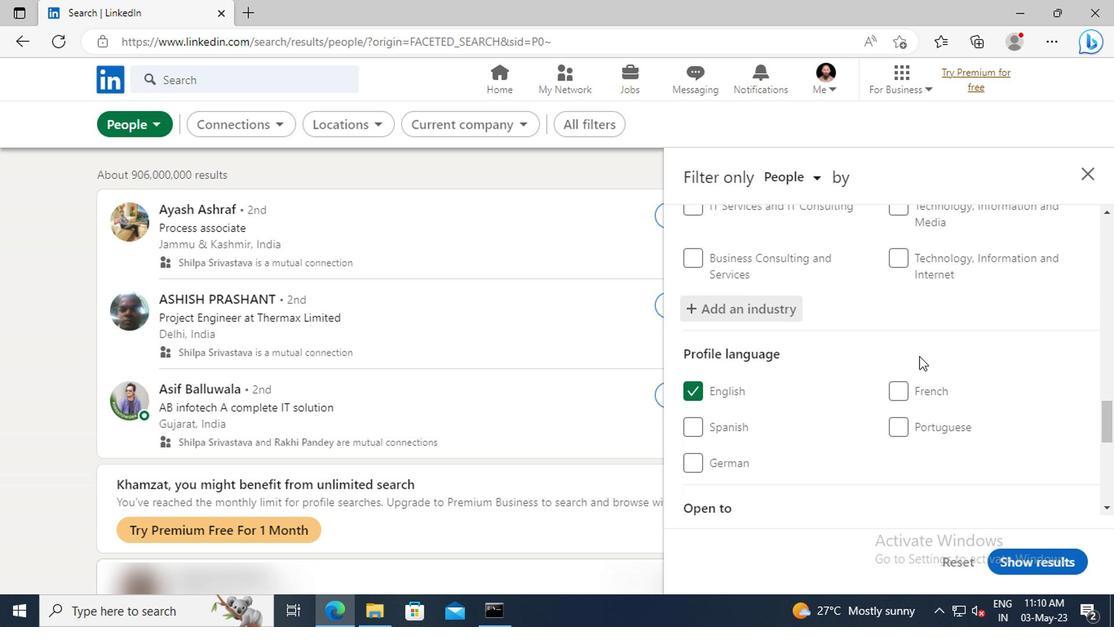 
Action: Mouse scrolled (756, 345) with delta (0, 0)
Screenshot: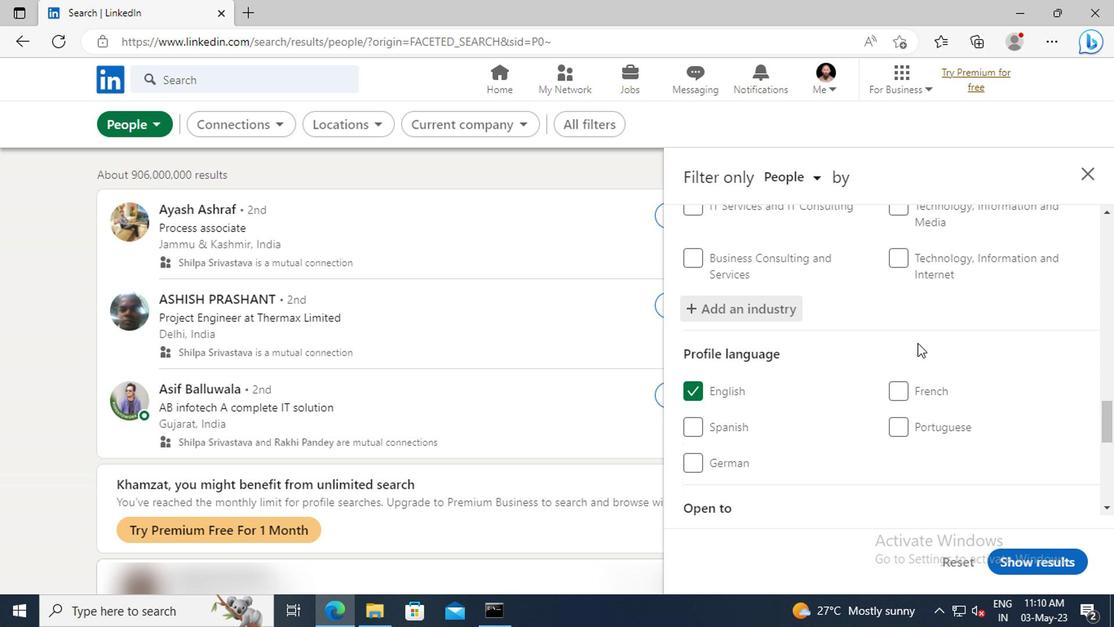 
Action: Mouse moved to (756, 344)
Screenshot: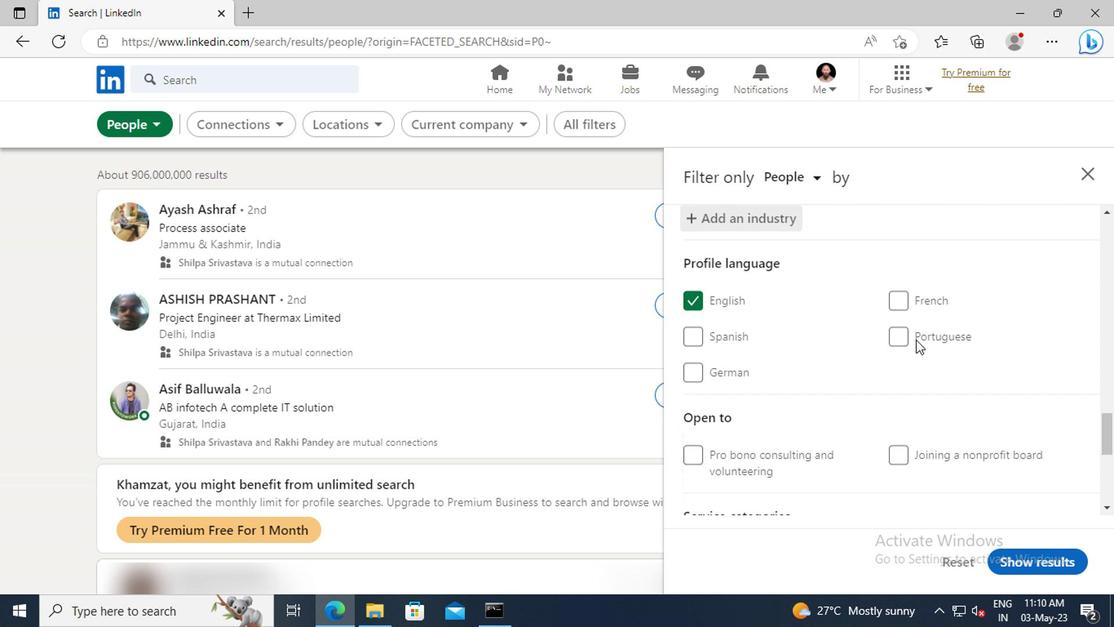 
Action: Mouse scrolled (756, 344) with delta (0, 0)
Screenshot: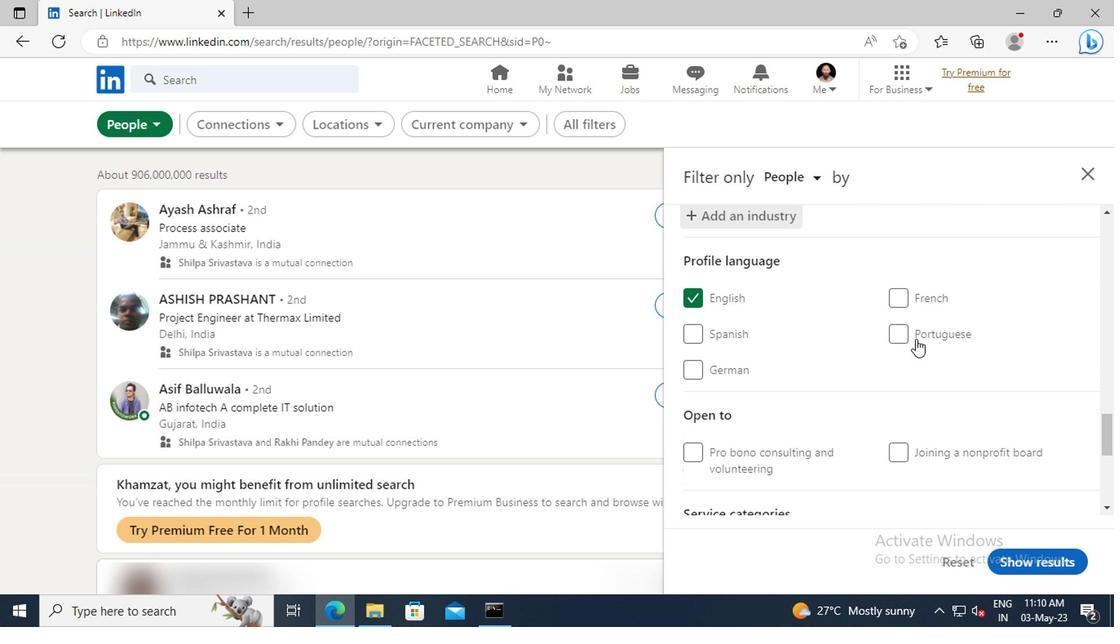 
Action: Mouse scrolled (756, 344) with delta (0, 0)
Screenshot: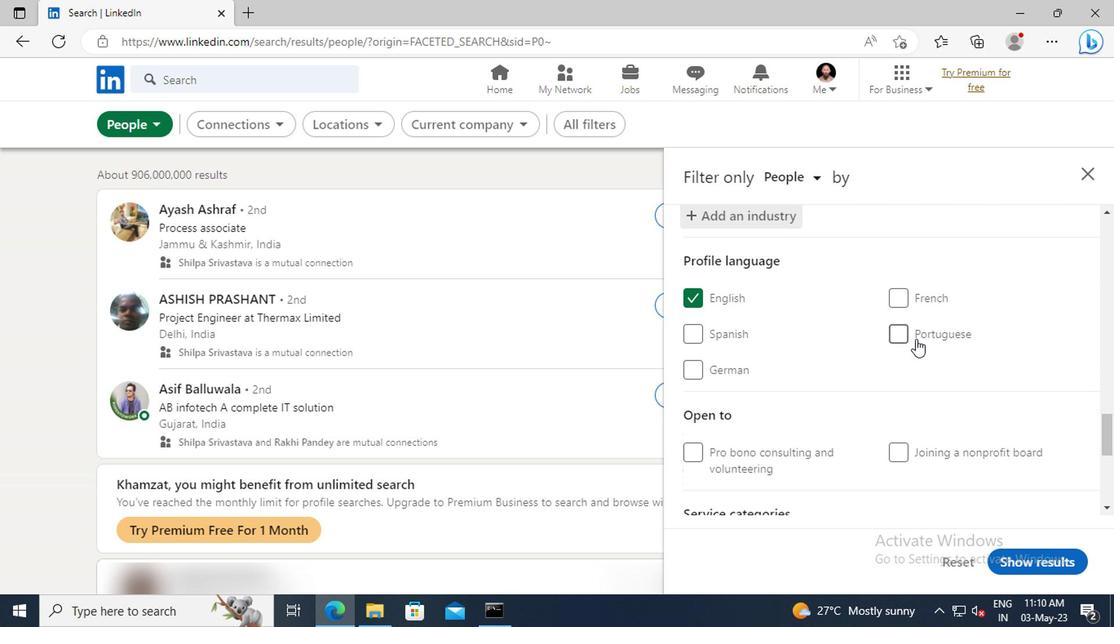 
Action: Mouse scrolled (756, 344) with delta (0, 0)
Screenshot: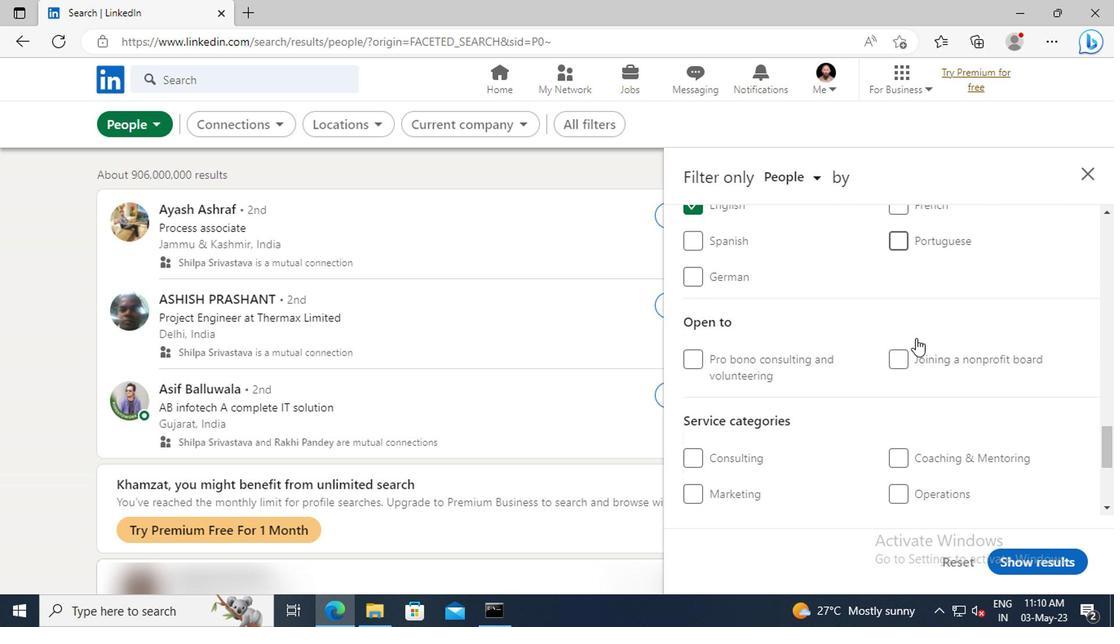 
Action: Mouse scrolled (756, 344) with delta (0, 0)
Screenshot: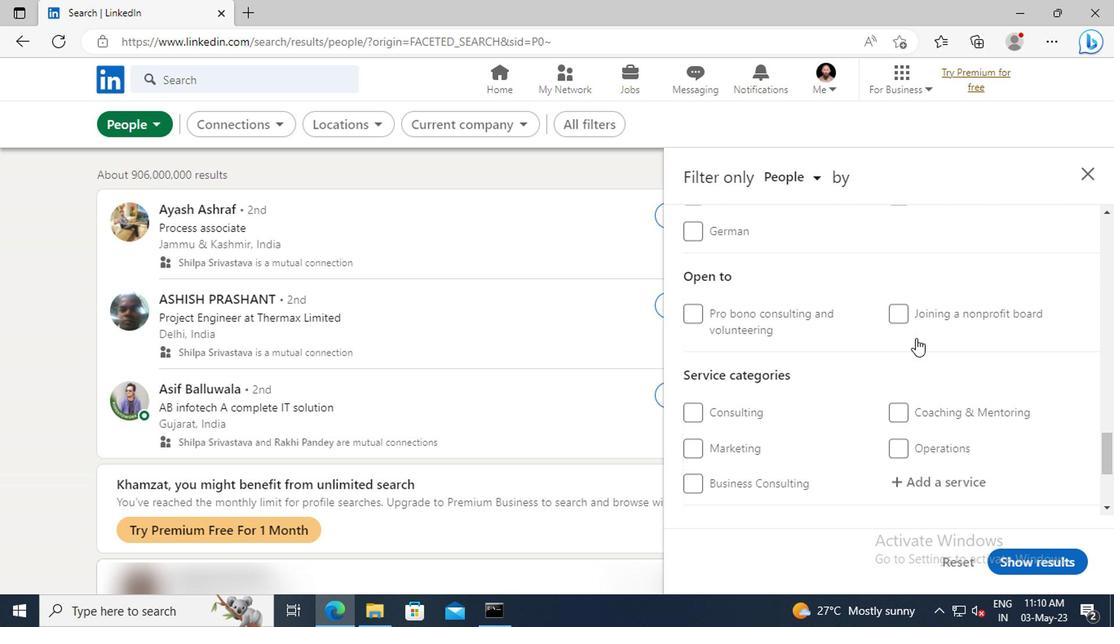 
Action: Mouse scrolled (756, 344) with delta (0, 0)
Screenshot: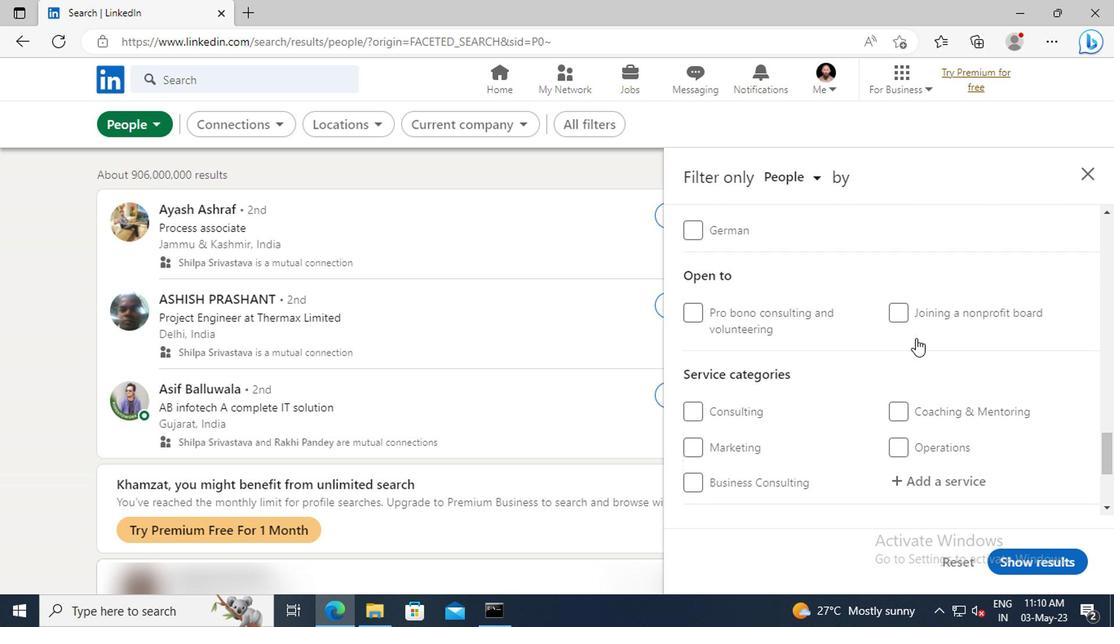 
Action: Mouse moved to (756, 378)
Screenshot: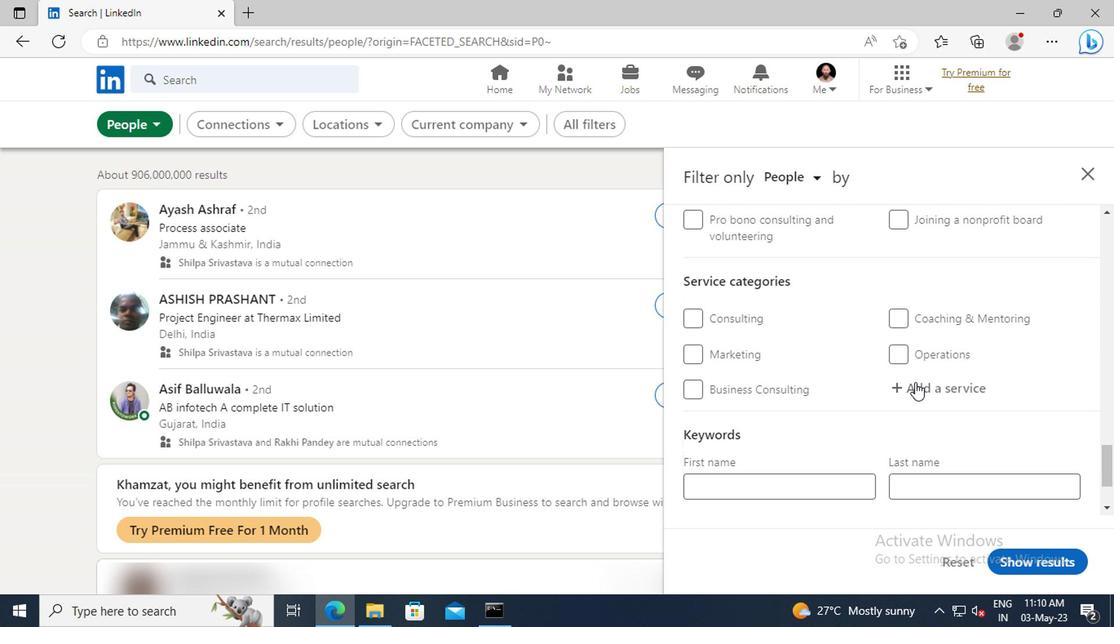 
Action: Mouse pressed left at (756, 378)
Screenshot: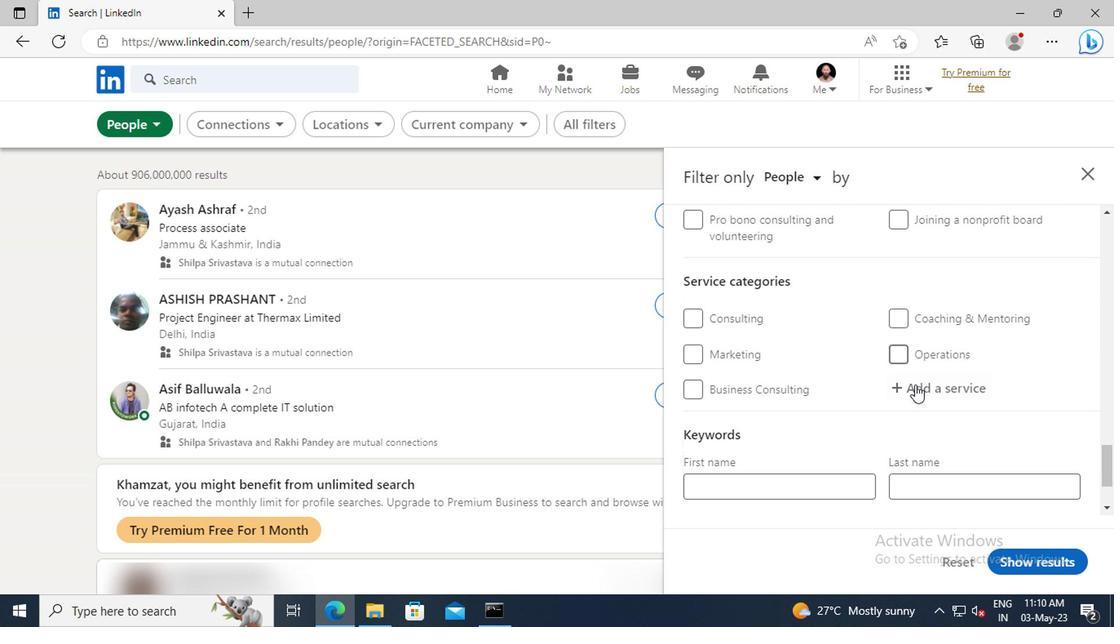 
Action: Key pressed <Key.shift>NATURE<Key.space><Key.shift>PHO
Screenshot: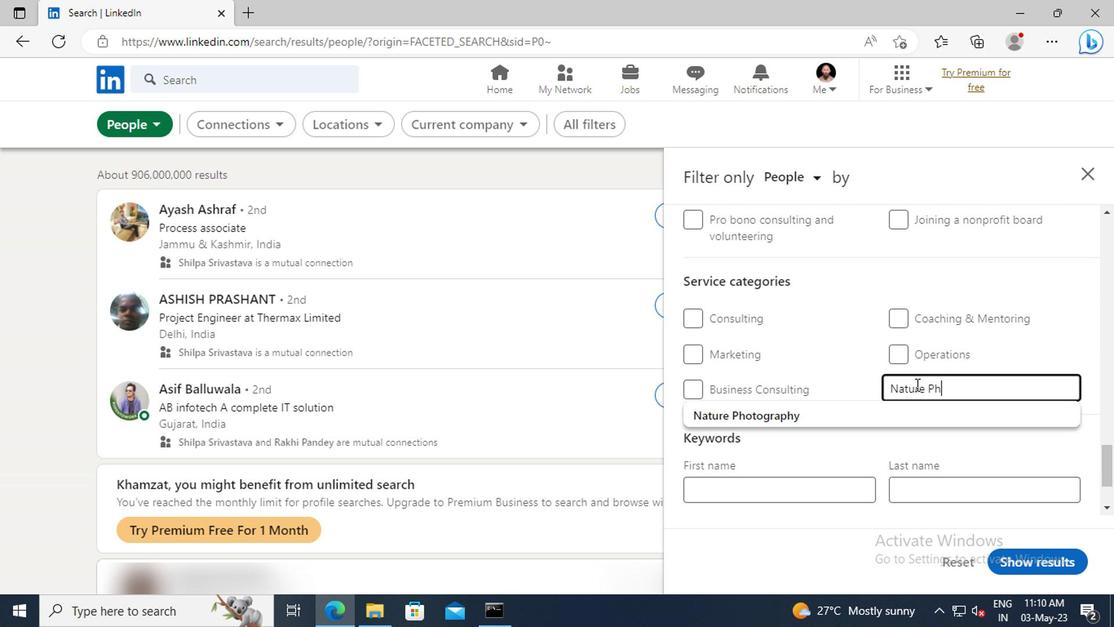 
Action: Mouse moved to (754, 397)
Screenshot: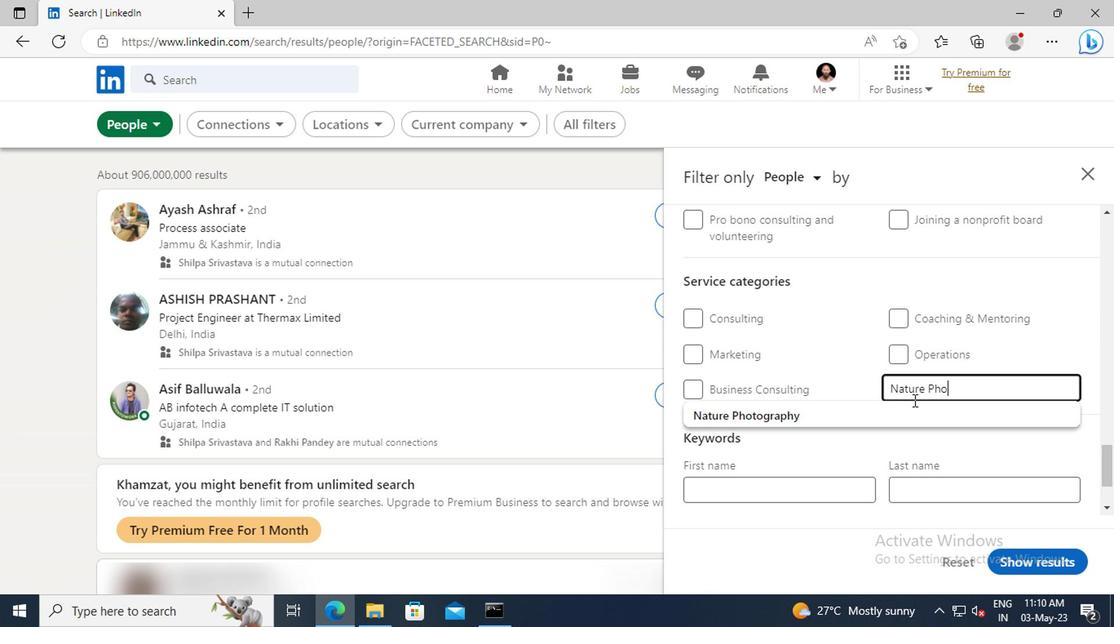 
Action: Mouse pressed left at (754, 397)
Screenshot: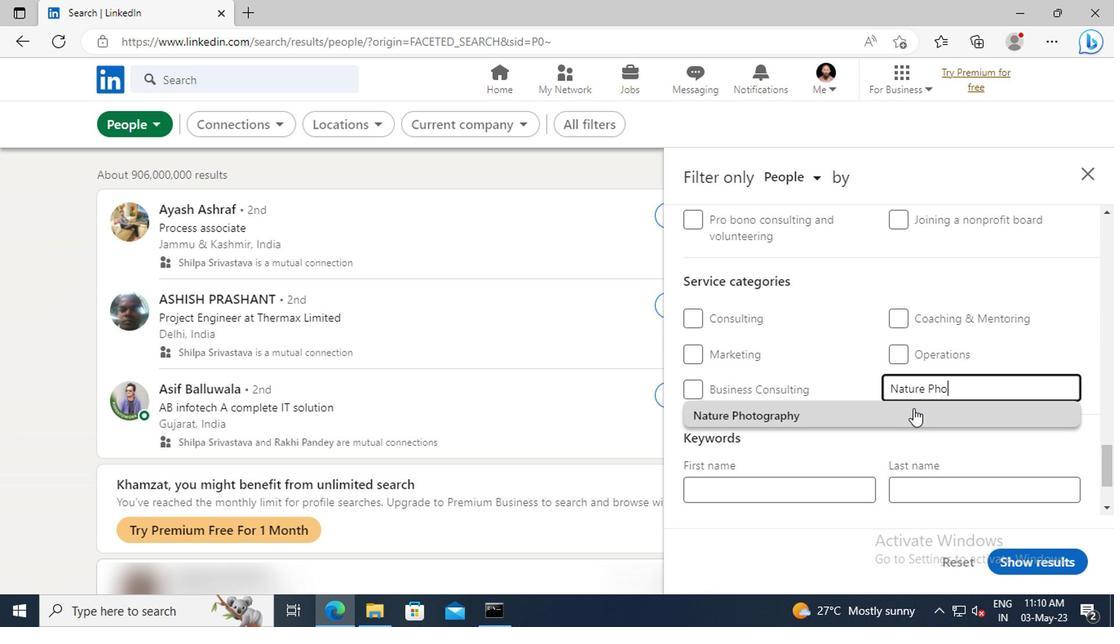 
Action: Mouse scrolled (754, 397) with delta (0, 0)
Screenshot: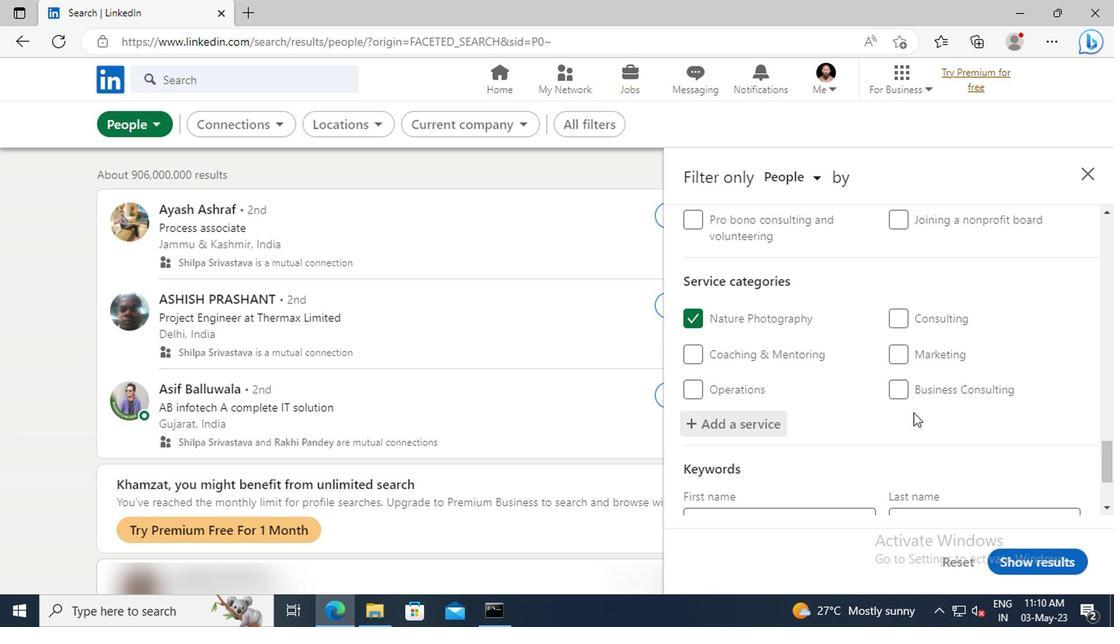 
Action: Mouse scrolled (754, 397) with delta (0, 0)
Screenshot: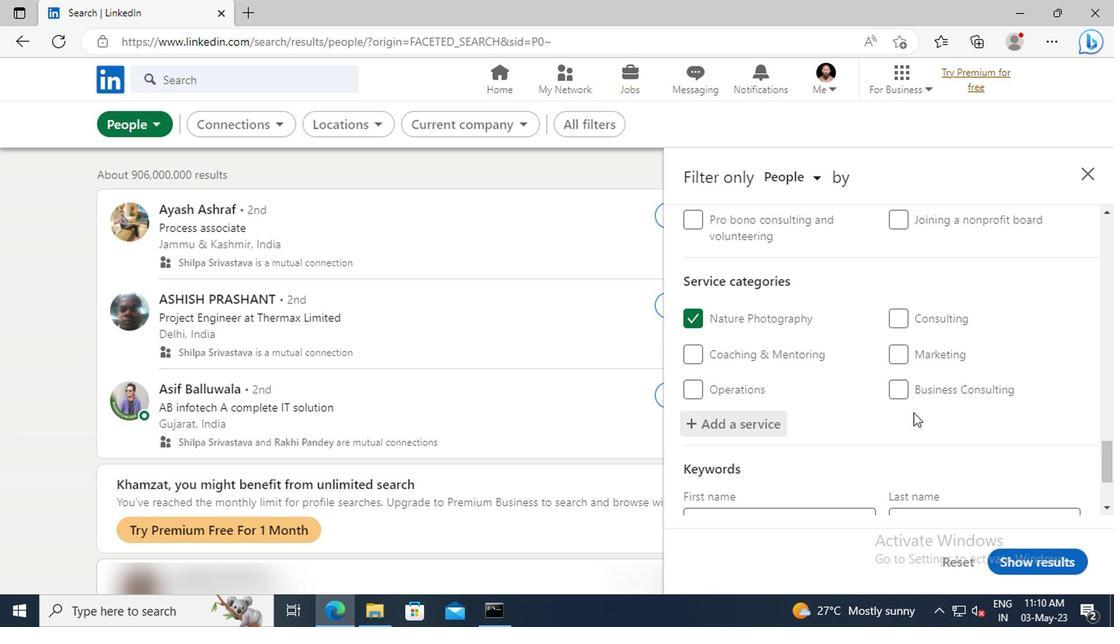 
Action: Mouse scrolled (754, 397) with delta (0, 0)
Screenshot: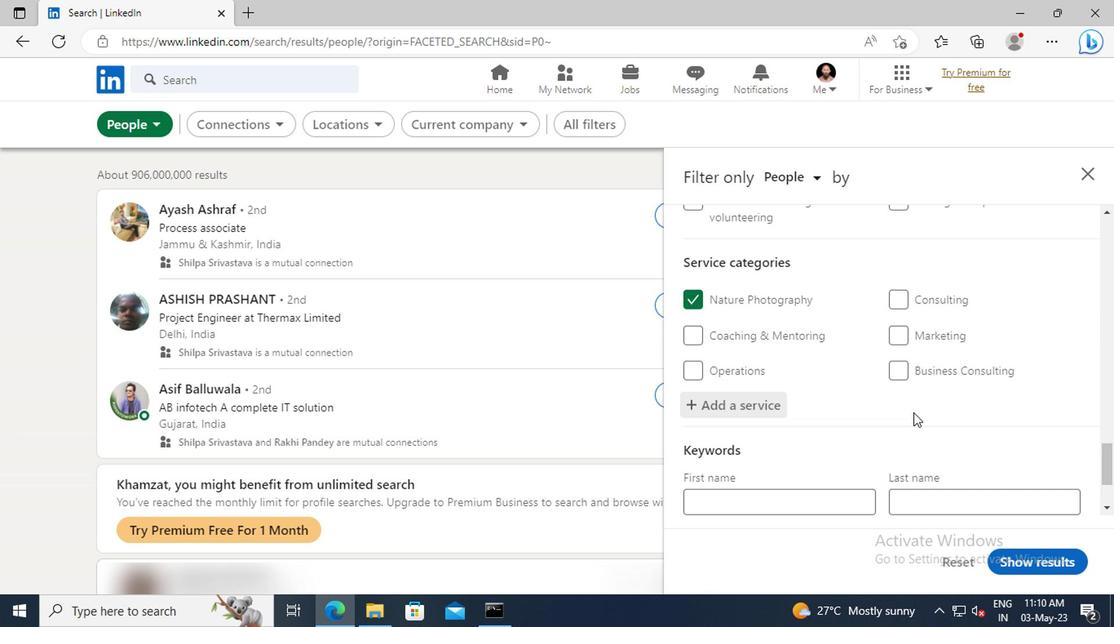 
Action: Mouse scrolled (754, 397) with delta (0, 0)
Screenshot: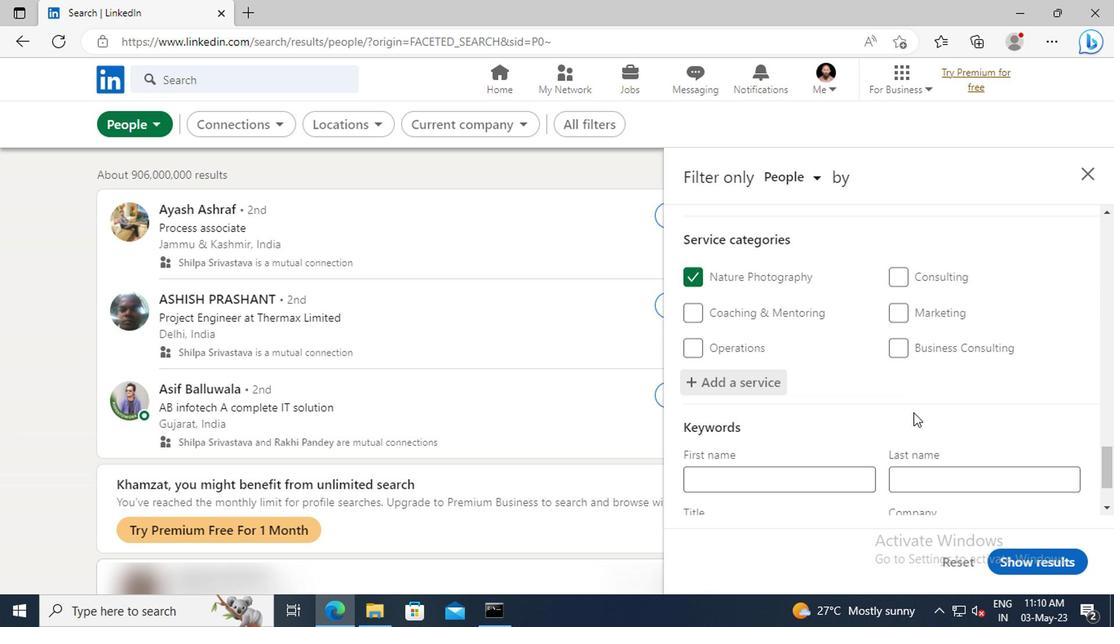 
Action: Mouse moved to (645, 412)
Screenshot: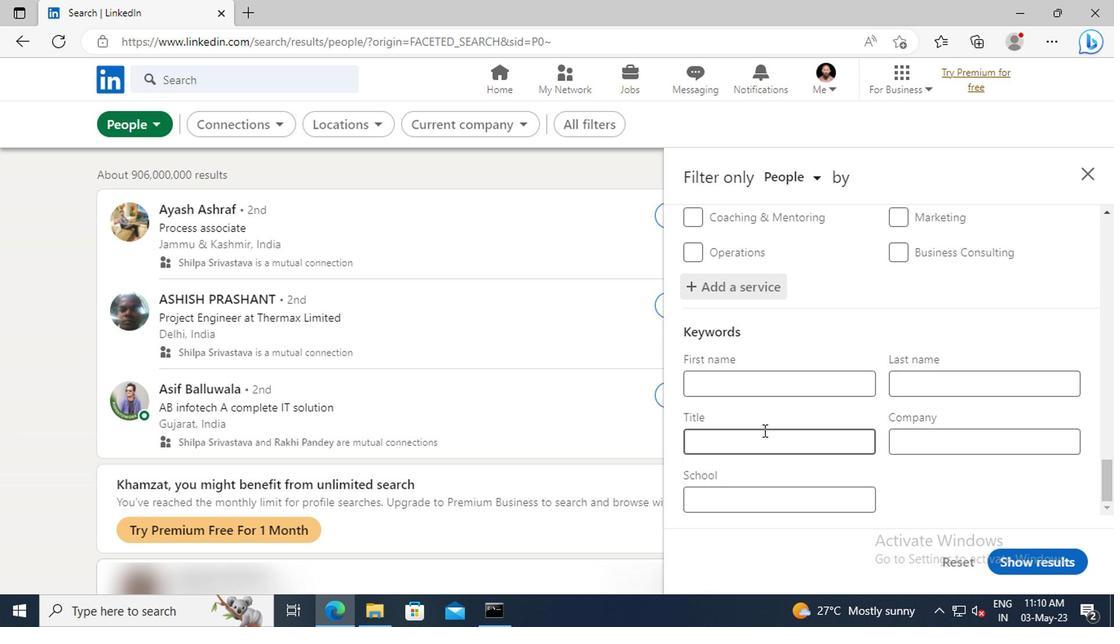 
Action: Mouse pressed left at (645, 412)
Screenshot: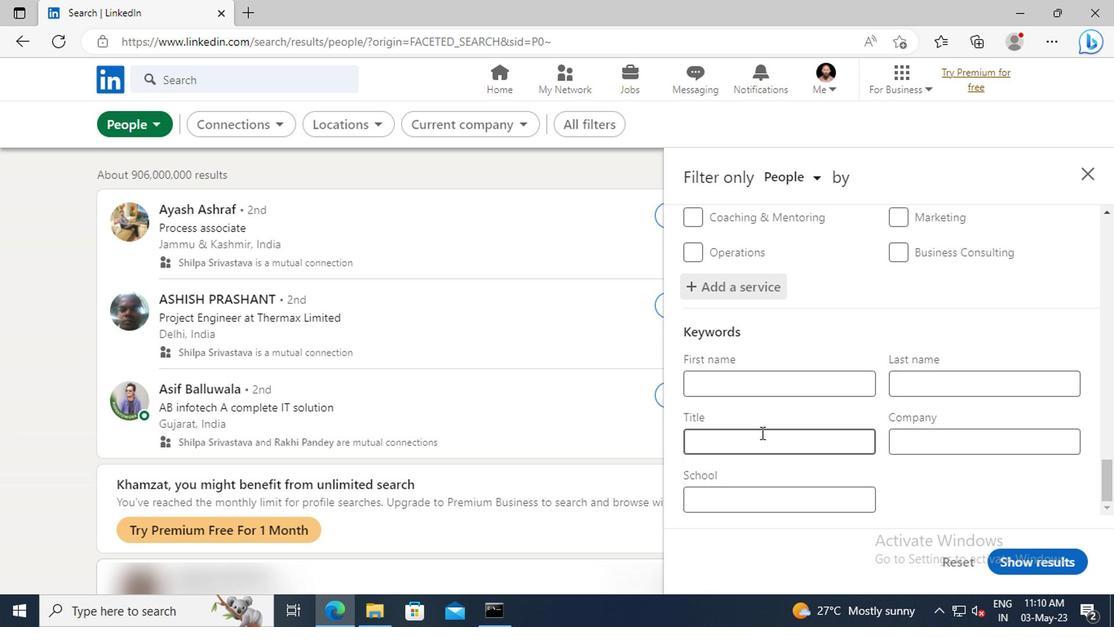 
Action: Mouse moved to (647, 412)
Screenshot: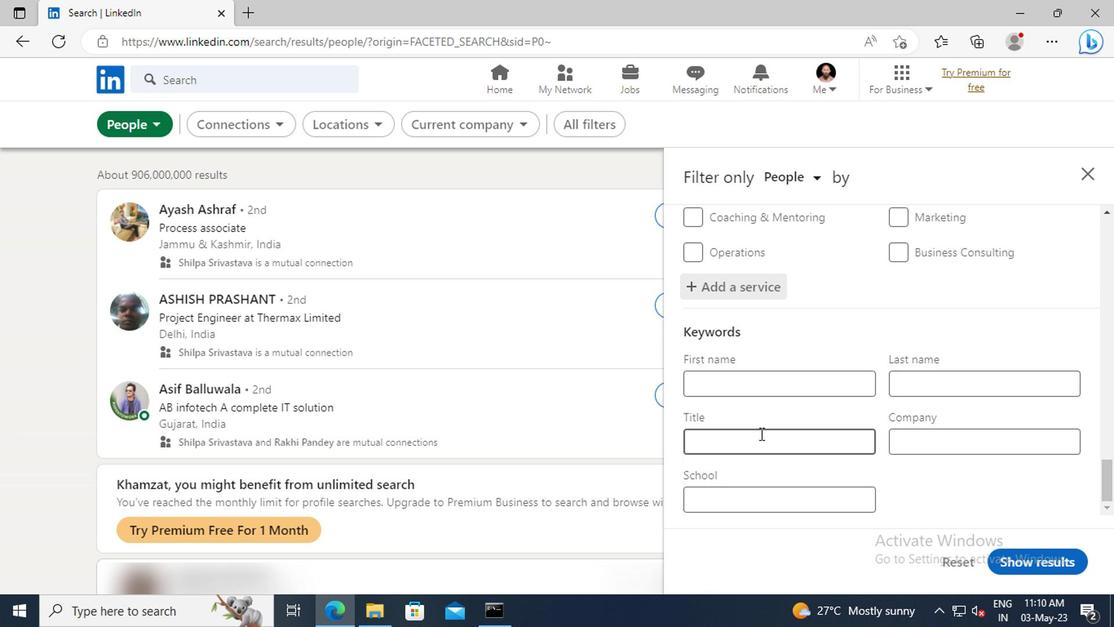 
Action: Key pressed E<Key.shift>COMMERCE
Screenshot: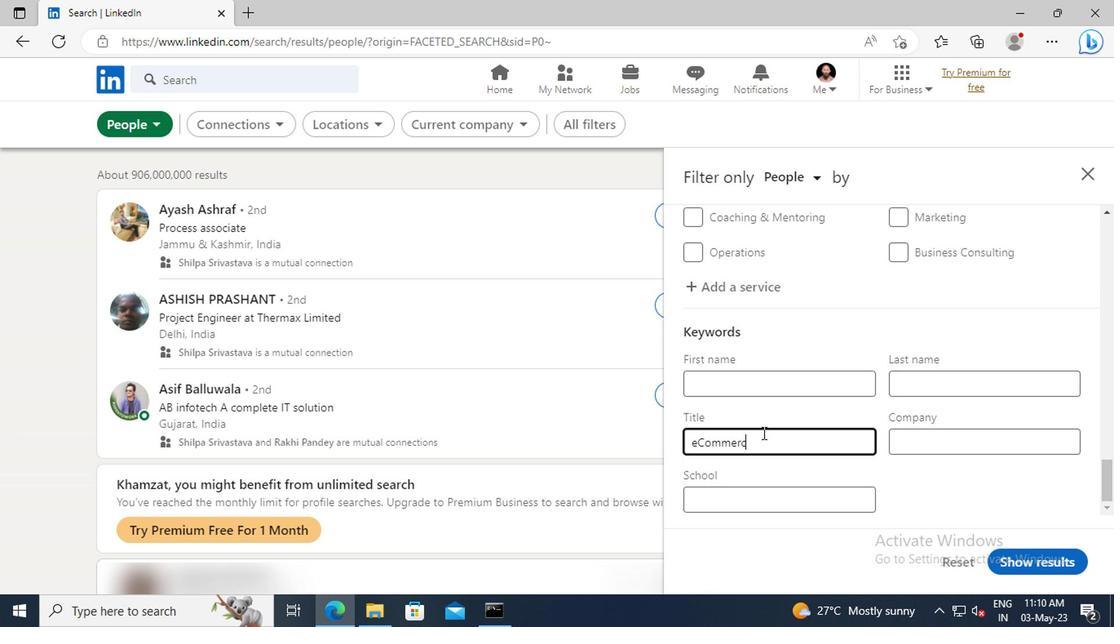 
Action: Mouse moved to (648, 412)
Screenshot: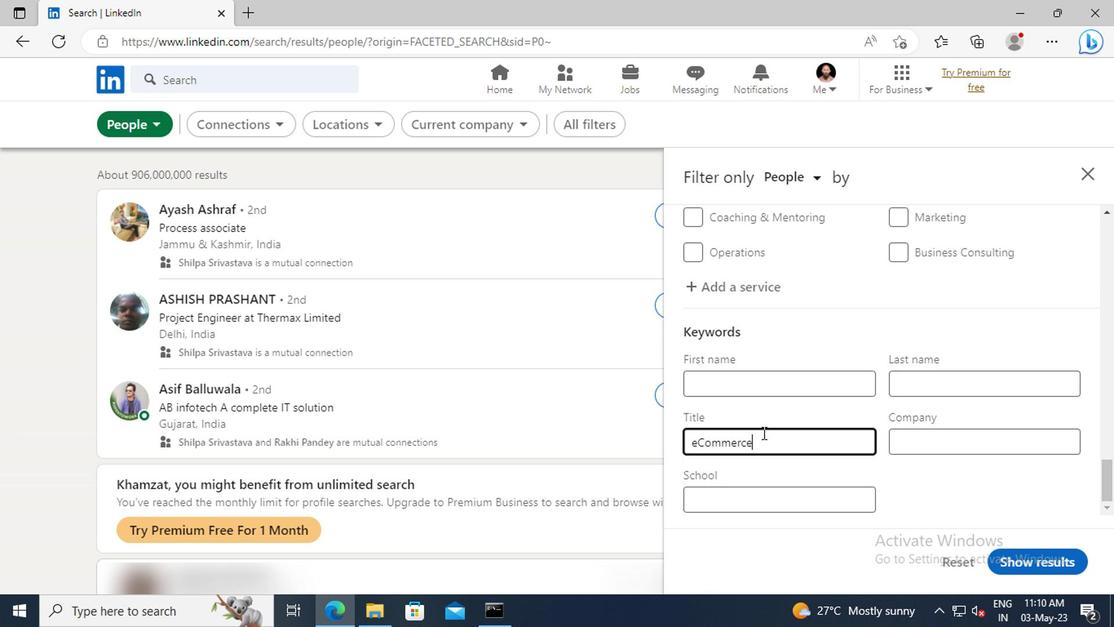 
Action: Key pressed <Key.space><Key.shift>MARKETING<Key.space><Key.shift>SPECIALIST<Key.enter>
Screenshot: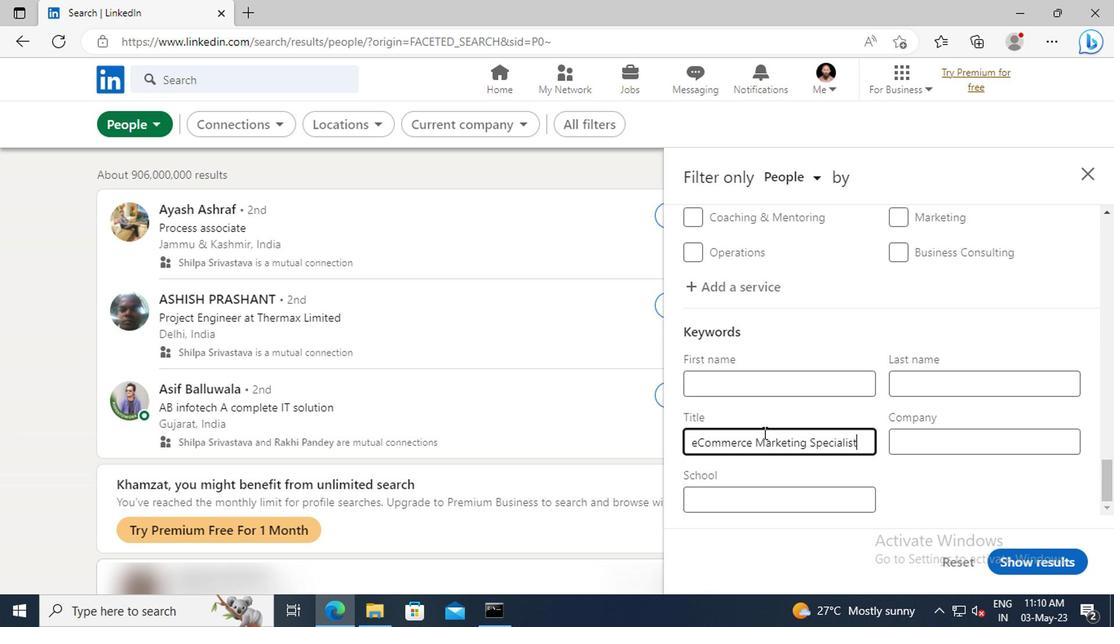 
Action: Mouse moved to (822, 499)
Screenshot: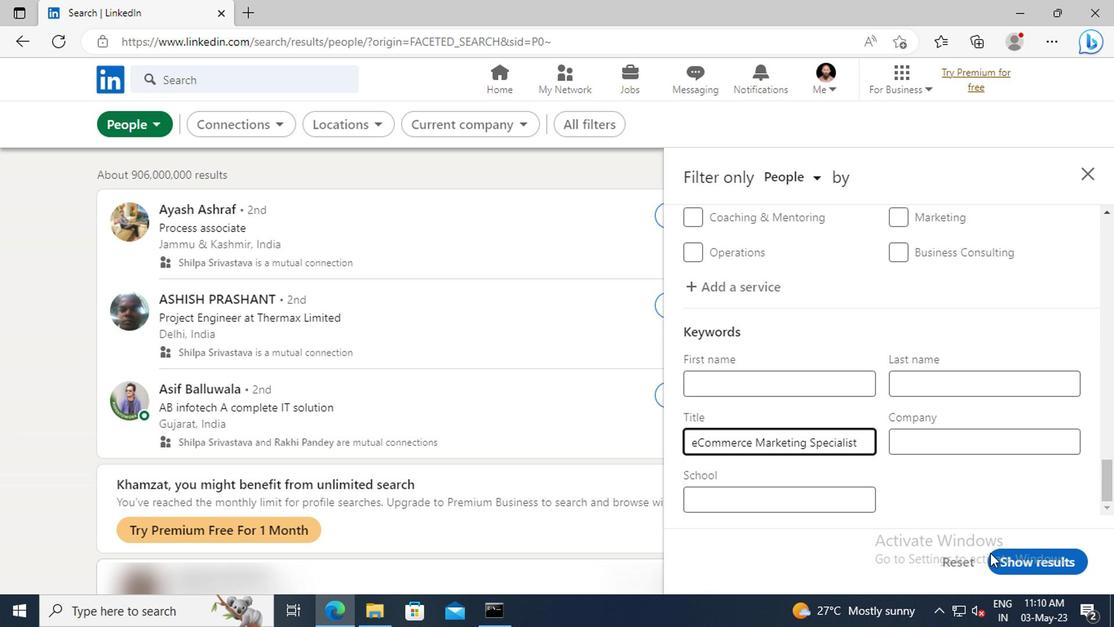 
Action: Mouse pressed left at (822, 499)
Screenshot: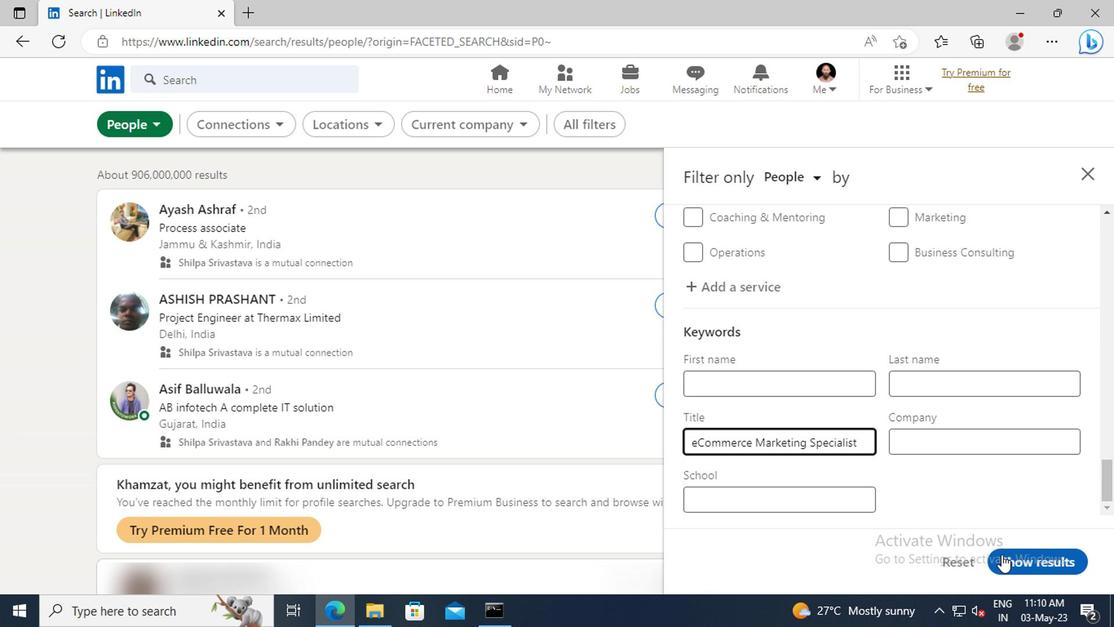 
